 Task: Look for space in Loandjili, Republic of the Congo from 8th August, 2023 to 15th August, 2023 for 9 adults in price range Rs.10000 to Rs.14000. Place can be shared room with 5 bedrooms having 9 beds and 5 bathrooms. Property type can be house, flat, guest house. Amenities needed are: wifi, TV, free parkinig on premises, gym, breakfast. Booking option can be shelf check-in. Required host language is English.
Action: Mouse moved to (416, 89)
Screenshot: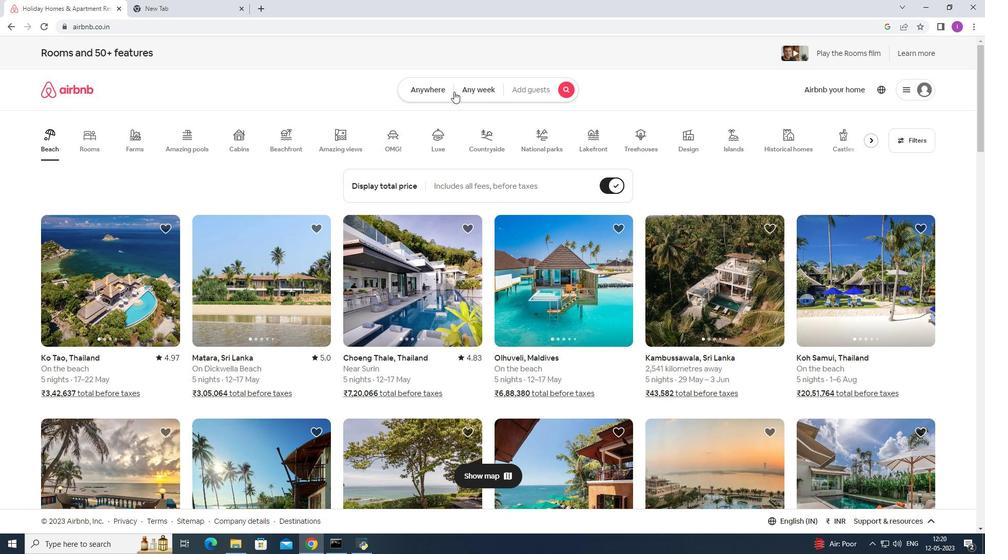 
Action: Mouse pressed left at (416, 89)
Screenshot: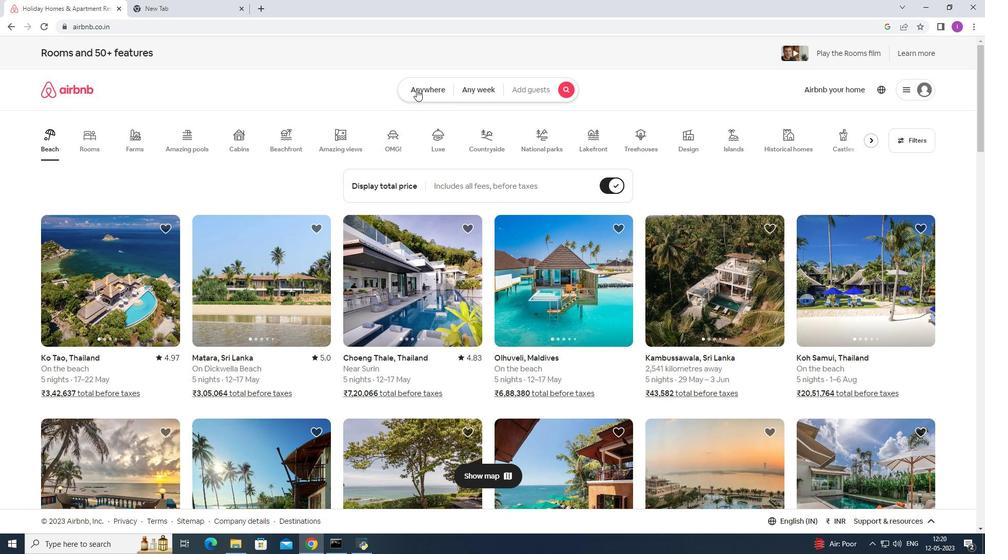 
Action: Mouse moved to (353, 129)
Screenshot: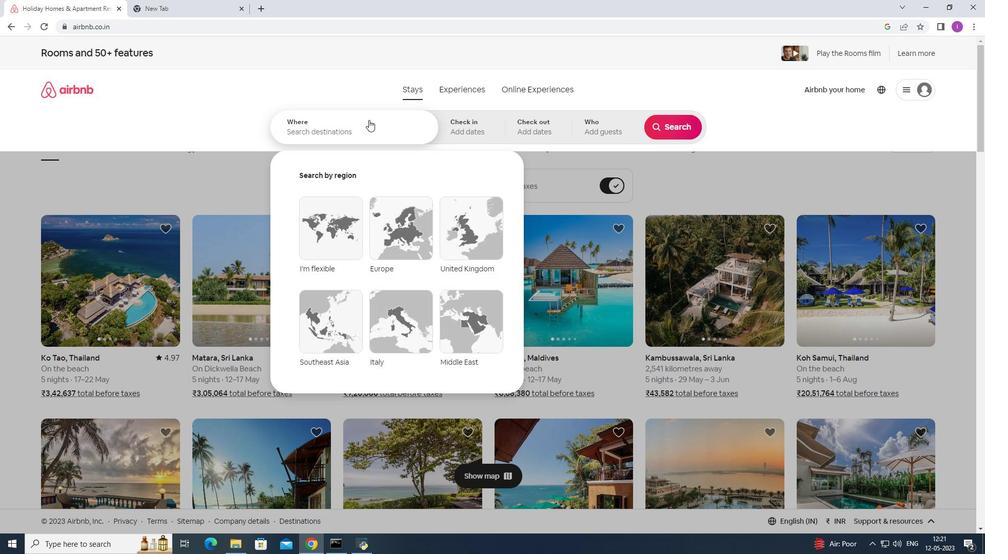 
Action: Mouse pressed left at (353, 129)
Screenshot: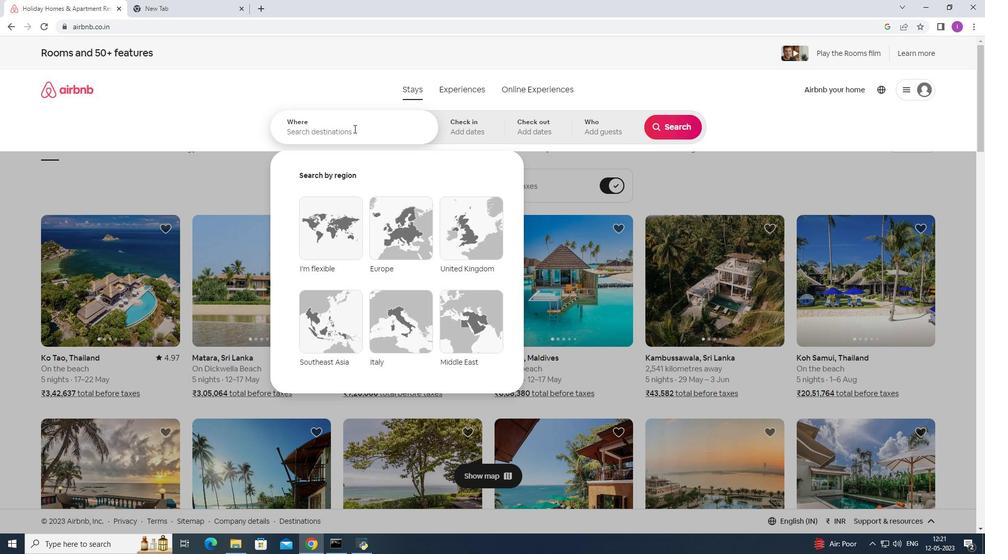 
Action: Mouse moved to (357, 129)
Screenshot: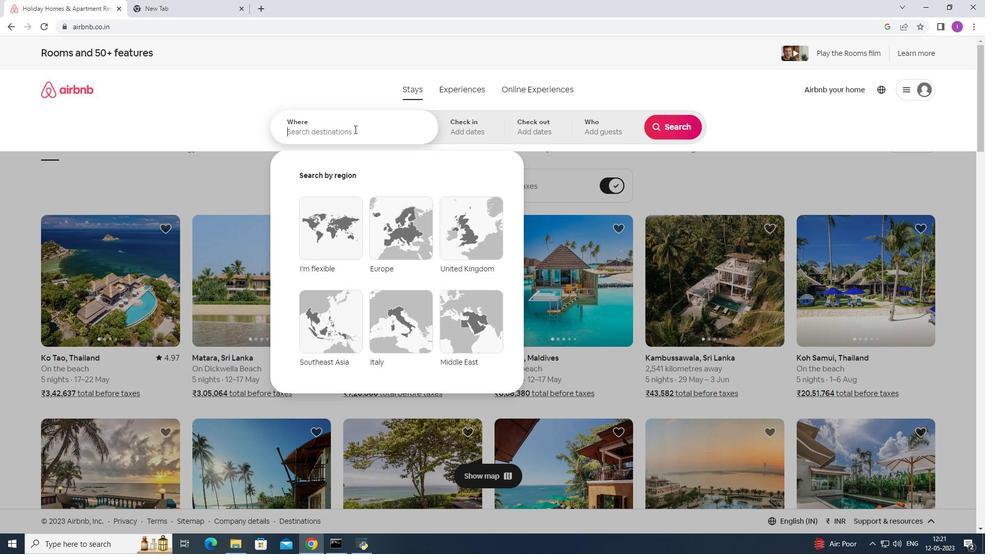 
Action: Key pressed <Key.shift><Key.shift>Loandjili,<Key.shift>Republic<Key.space>of<Key.space>the<Key.space>congo
Screenshot: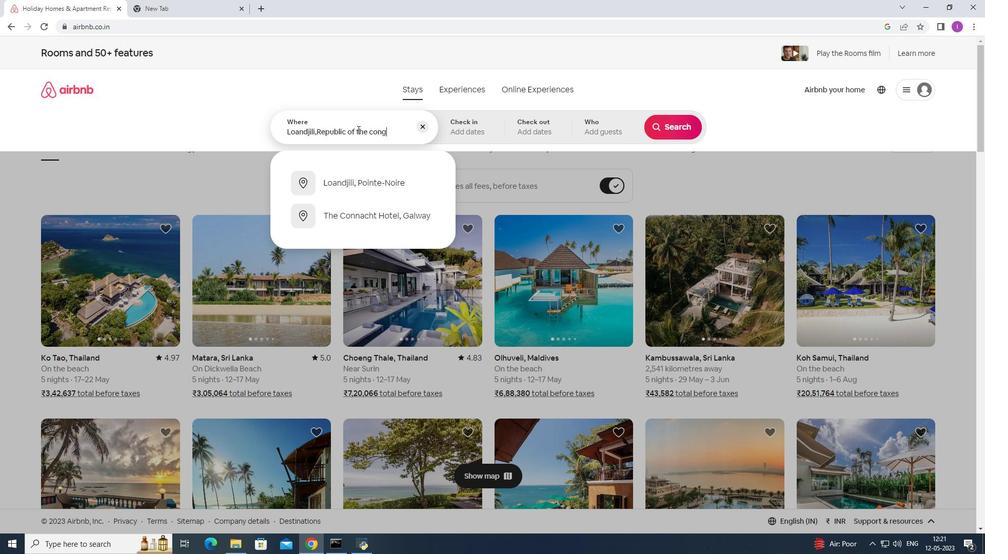 
Action: Mouse moved to (464, 124)
Screenshot: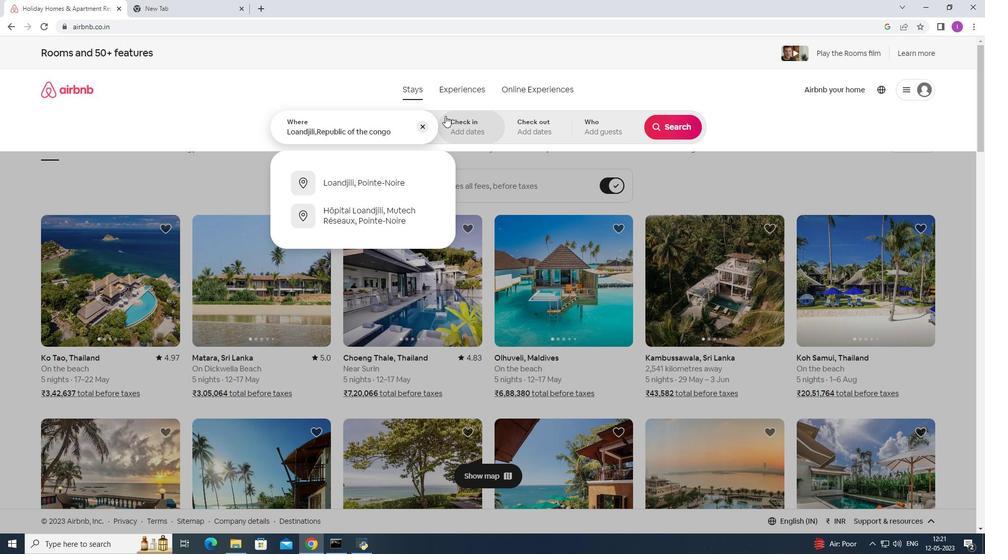 
Action: Mouse pressed left at (464, 124)
Screenshot: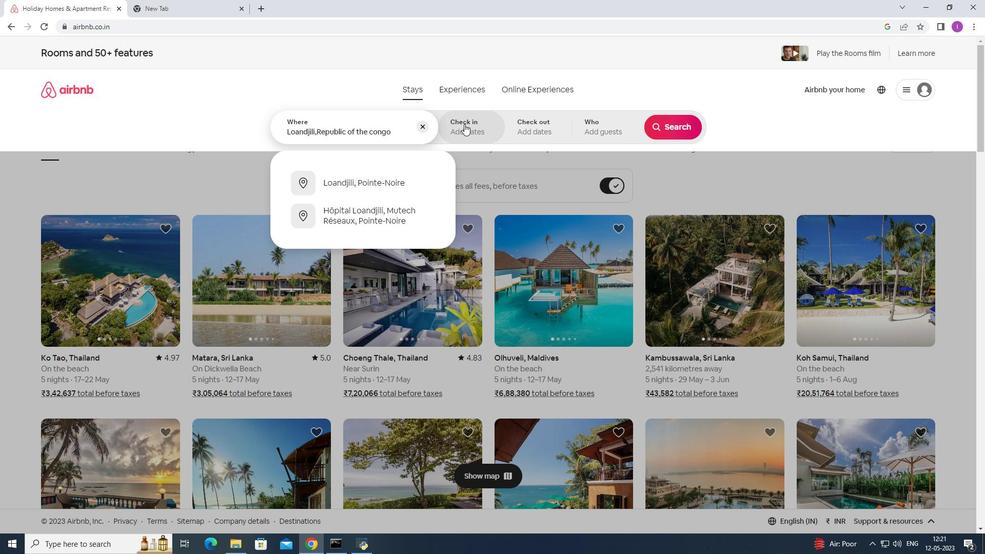 
Action: Mouse moved to (670, 208)
Screenshot: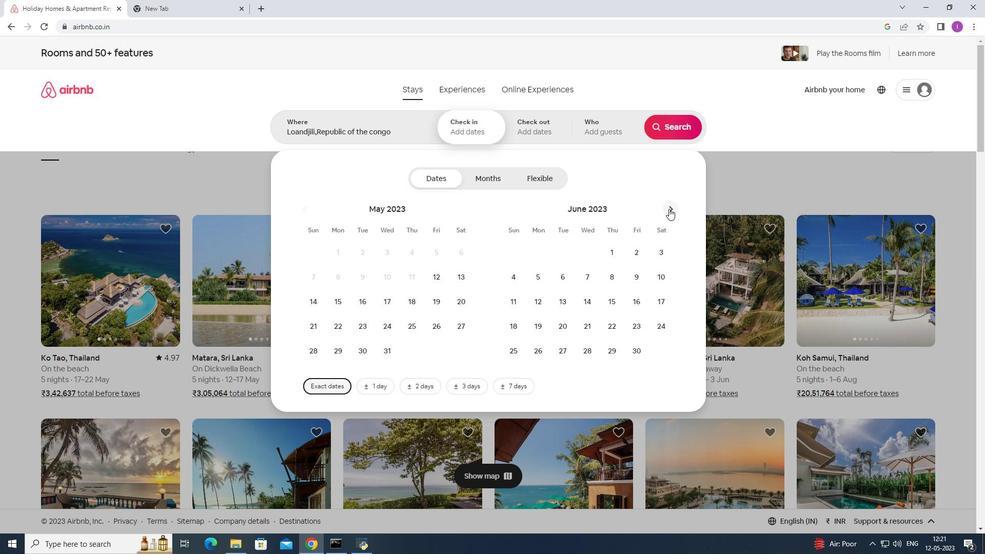 
Action: Mouse pressed left at (670, 208)
Screenshot: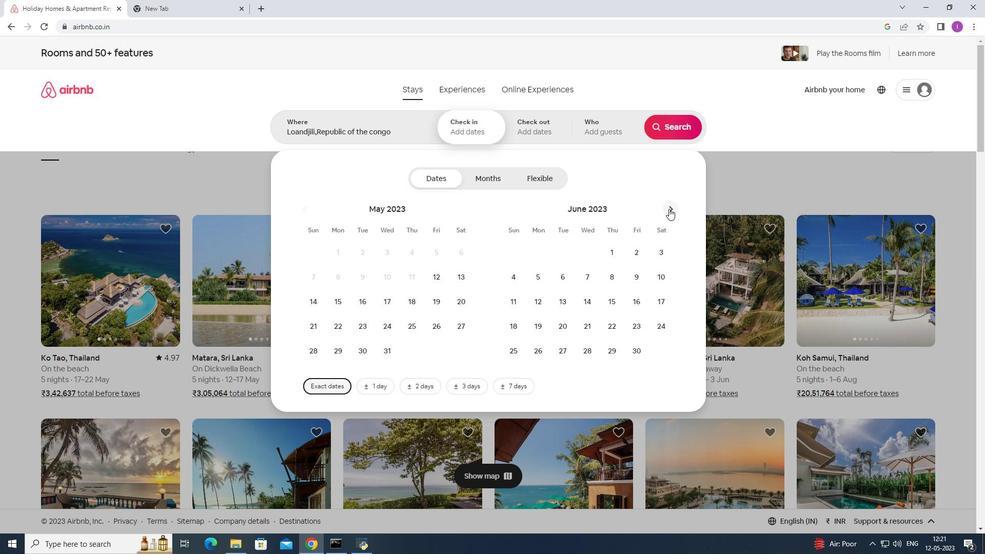 
Action: Mouse pressed left at (670, 208)
Screenshot: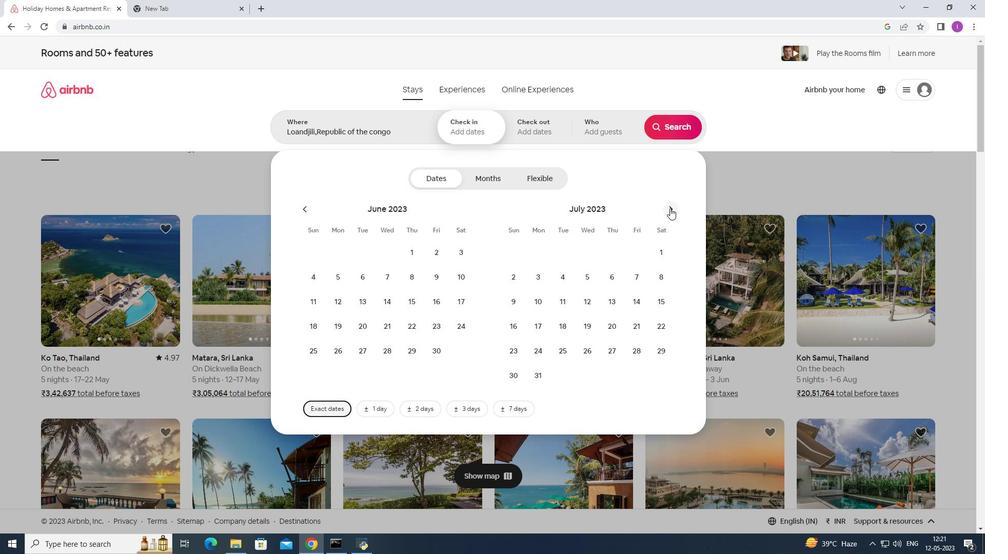 
Action: Mouse moved to (568, 280)
Screenshot: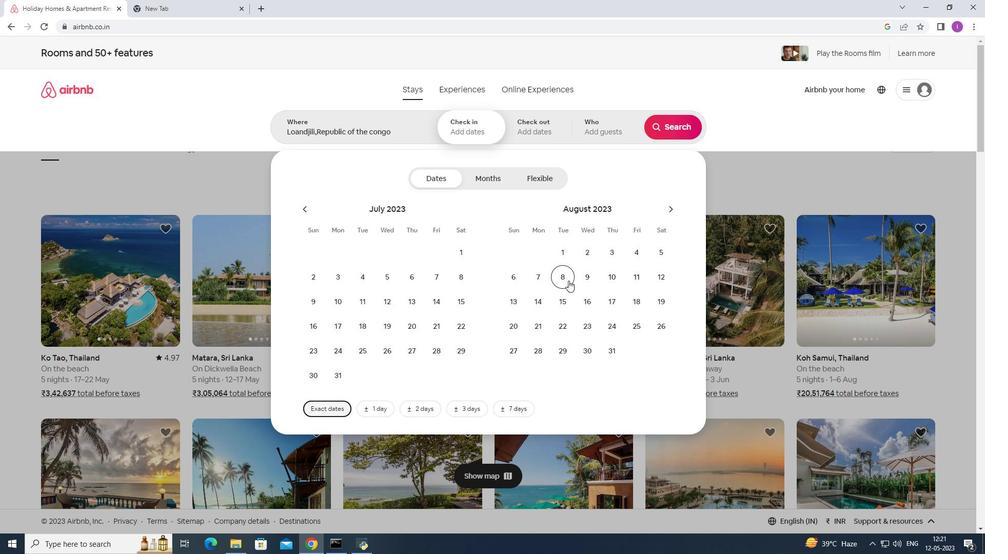 
Action: Mouse pressed left at (568, 280)
Screenshot: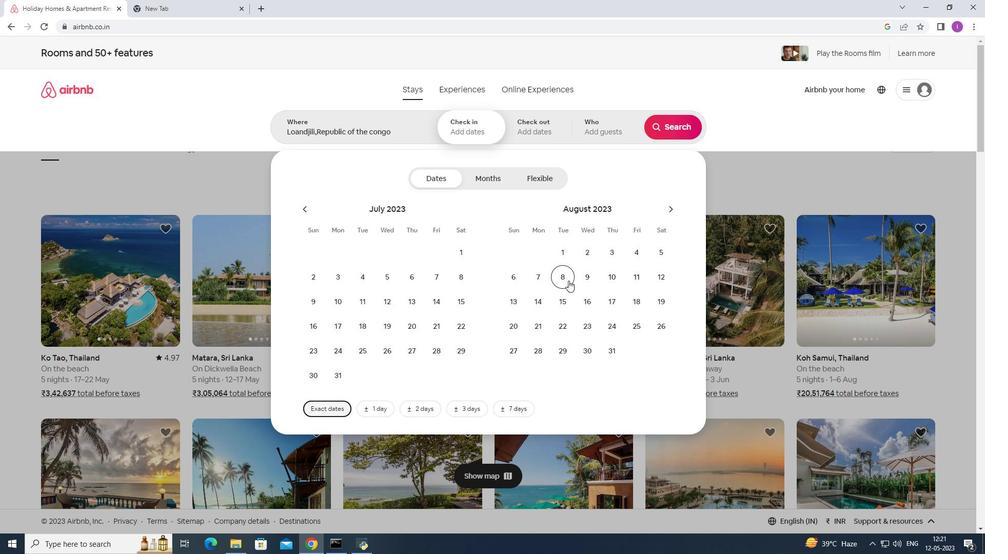 
Action: Mouse moved to (570, 308)
Screenshot: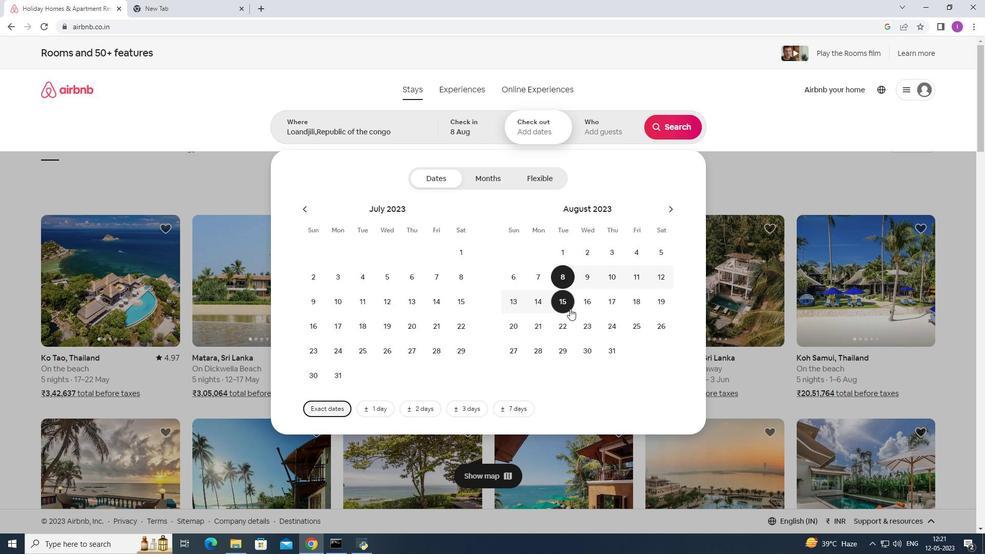 
Action: Mouse pressed left at (570, 308)
Screenshot: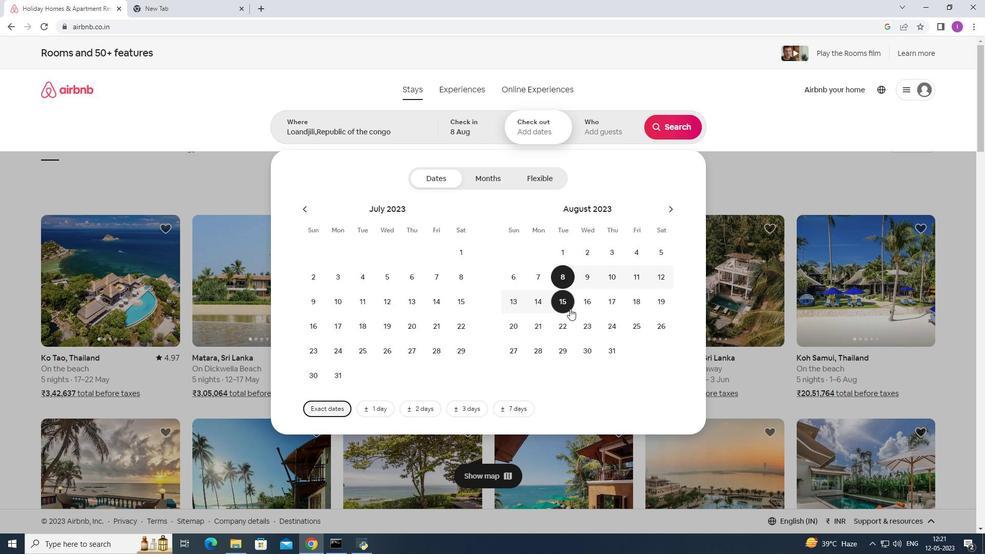 
Action: Mouse moved to (610, 136)
Screenshot: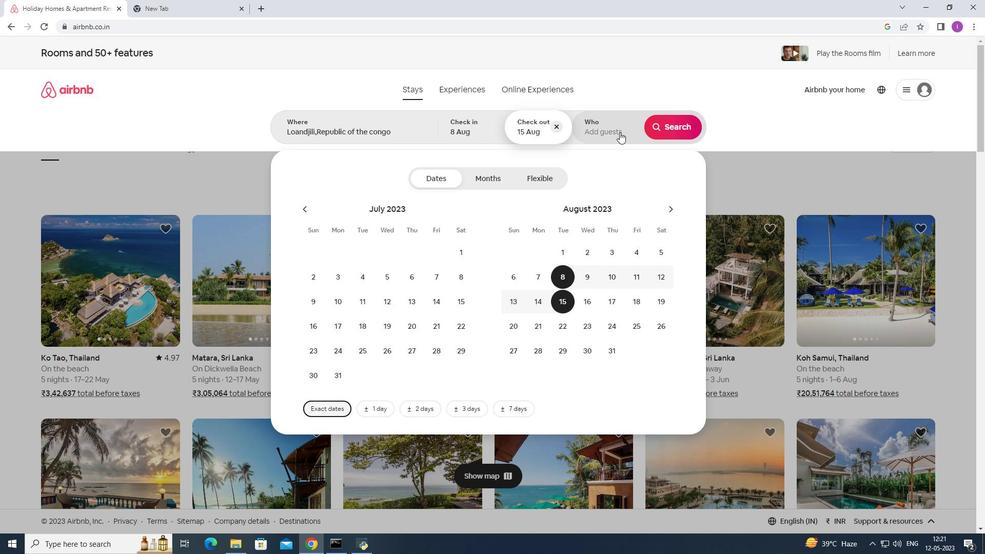 
Action: Mouse pressed left at (610, 136)
Screenshot: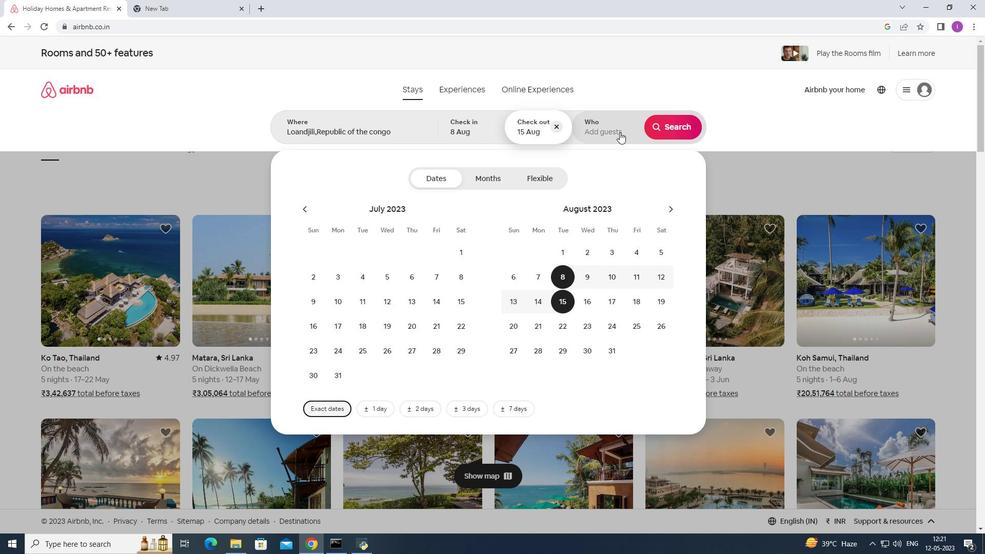 
Action: Mouse moved to (677, 184)
Screenshot: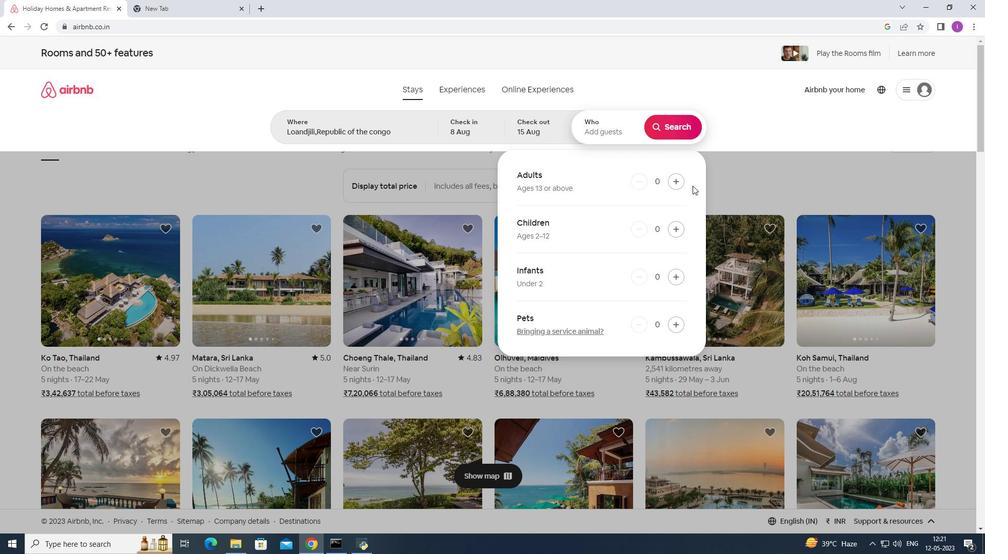
Action: Mouse pressed left at (677, 184)
Screenshot: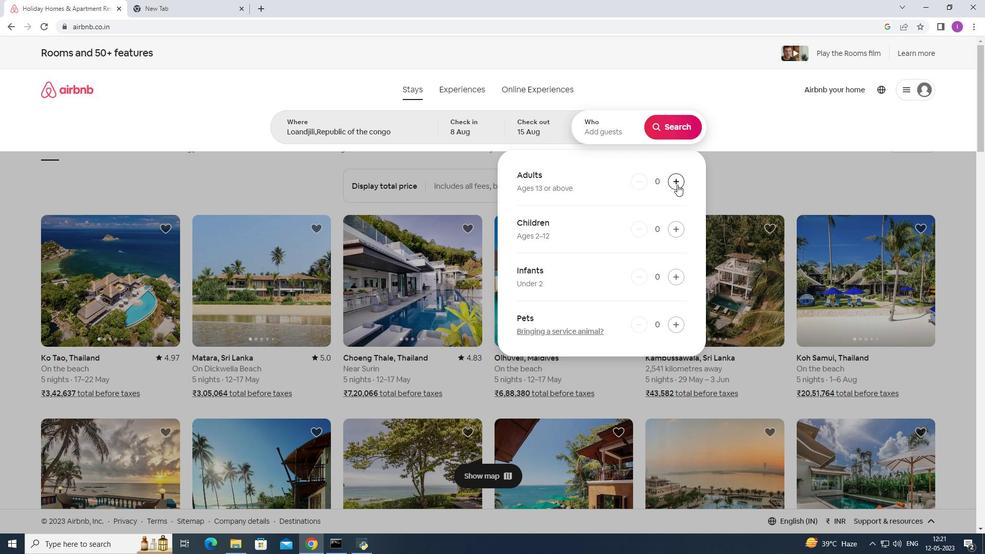 
Action: Mouse moved to (676, 184)
Screenshot: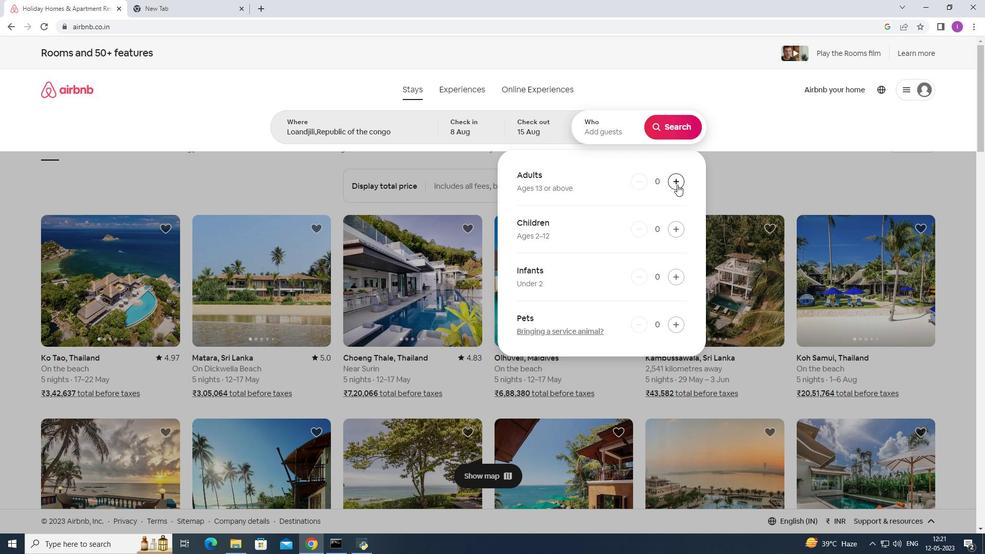
Action: Mouse pressed left at (676, 184)
Screenshot: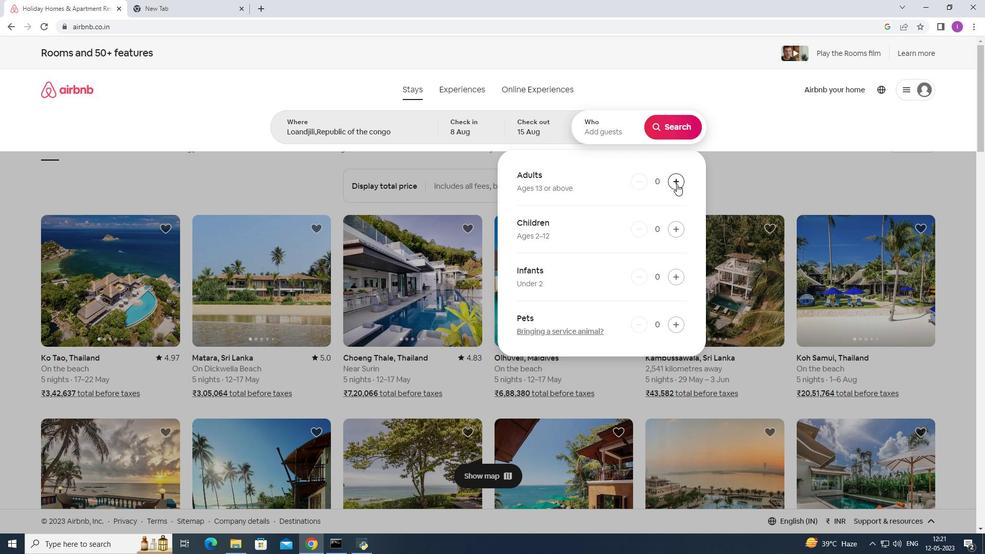 
Action: Mouse pressed left at (676, 184)
Screenshot: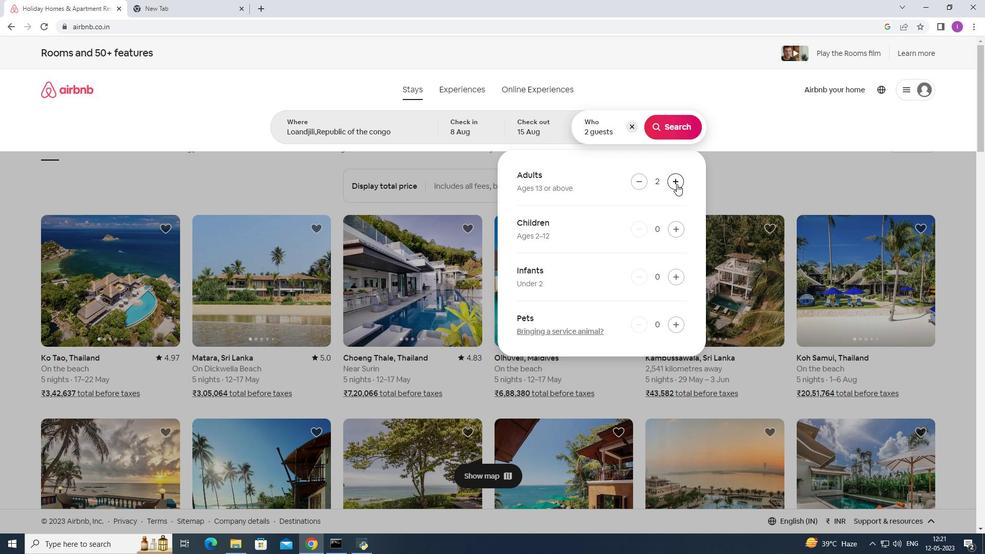 
Action: Mouse pressed left at (676, 184)
Screenshot: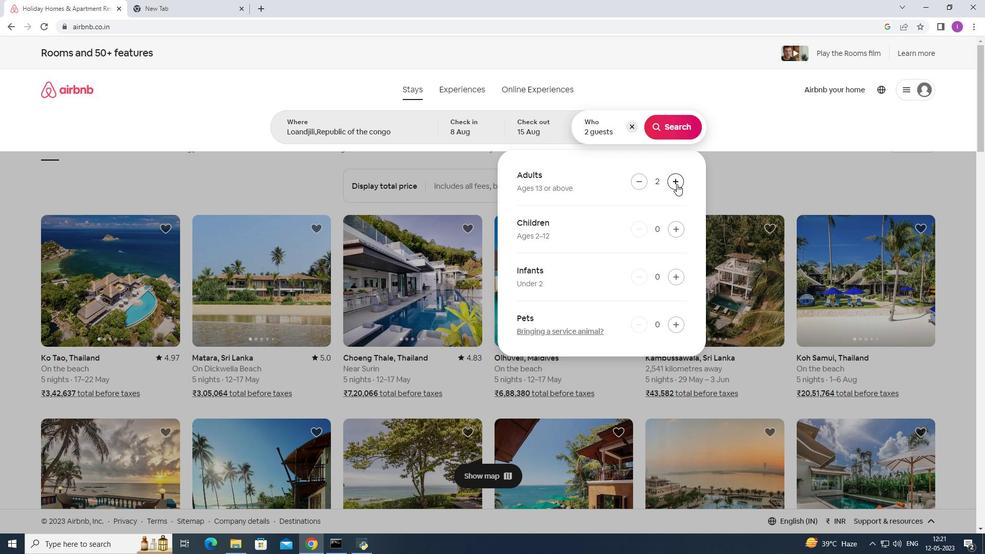 
Action: Mouse pressed left at (676, 184)
Screenshot: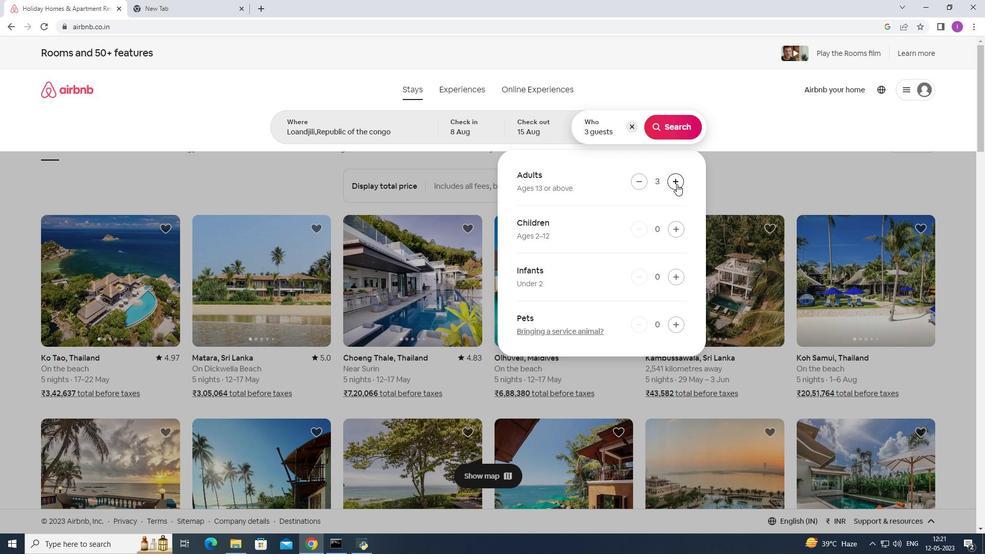 
Action: Mouse pressed left at (676, 184)
Screenshot: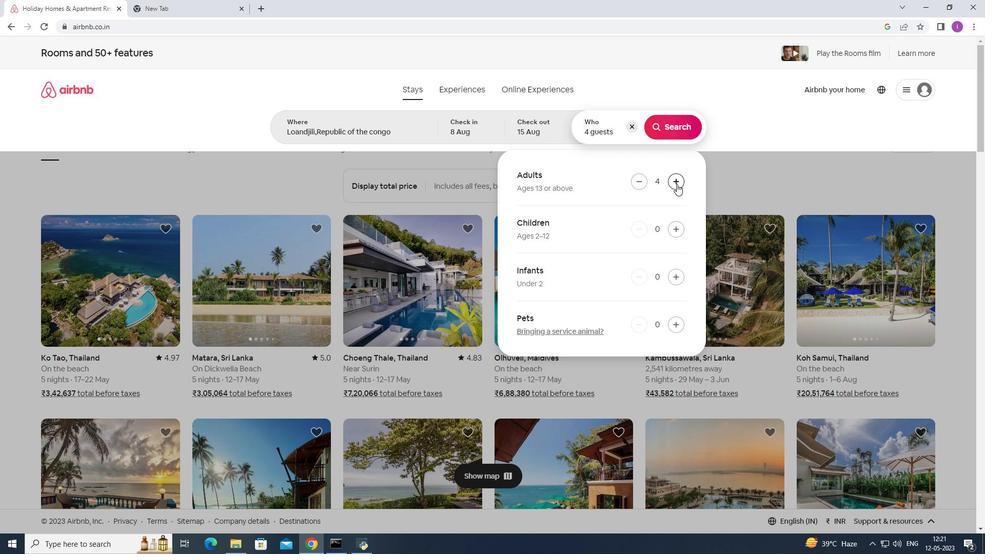 
Action: Mouse pressed left at (676, 184)
Screenshot: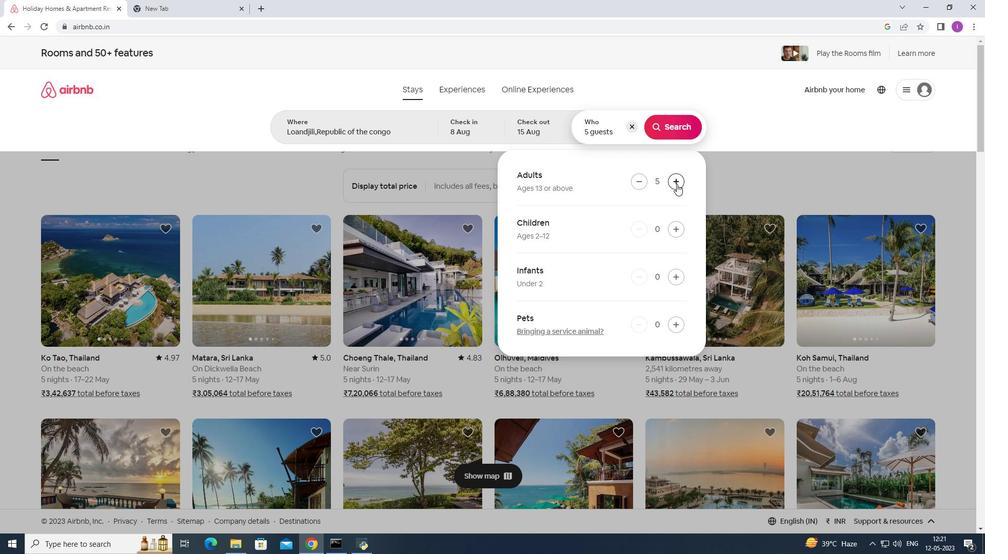 
Action: Mouse pressed left at (676, 184)
Screenshot: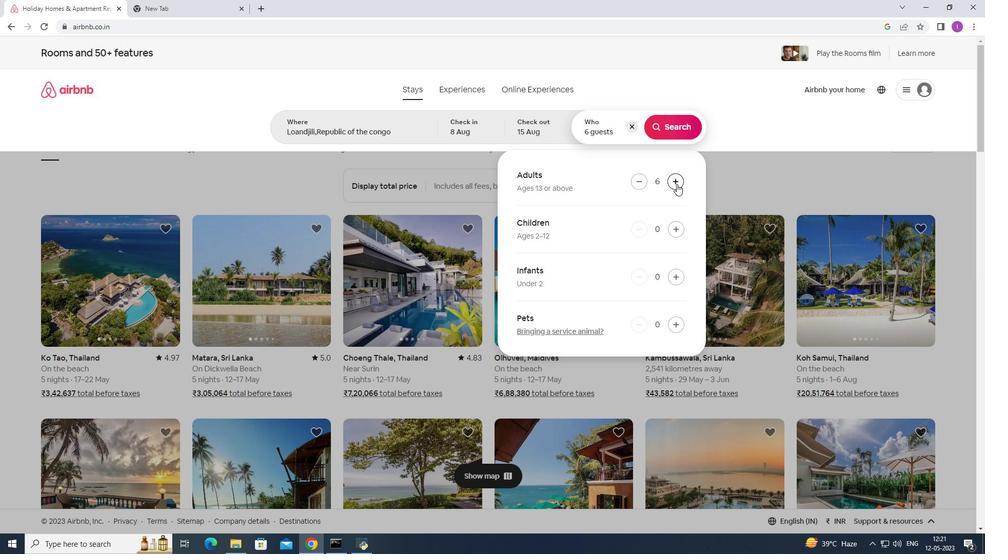 
Action: Mouse pressed left at (676, 184)
Screenshot: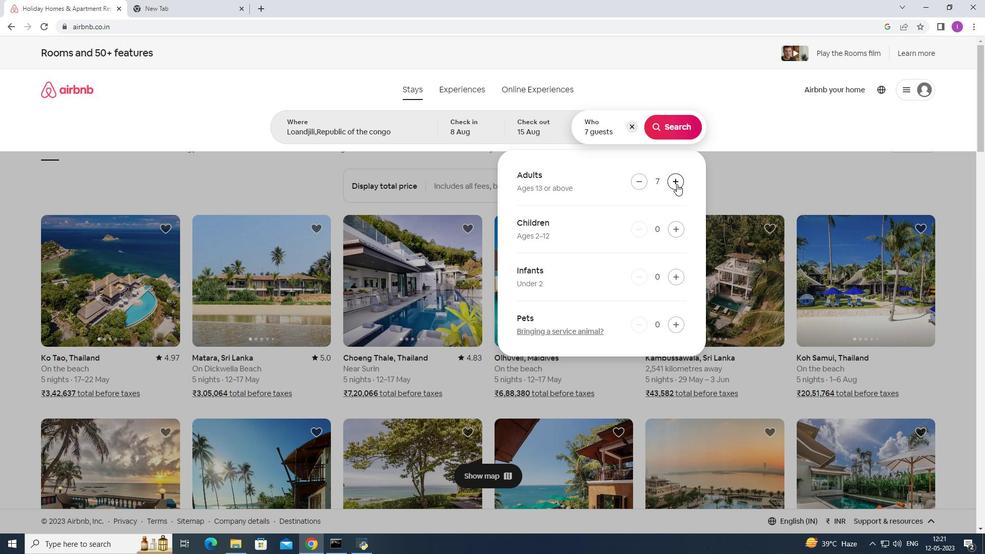 
Action: Mouse moved to (667, 132)
Screenshot: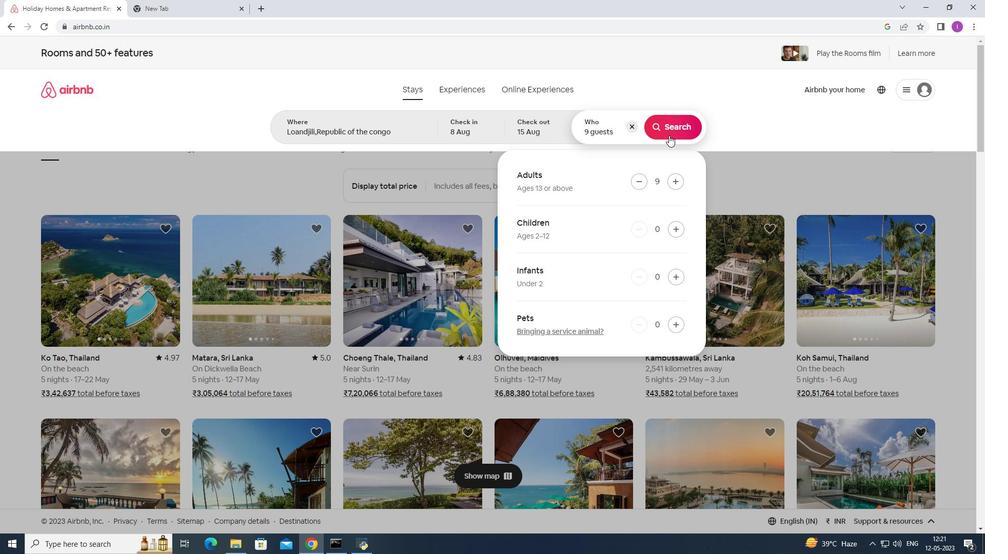 
Action: Mouse pressed left at (667, 132)
Screenshot: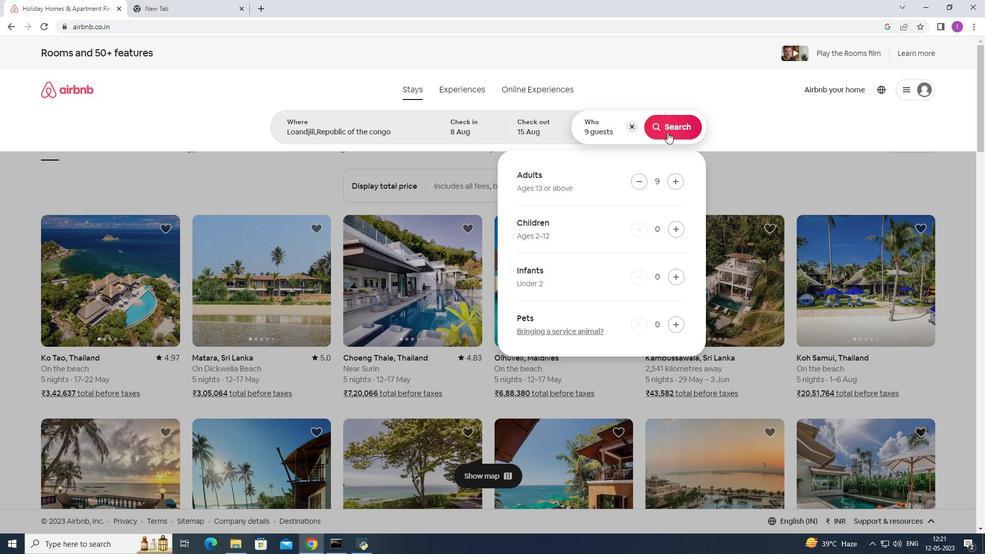 
Action: Mouse moved to (936, 93)
Screenshot: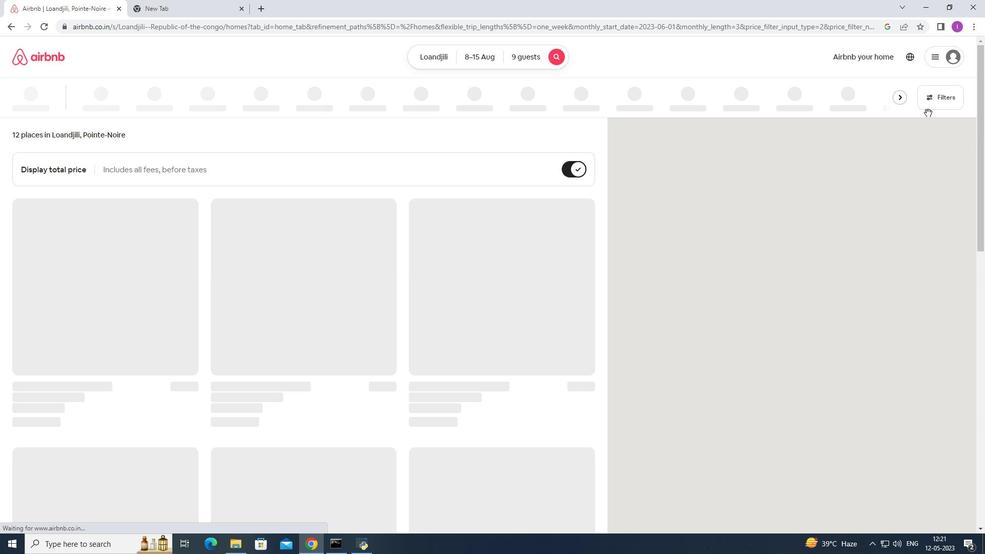 
Action: Mouse pressed left at (936, 93)
Screenshot: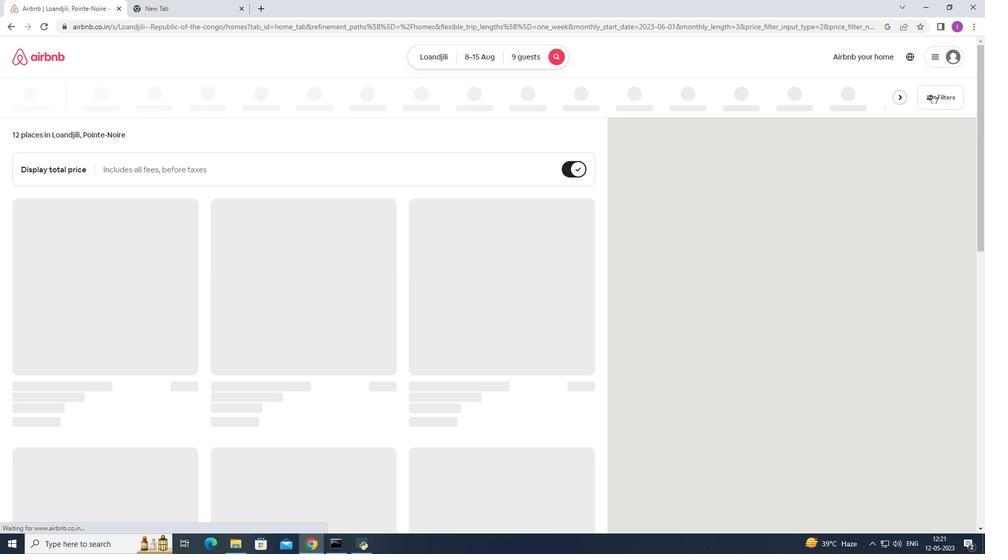 
Action: Mouse moved to (568, 353)
Screenshot: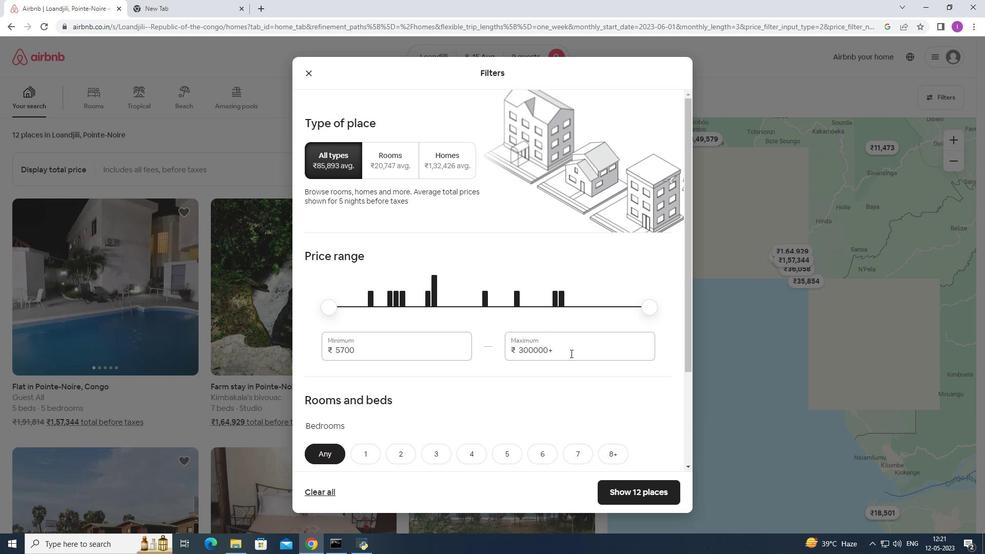 
Action: Mouse pressed left at (568, 353)
Screenshot: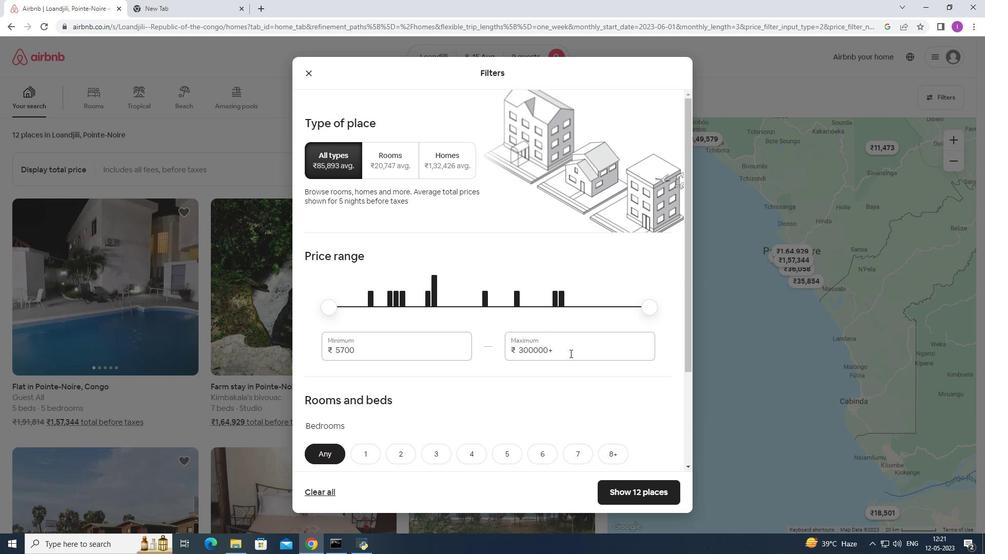
Action: Mouse moved to (502, 350)
Screenshot: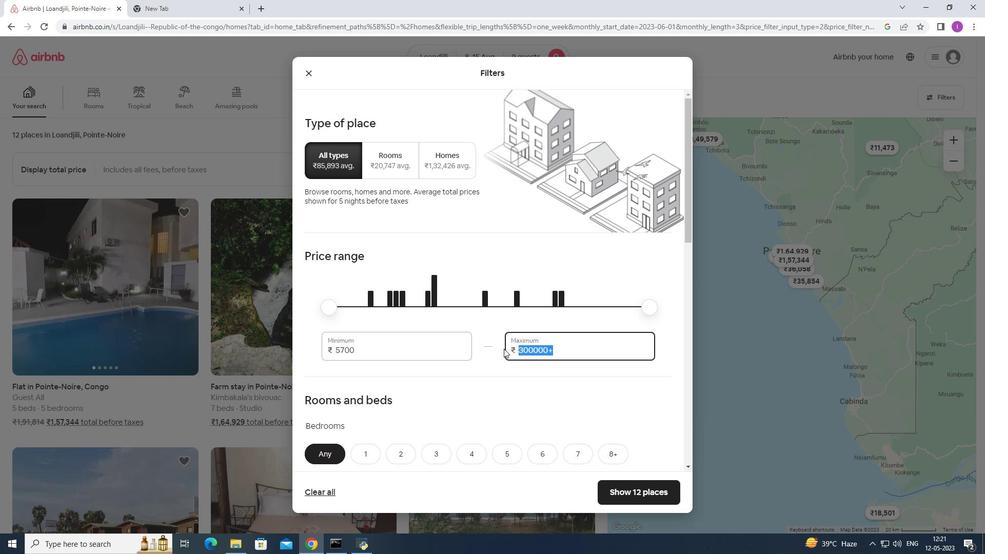 
Action: Key pressed 1
Screenshot: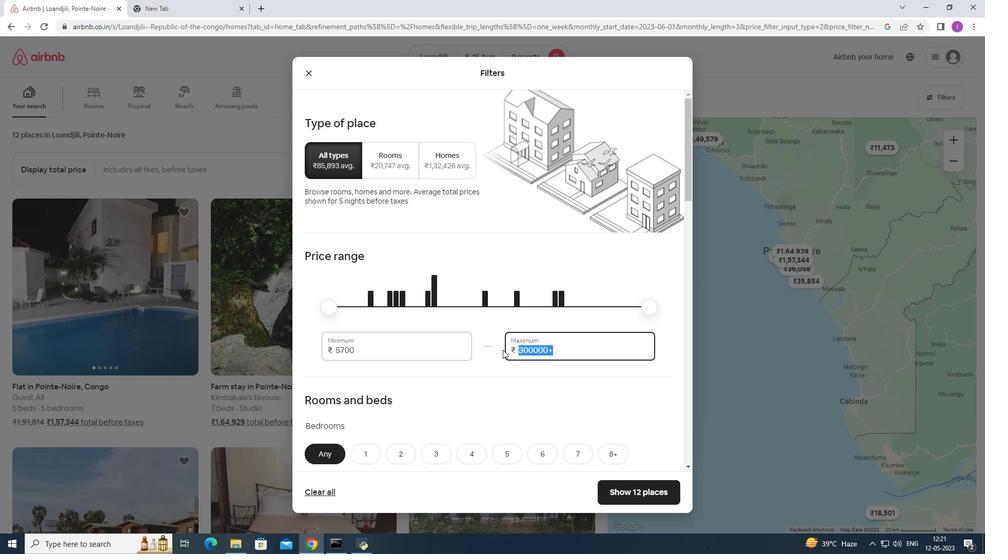 
Action: Mouse moved to (502, 349)
Screenshot: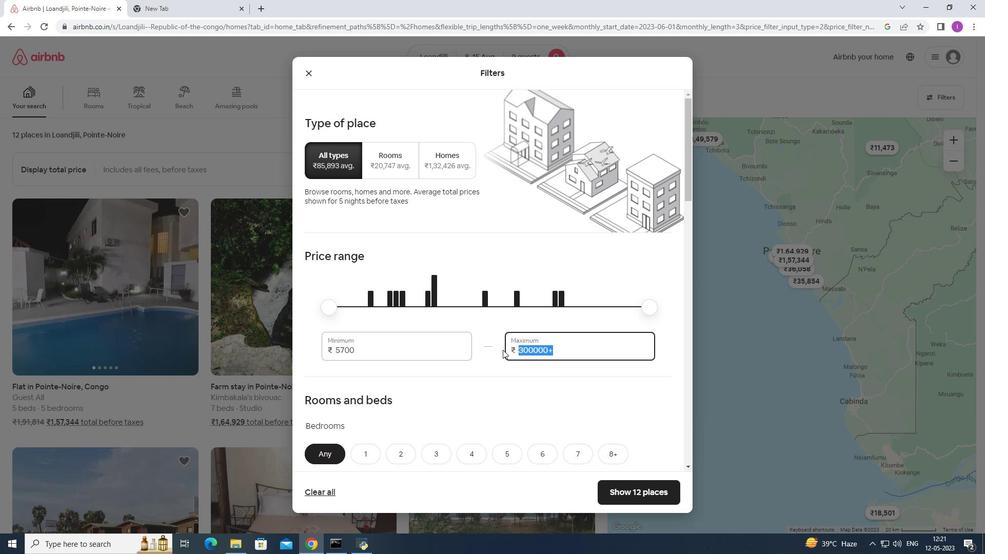 
Action: Key pressed 4
Screenshot: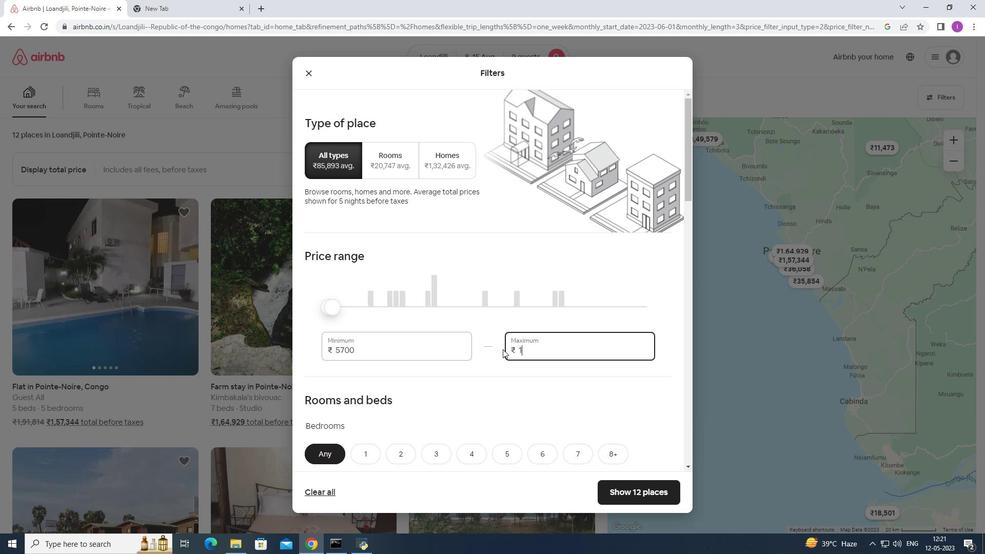 
Action: Mouse moved to (502, 348)
Screenshot: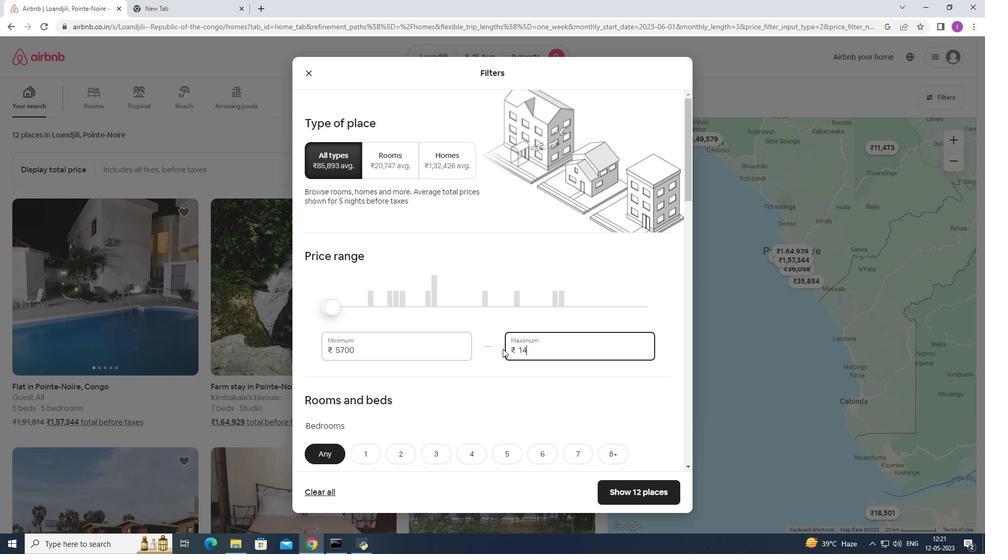 
Action: Key pressed 000
Screenshot: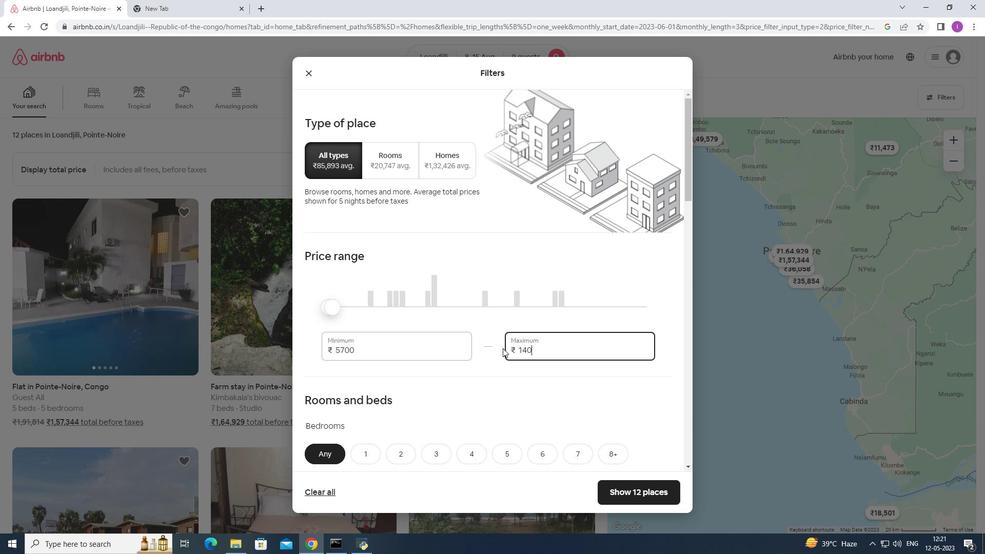 
Action: Mouse moved to (371, 349)
Screenshot: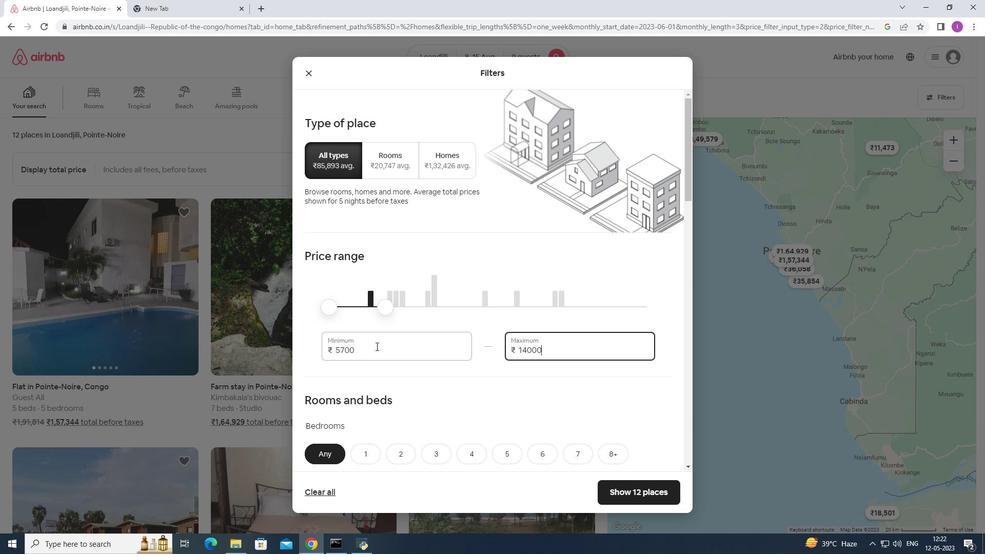 
Action: Mouse pressed left at (371, 349)
Screenshot: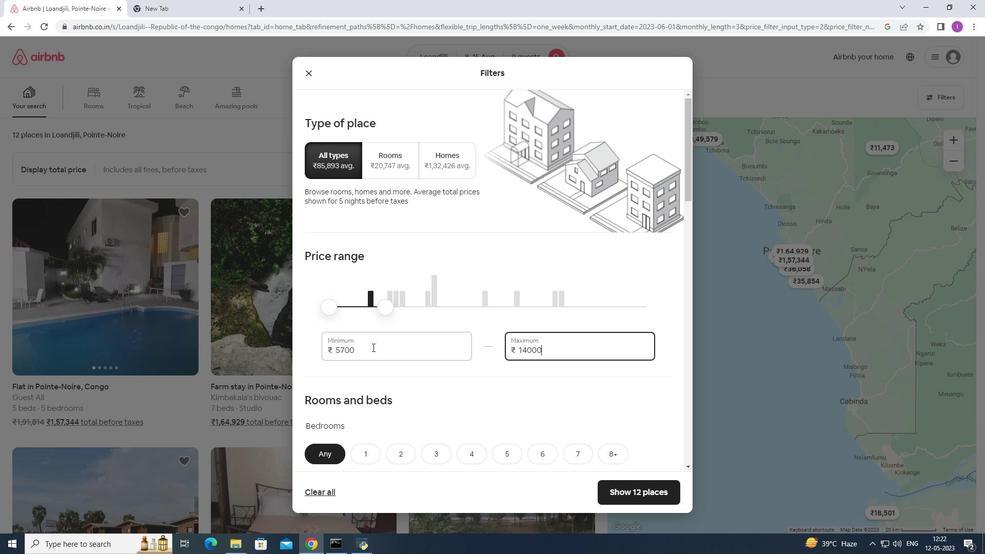 
Action: Mouse moved to (332, 350)
Screenshot: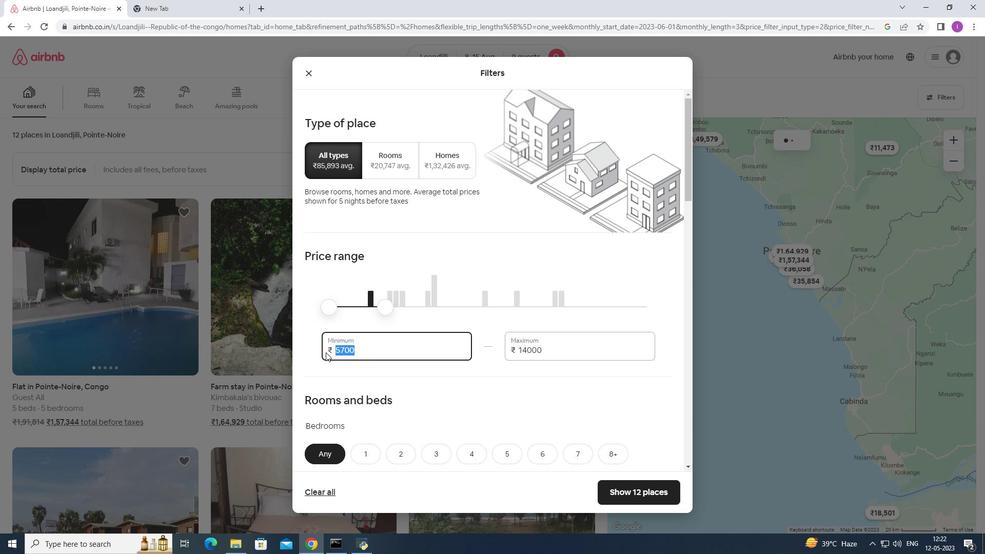 
Action: Key pressed 100
Screenshot: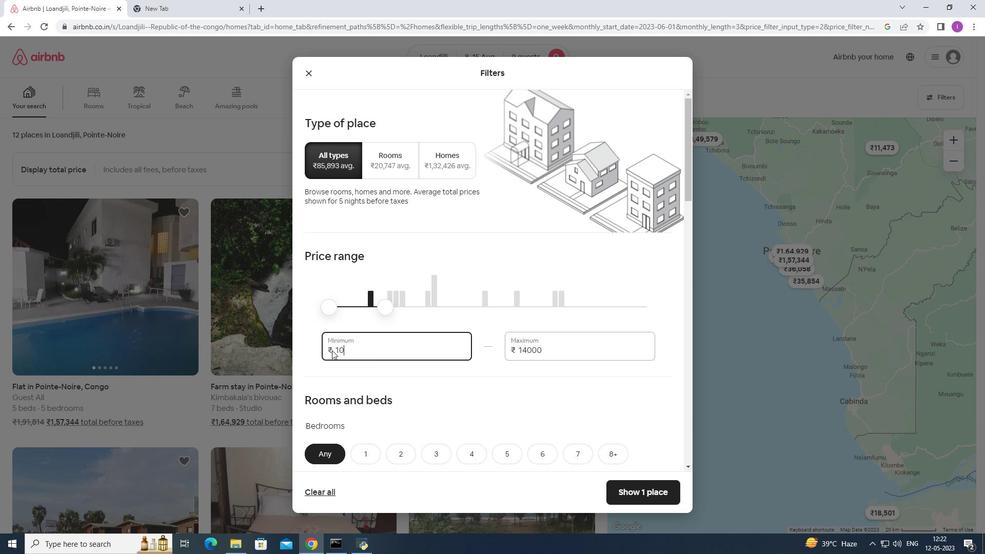 
Action: Mouse moved to (333, 350)
Screenshot: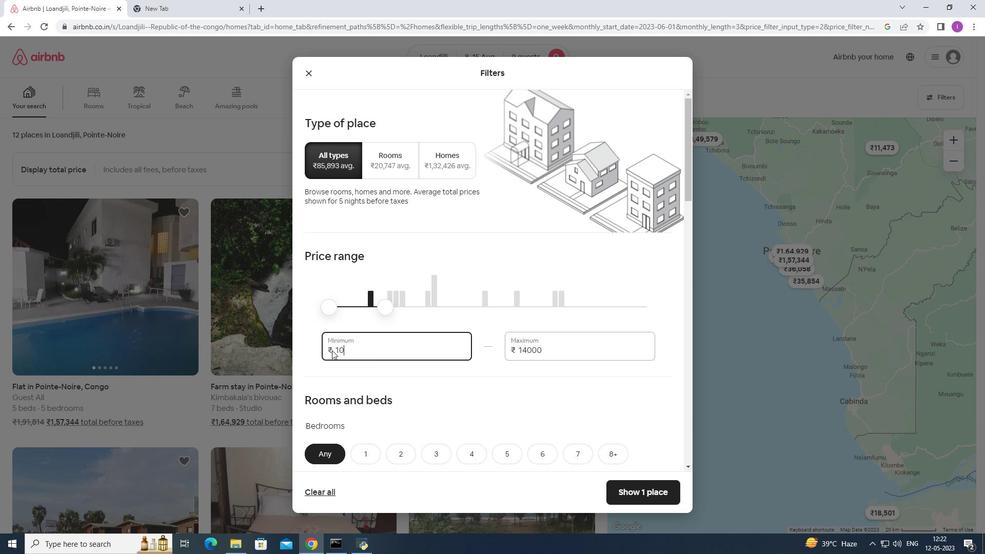 
Action: Key pressed 0
Screenshot: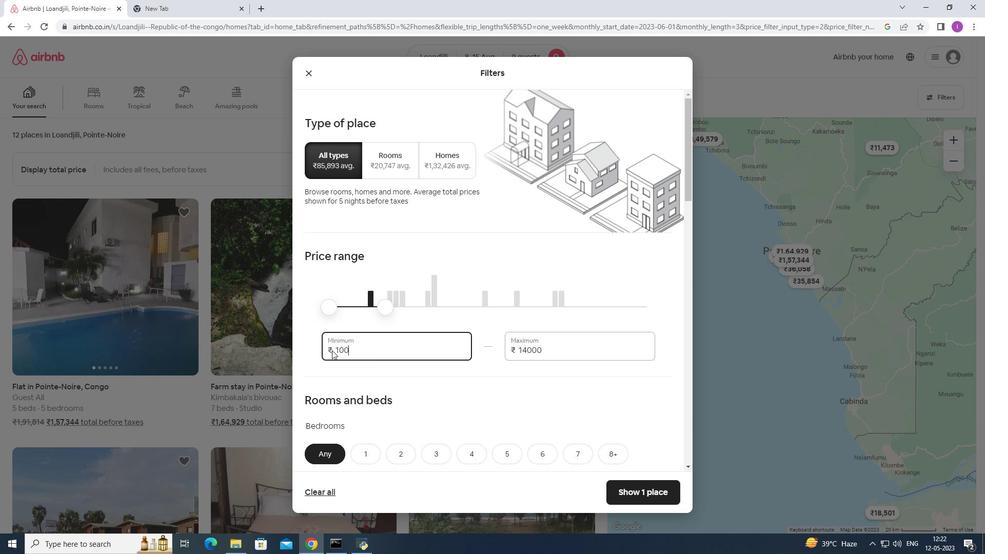 
Action: Mouse moved to (333, 350)
Screenshot: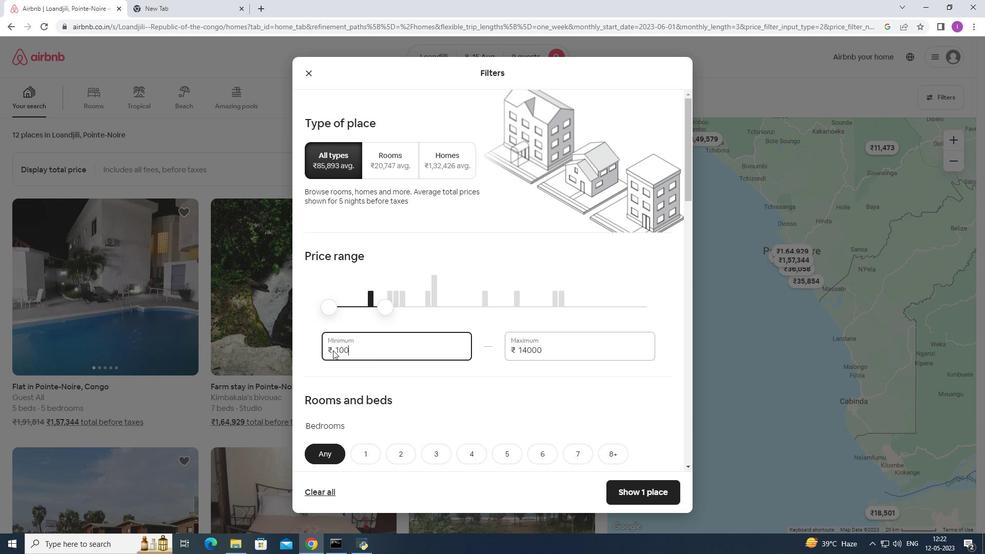 
Action: Key pressed 0
Screenshot: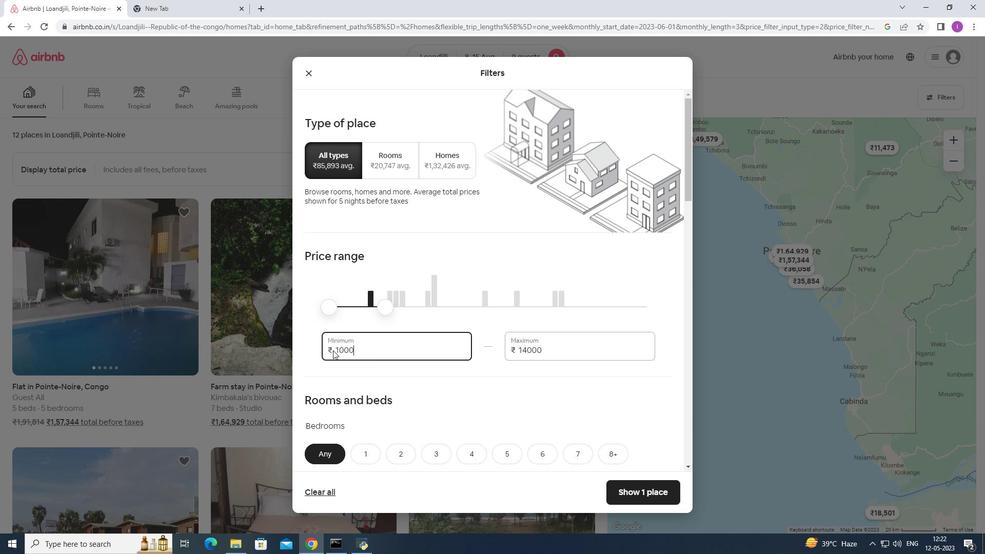 
Action: Mouse moved to (313, 357)
Screenshot: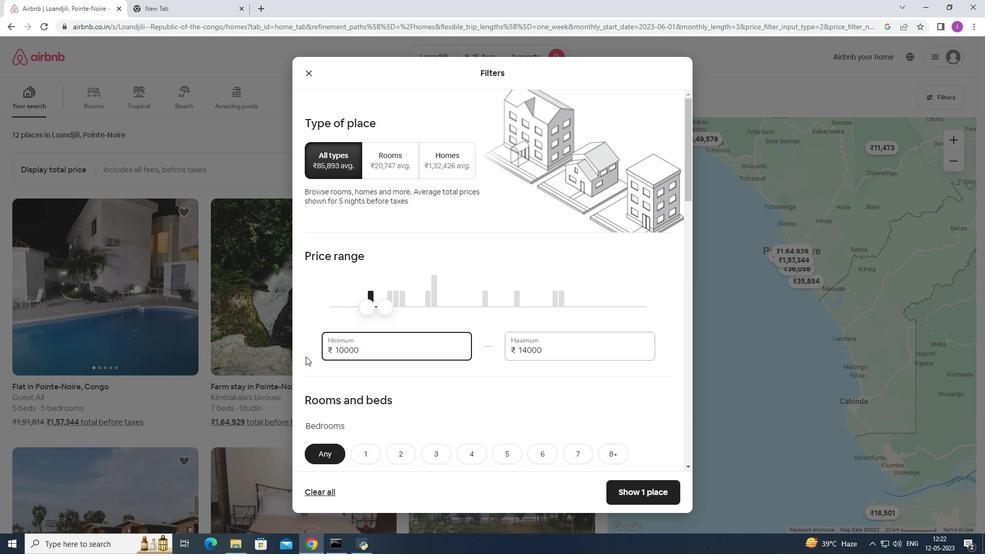 
Action: Mouse scrolled (313, 357) with delta (0, 0)
Screenshot: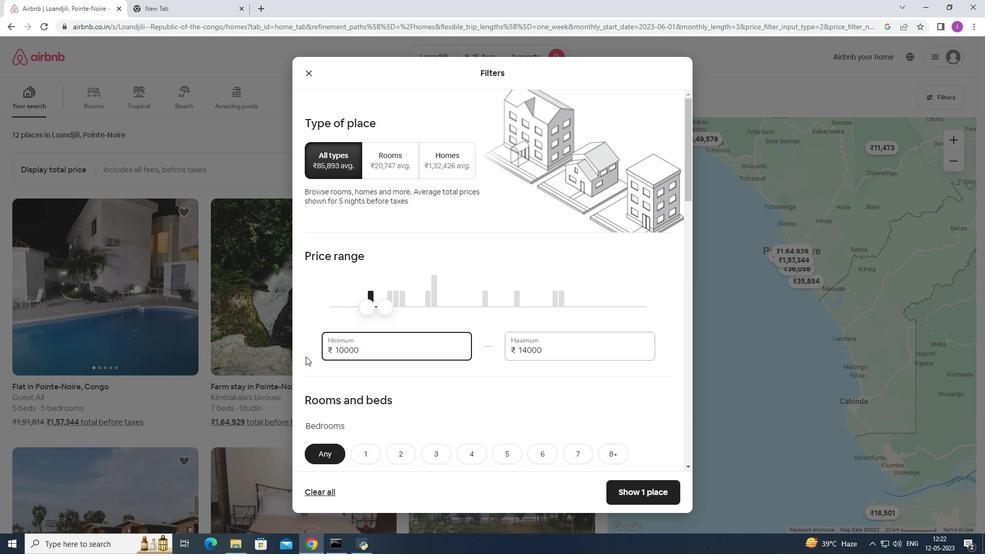 
Action: Mouse moved to (318, 358)
Screenshot: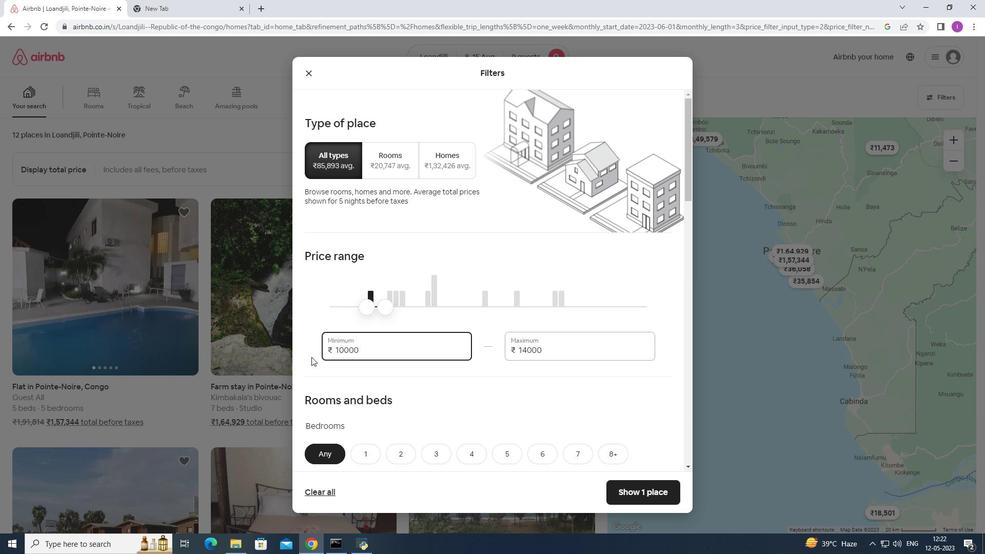 
Action: Mouse scrolled (318, 357) with delta (0, 0)
Screenshot: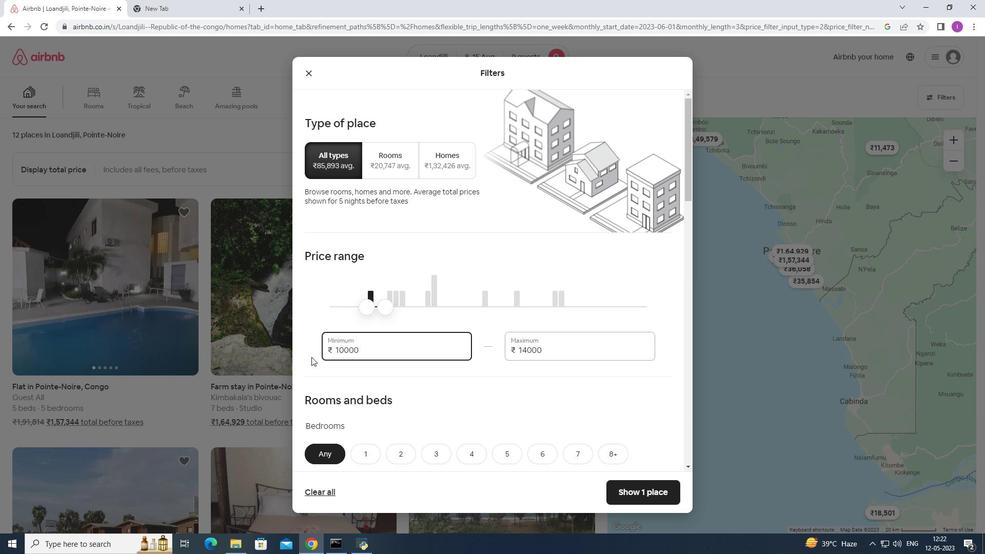 
Action: Mouse moved to (327, 355)
Screenshot: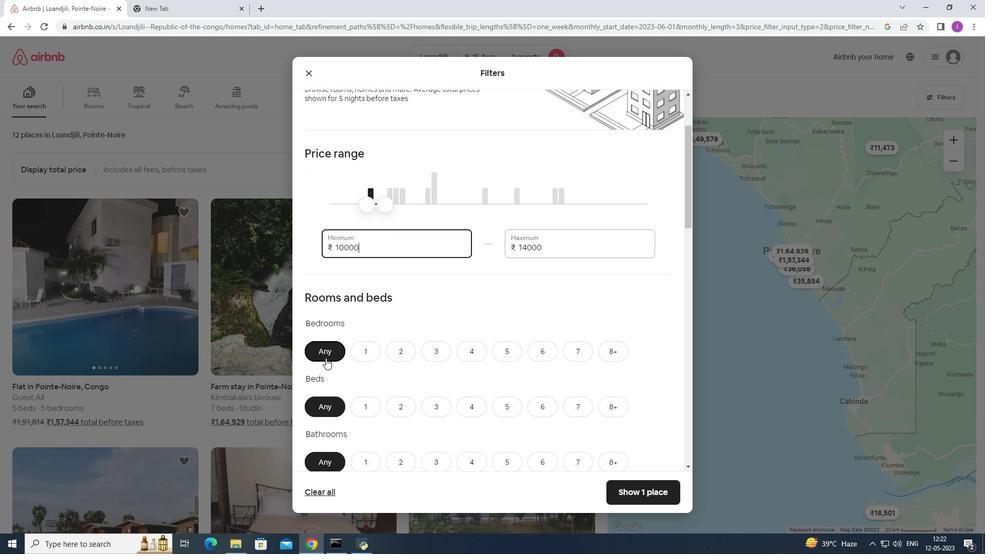 
Action: Mouse scrolled (327, 355) with delta (0, 0)
Screenshot: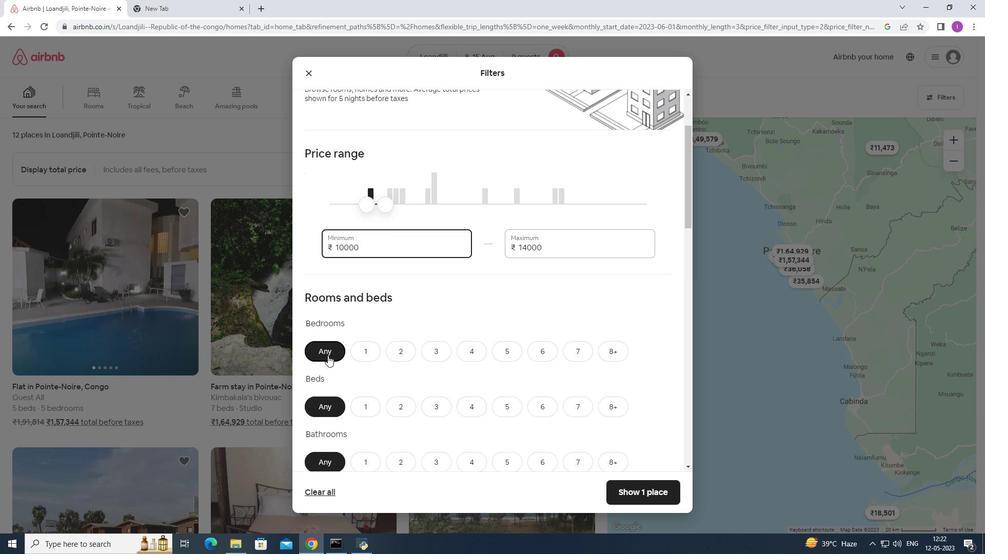 
Action: Mouse moved to (331, 353)
Screenshot: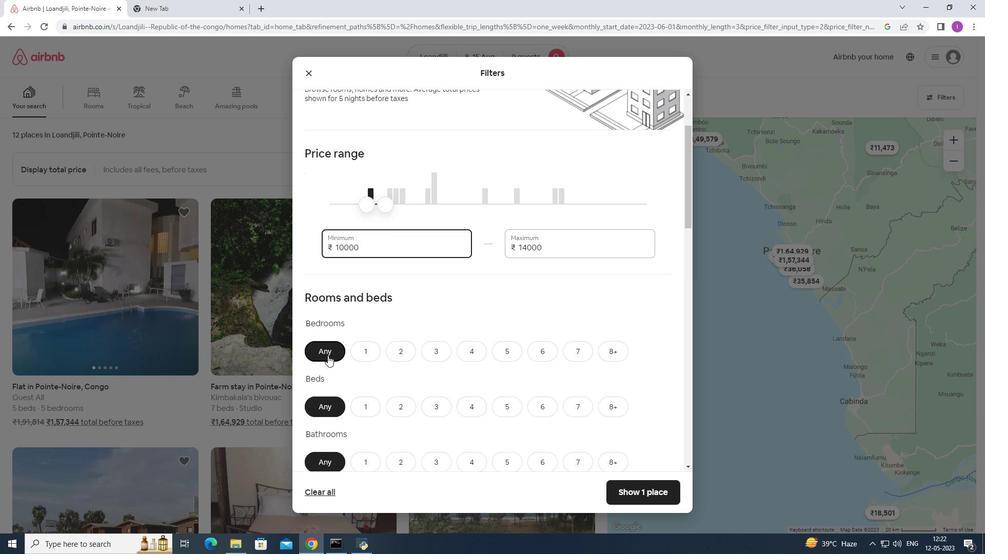 
Action: Mouse scrolled (331, 353) with delta (0, 0)
Screenshot: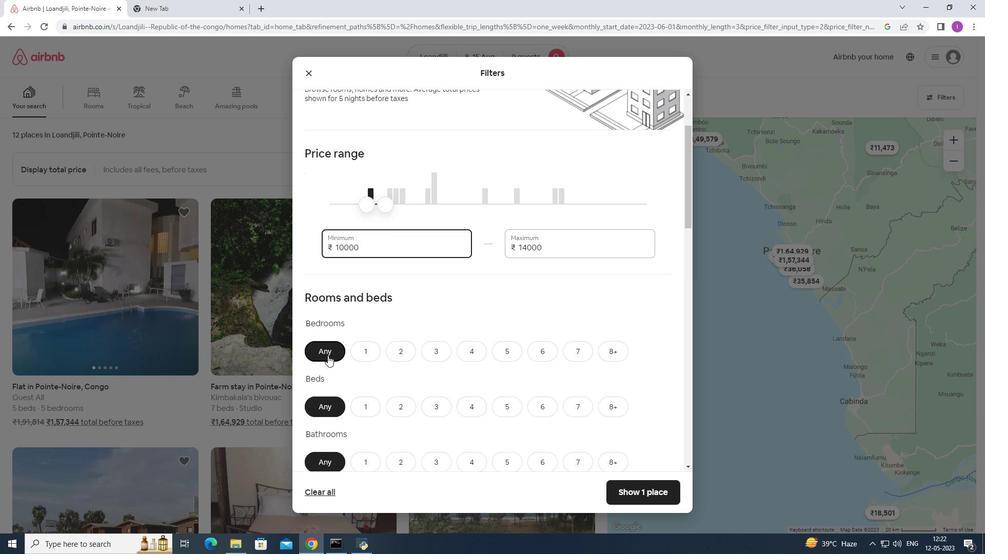 
Action: Mouse moved to (511, 246)
Screenshot: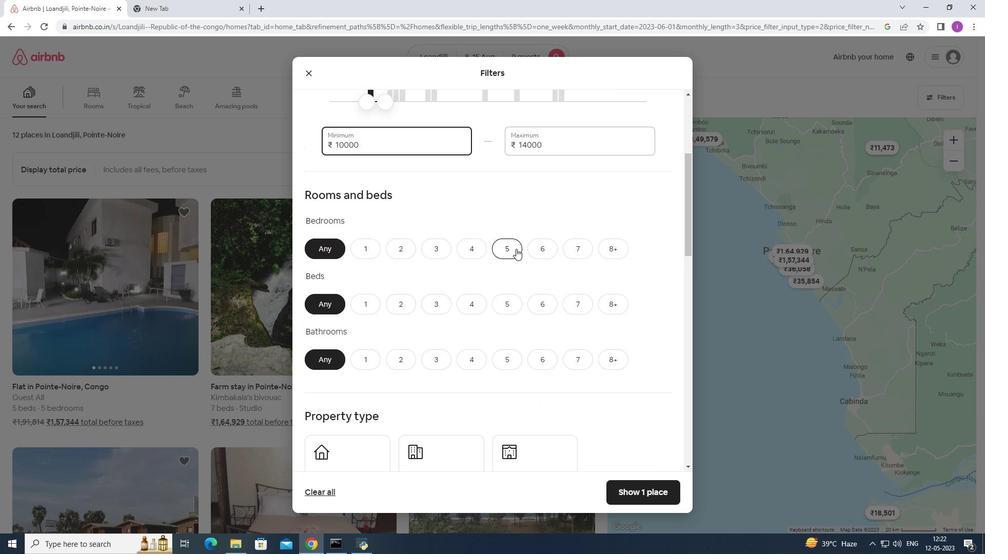 
Action: Mouse pressed left at (511, 246)
Screenshot: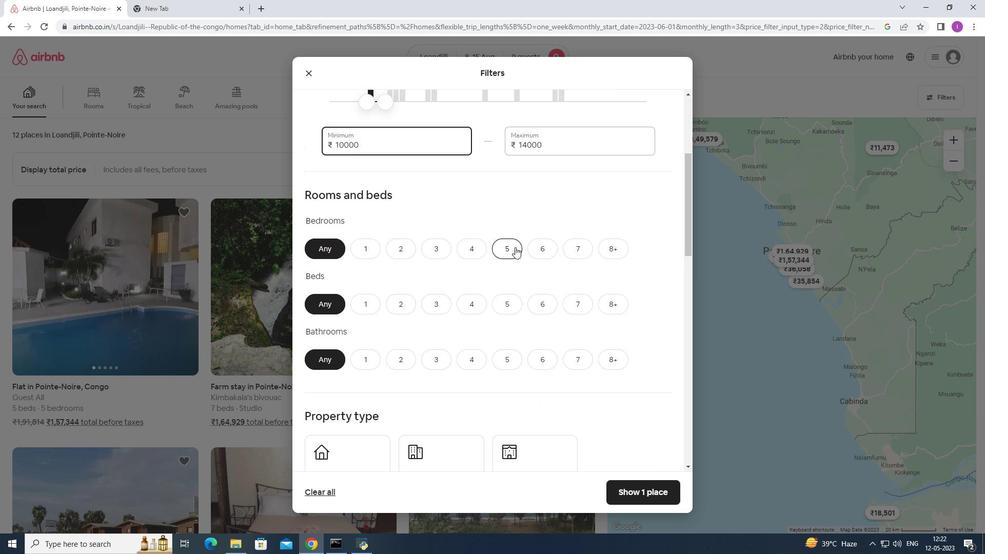 
Action: Mouse moved to (615, 303)
Screenshot: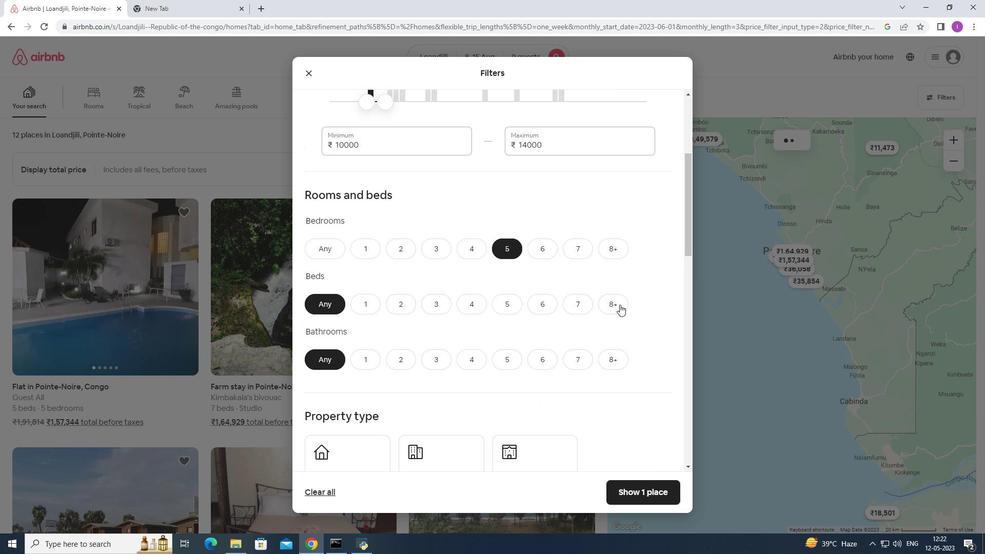 
Action: Mouse pressed left at (615, 303)
Screenshot: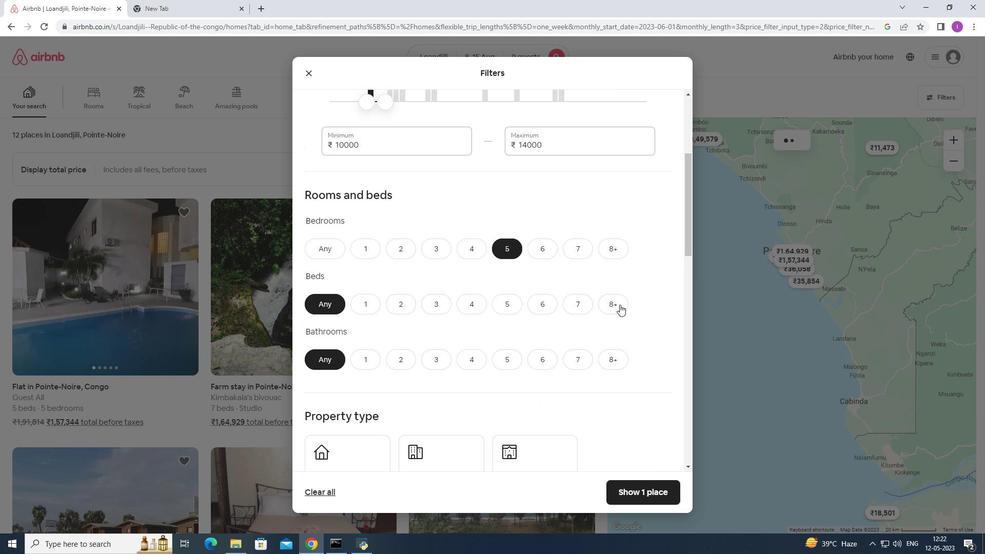 
Action: Mouse moved to (512, 366)
Screenshot: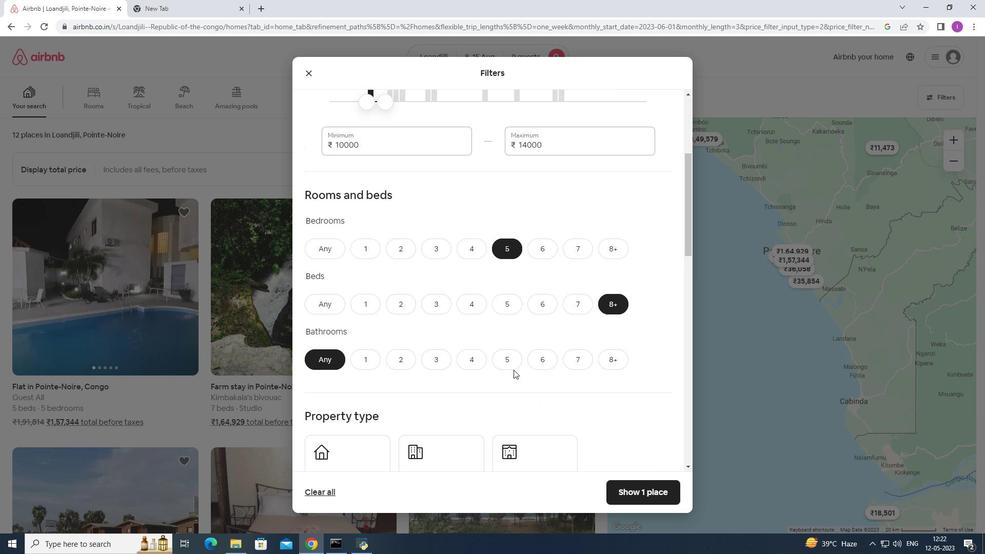 
Action: Mouse pressed left at (512, 366)
Screenshot: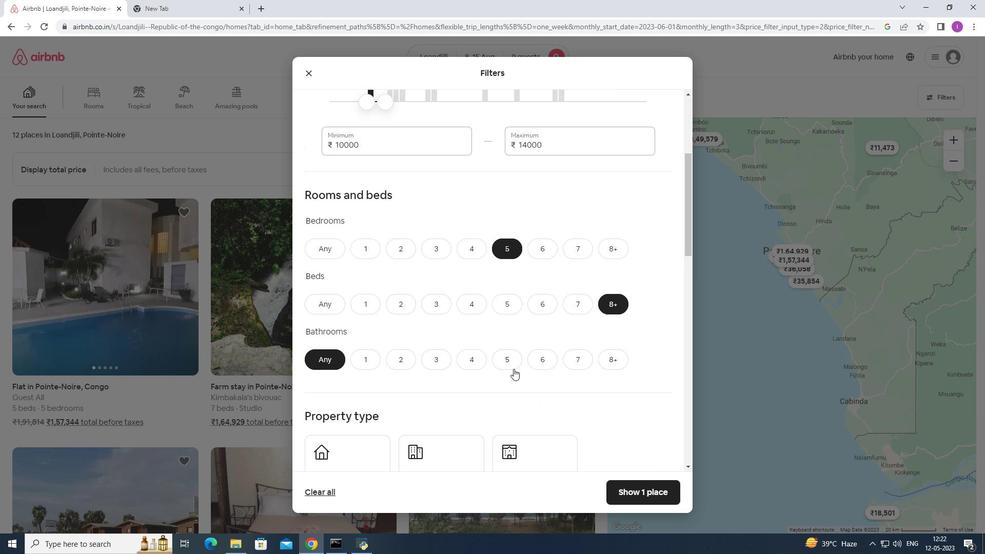 
Action: Mouse moved to (354, 371)
Screenshot: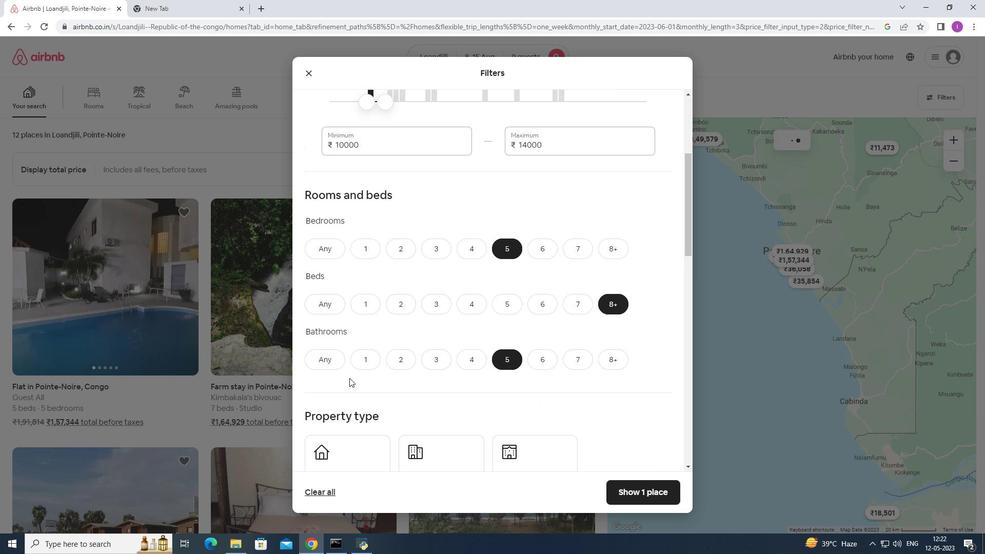 
Action: Mouse scrolled (354, 371) with delta (0, 0)
Screenshot: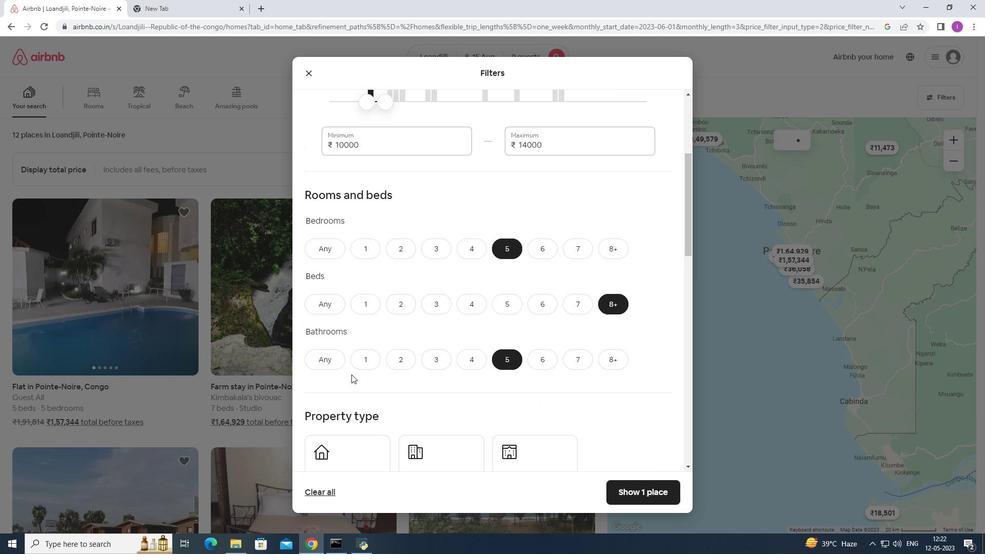 
Action: Mouse scrolled (354, 371) with delta (0, 0)
Screenshot: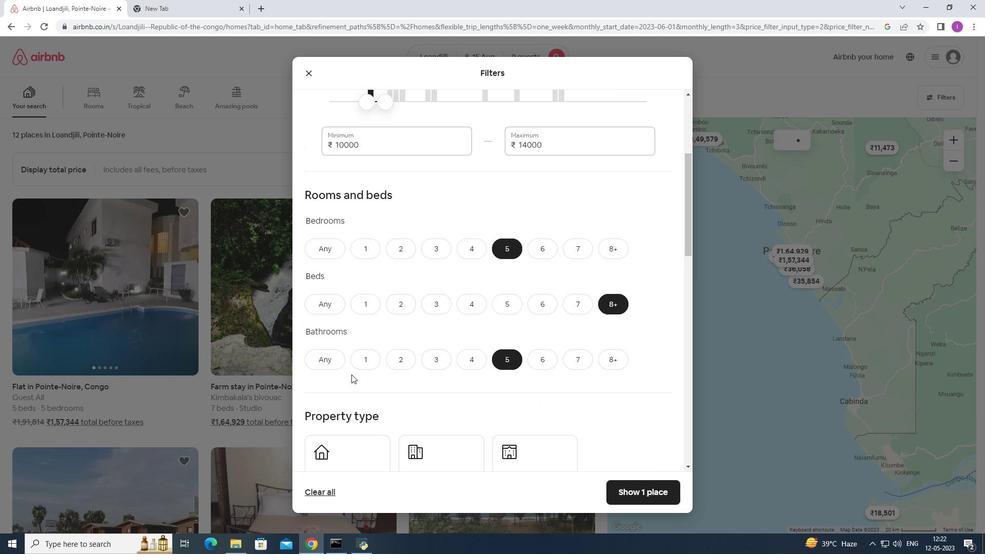 
Action: Mouse moved to (355, 371)
Screenshot: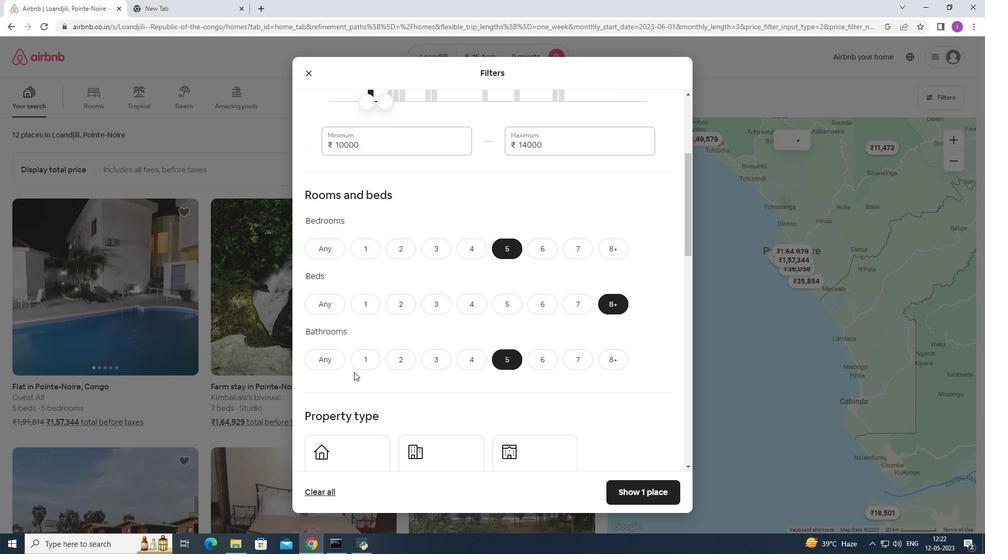 
Action: Mouse scrolled (355, 371) with delta (0, 0)
Screenshot: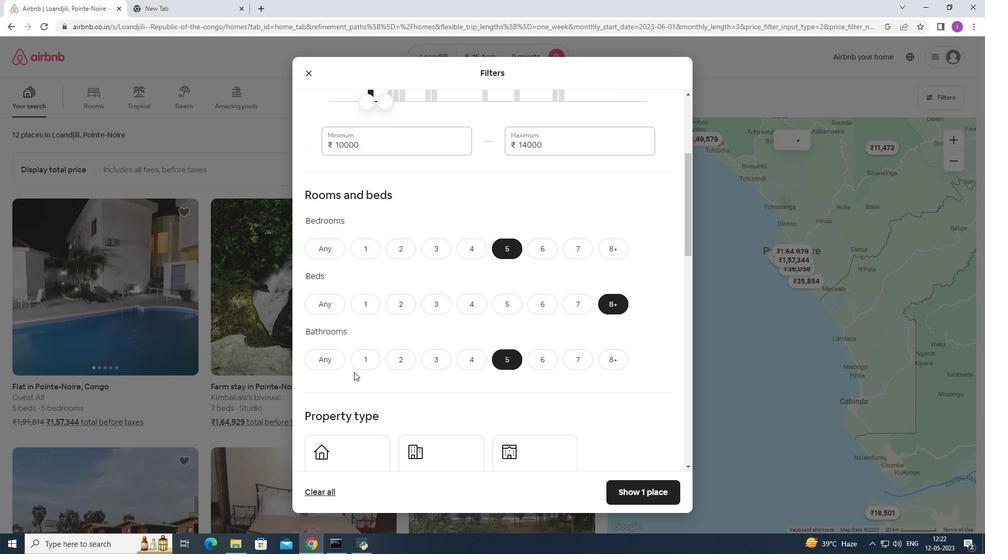 
Action: Mouse moved to (357, 324)
Screenshot: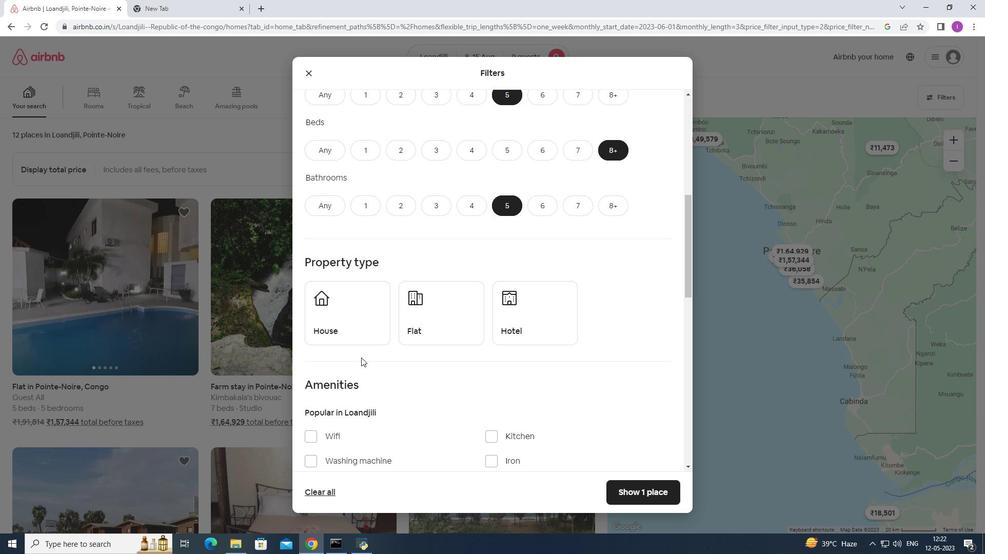 
Action: Mouse pressed left at (357, 324)
Screenshot: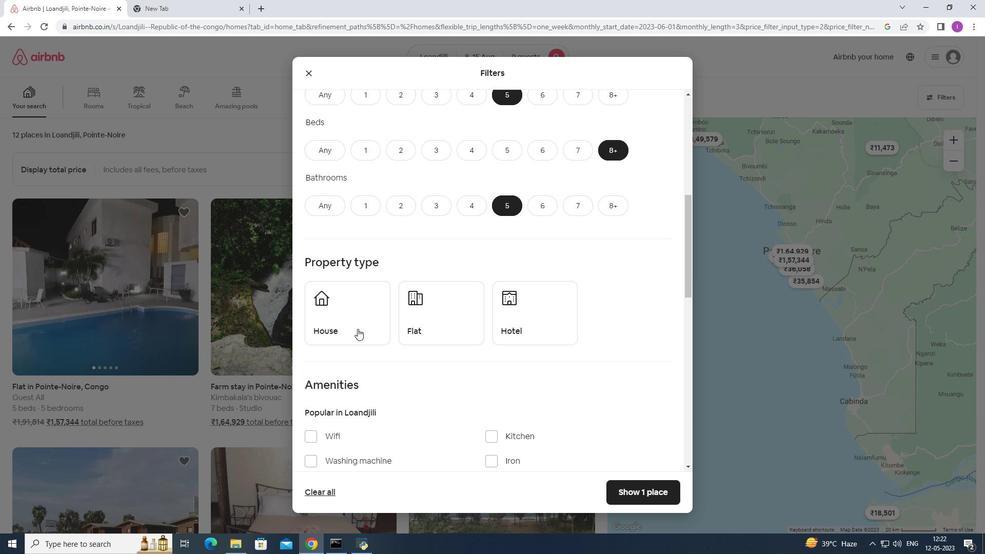 
Action: Mouse moved to (401, 323)
Screenshot: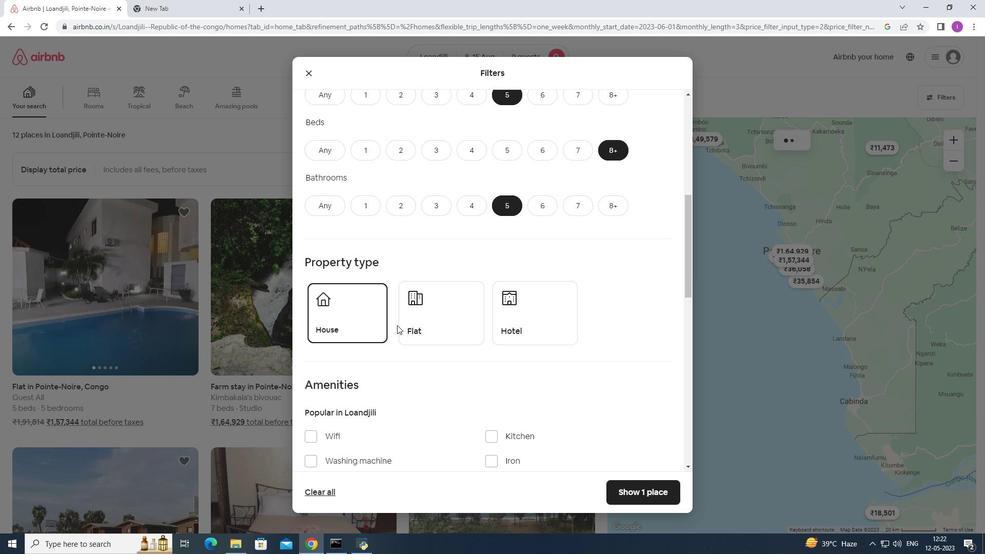 
Action: Mouse pressed left at (401, 323)
Screenshot: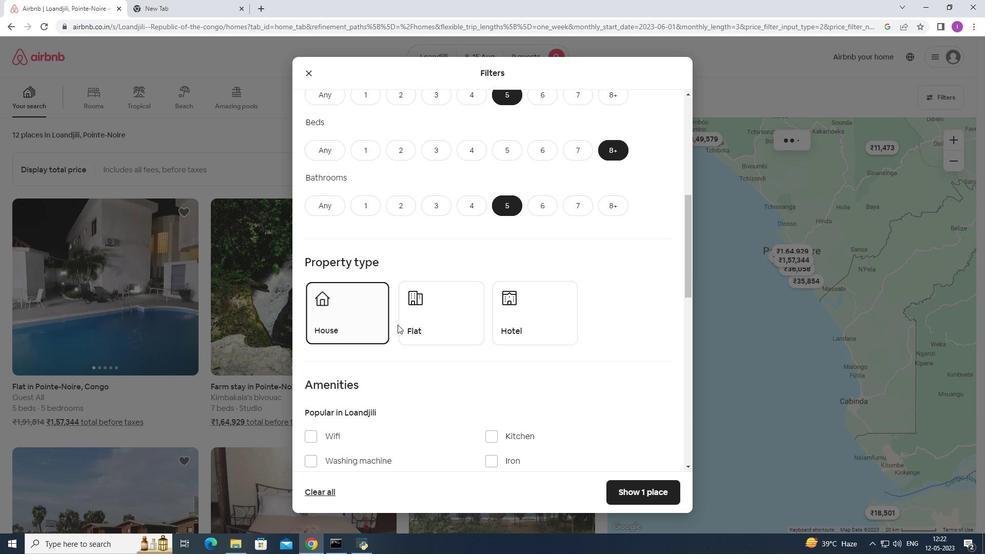 
Action: Mouse moved to (537, 328)
Screenshot: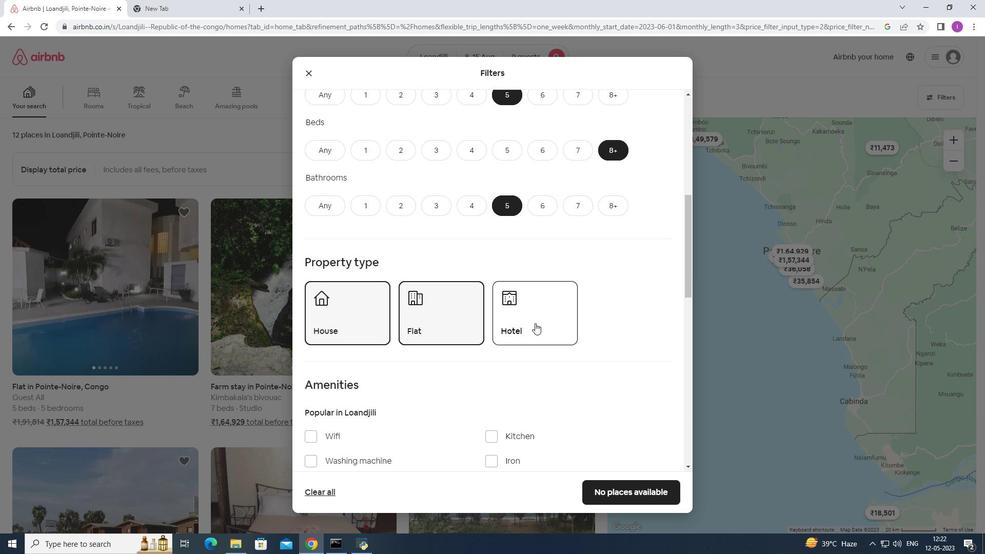 
Action: Mouse scrolled (537, 327) with delta (0, 0)
Screenshot: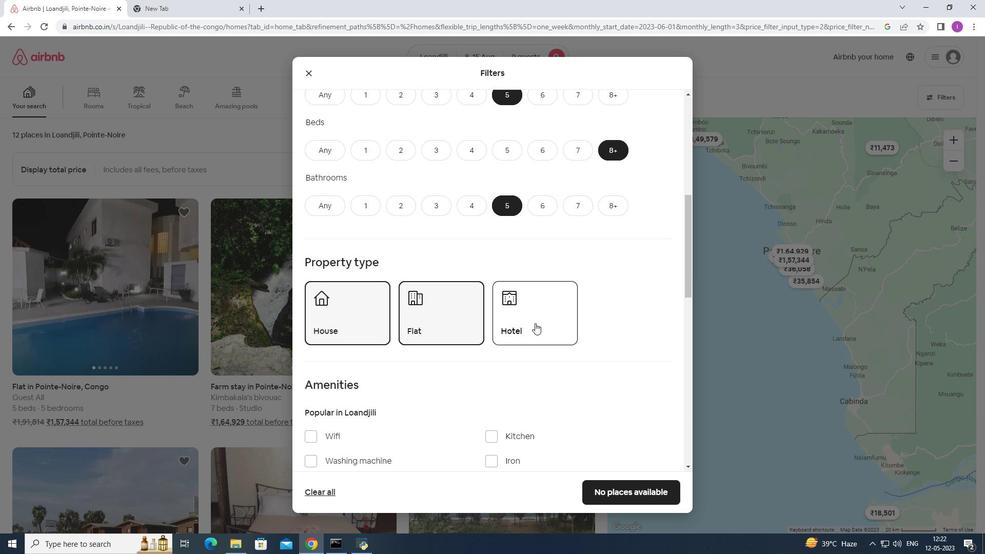 
Action: Mouse scrolled (537, 327) with delta (0, 0)
Screenshot: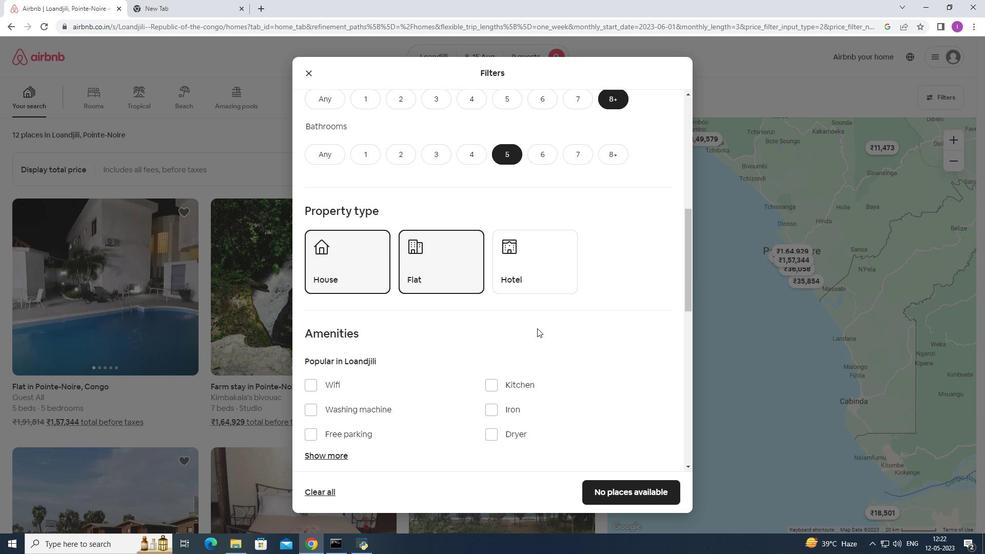 
Action: Mouse scrolled (537, 327) with delta (0, 0)
Screenshot: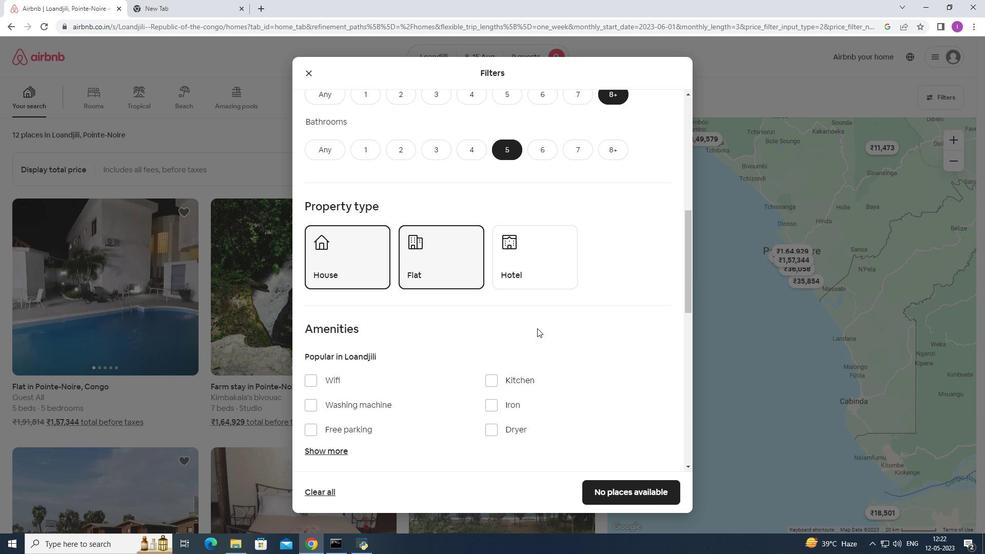 
Action: Mouse moved to (306, 276)
Screenshot: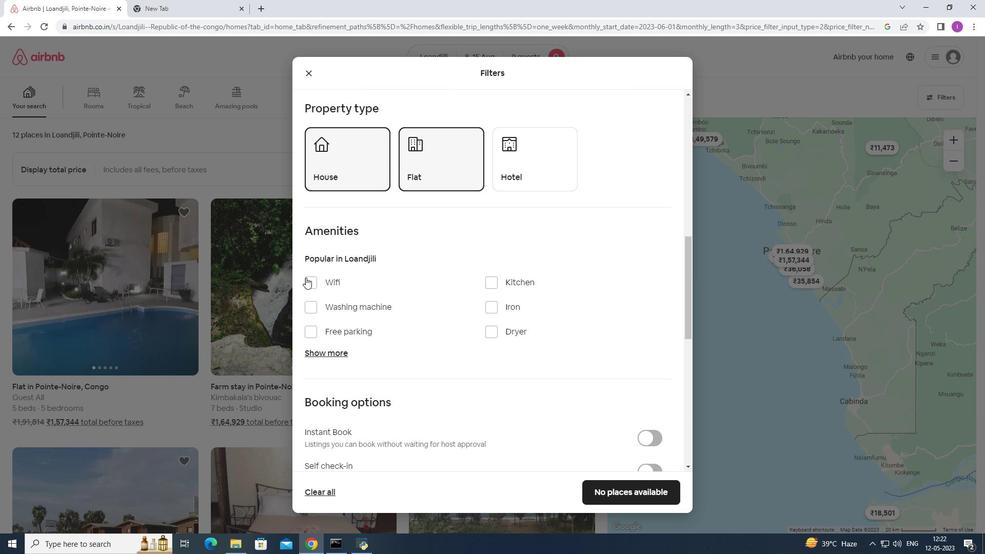 
Action: Mouse pressed left at (306, 276)
Screenshot: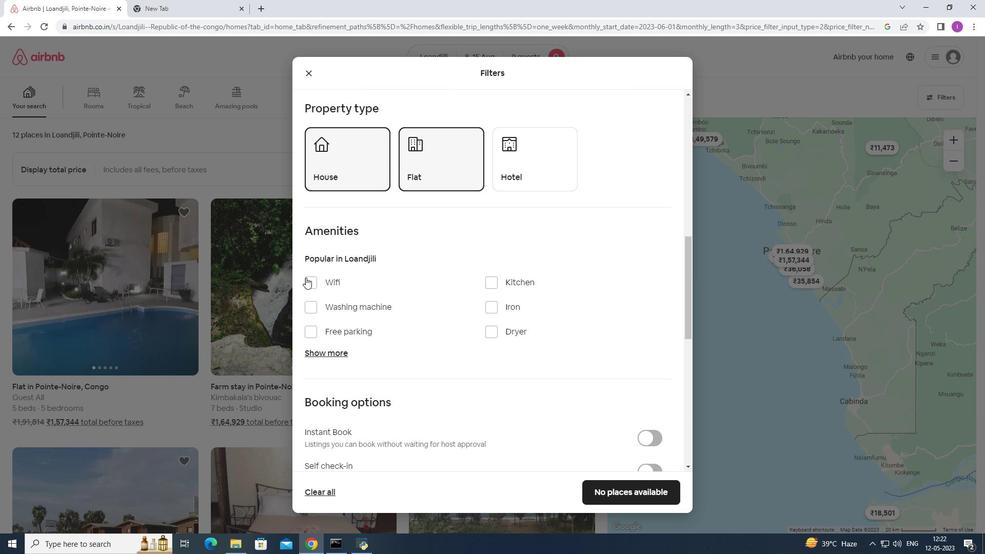 
Action: Mouse moved to (318, 330)
Screenshot: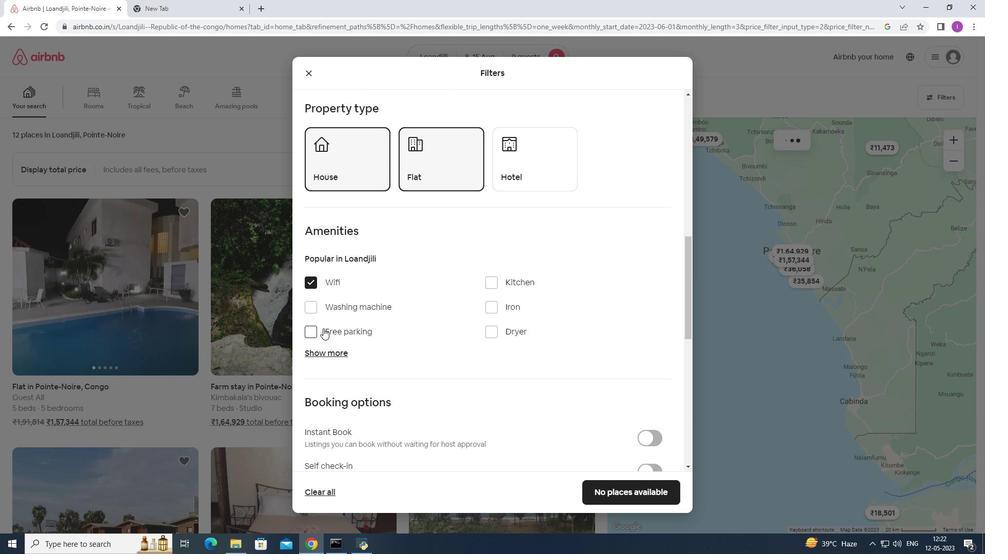 
Action: Mouse pressed left at (318, 330)
Screenshot: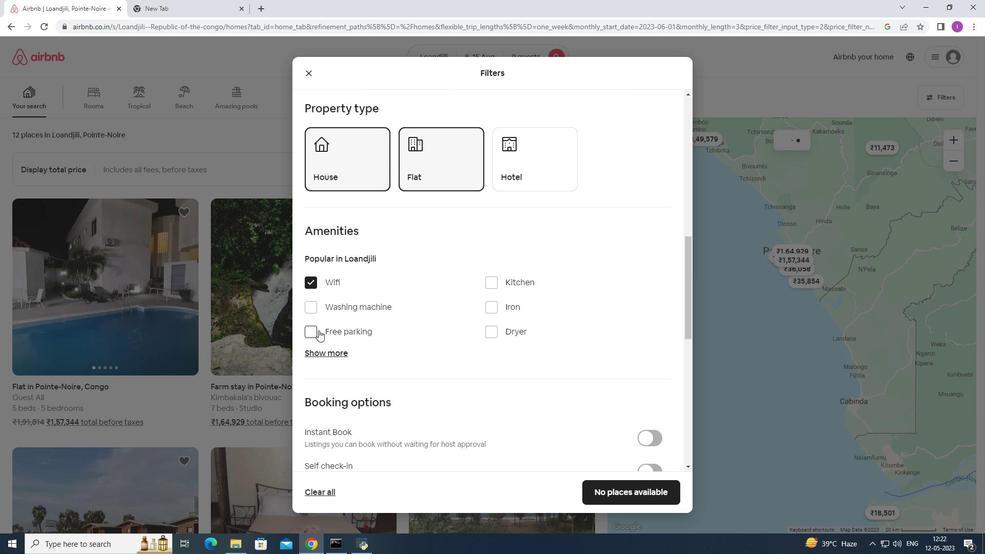 
Action: Mouse moved to (332, 354)
Screenshot: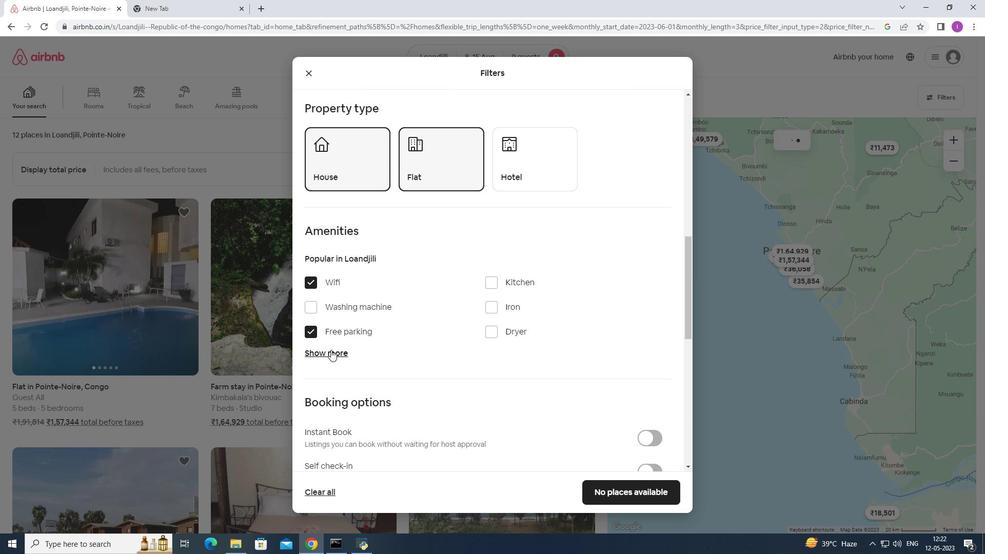 
Action: Mouse pressed left at (332, 354)
Screenshot: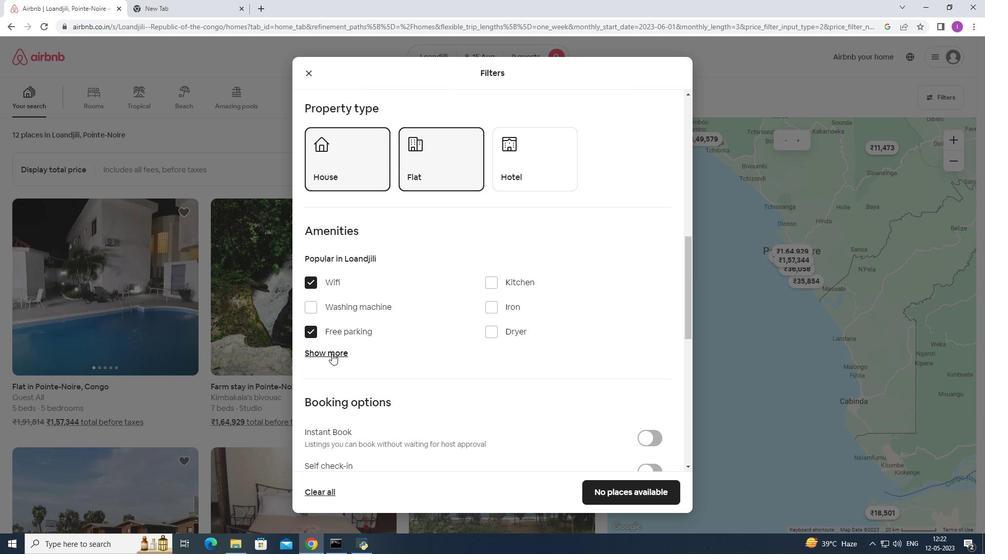 
Action: Mouse moved to (456, 328)
Screenshot: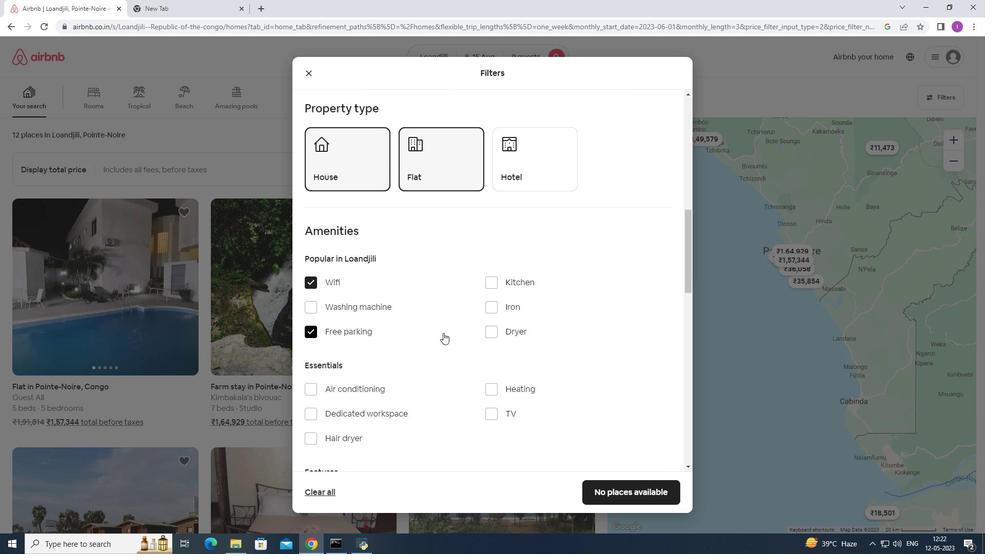 
Action: Mouse scrolled (456, 328) with delta (0, 0)
Screenshot: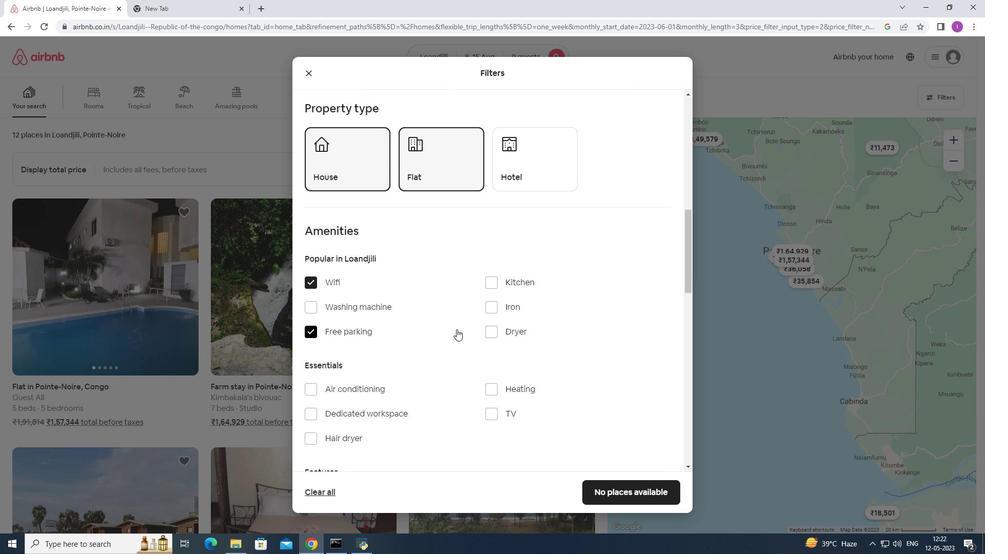 
Action: Mouse moved to (494, 359)
Screenshot: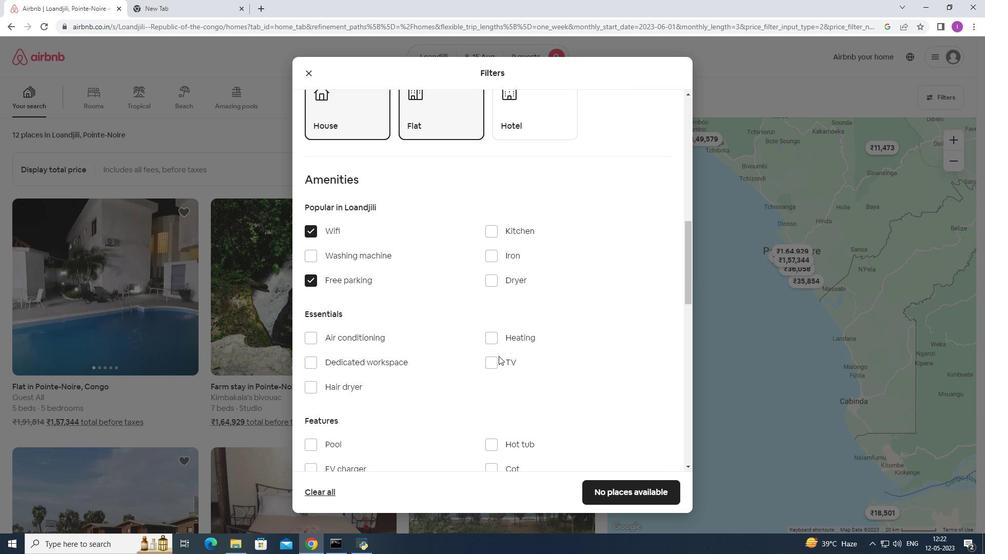 
Action: Mouse pressed left at (494, 359)
Screenshot: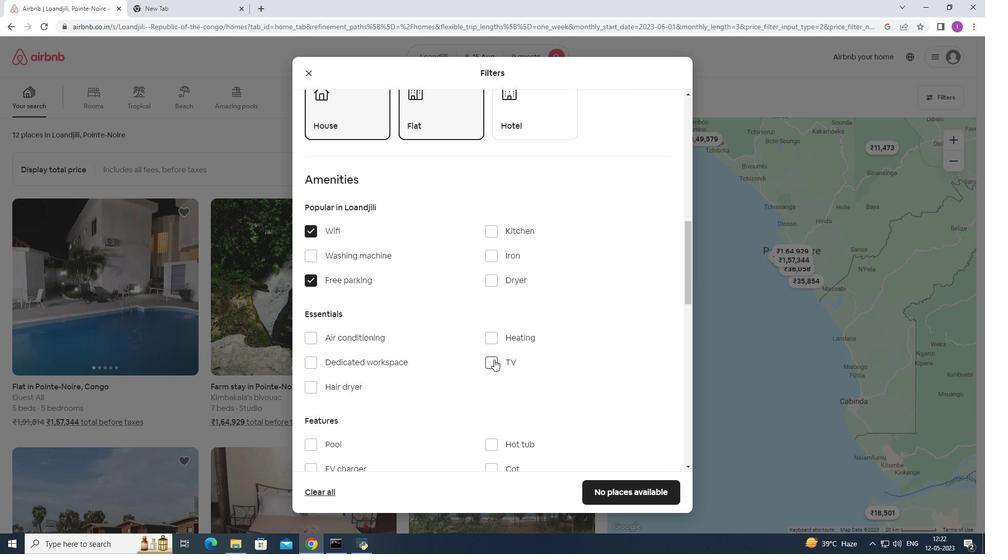 
Action: Mouse moved to (397, 360)
Screenshot: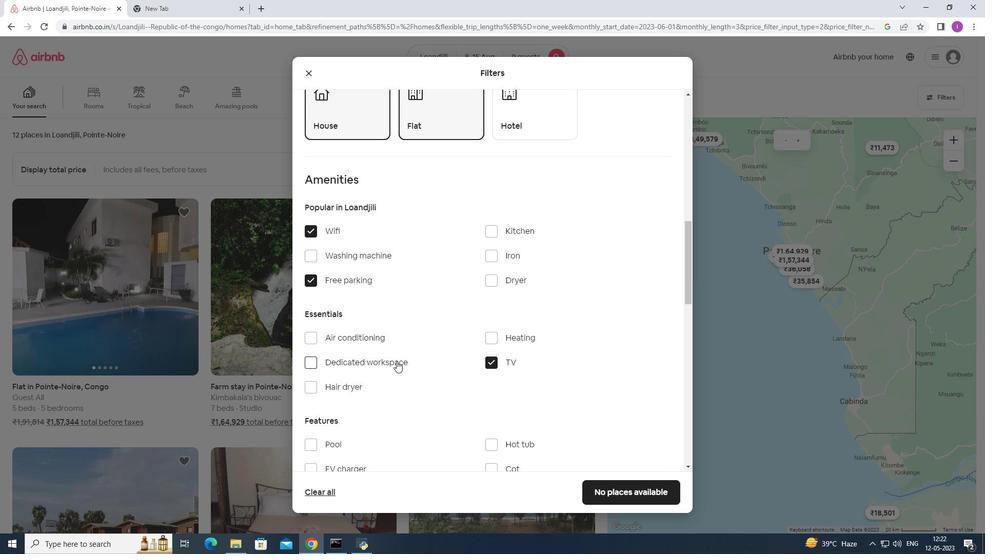 
Action: Mouse scrolled (397, 360) with delta (0, 0)
Screenshot: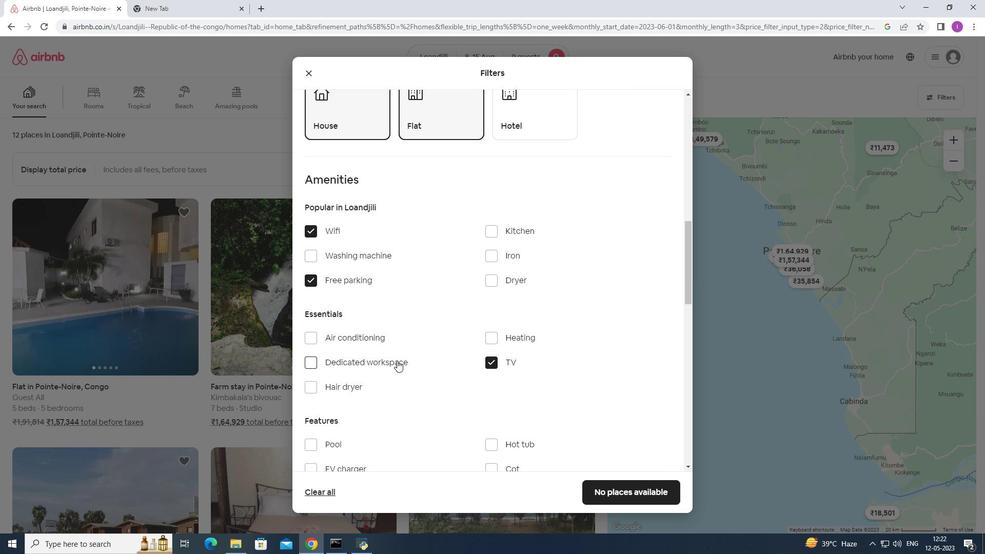 
Action: Mouse moved to (399, 357)
Screenshot: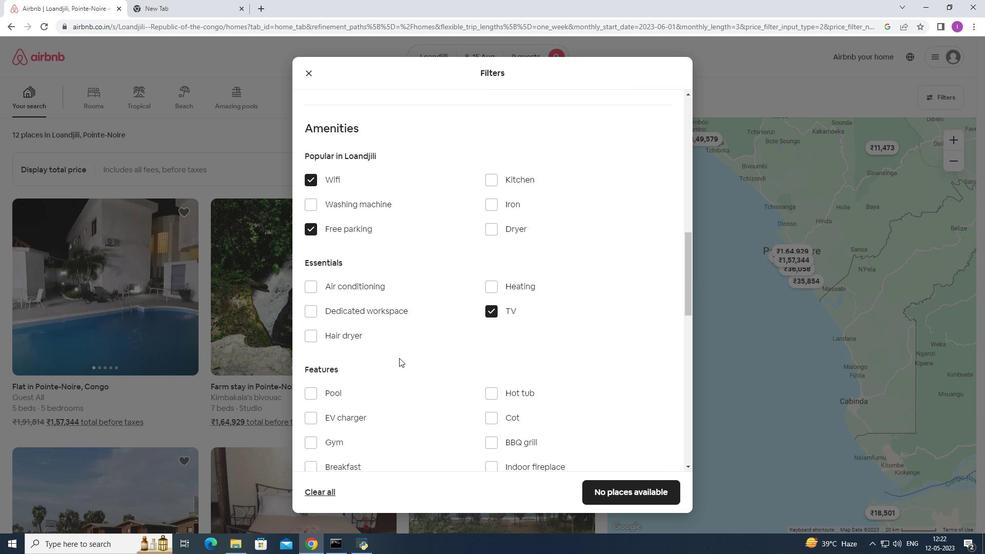 
Action: Mouse scrolled (399, 357) with delta (0, 0)
Screenshot: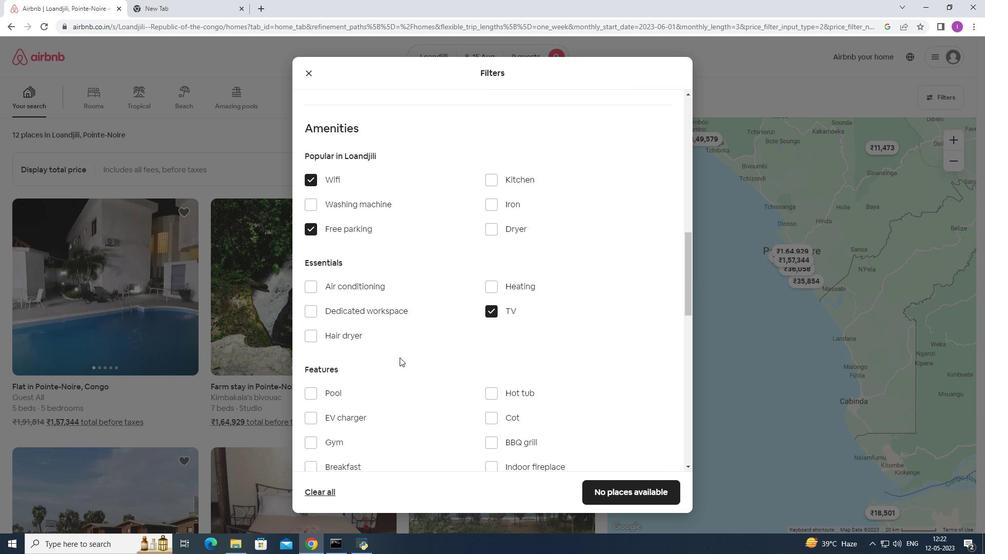 
Action: Mouse scrolled (399, 357) with delta (0, 0)
Screenshot: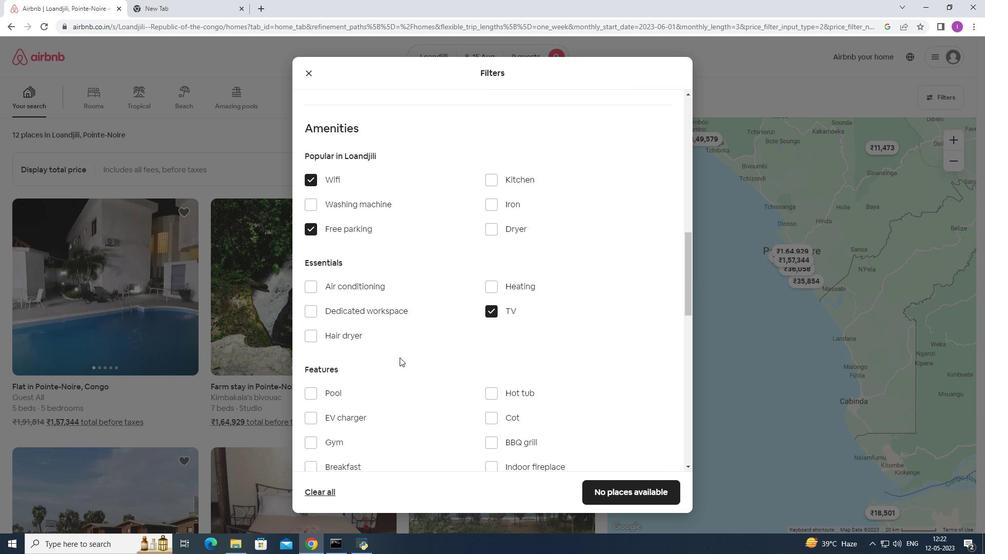 
Action: Mouse moved to (312, 343)
Screenshot: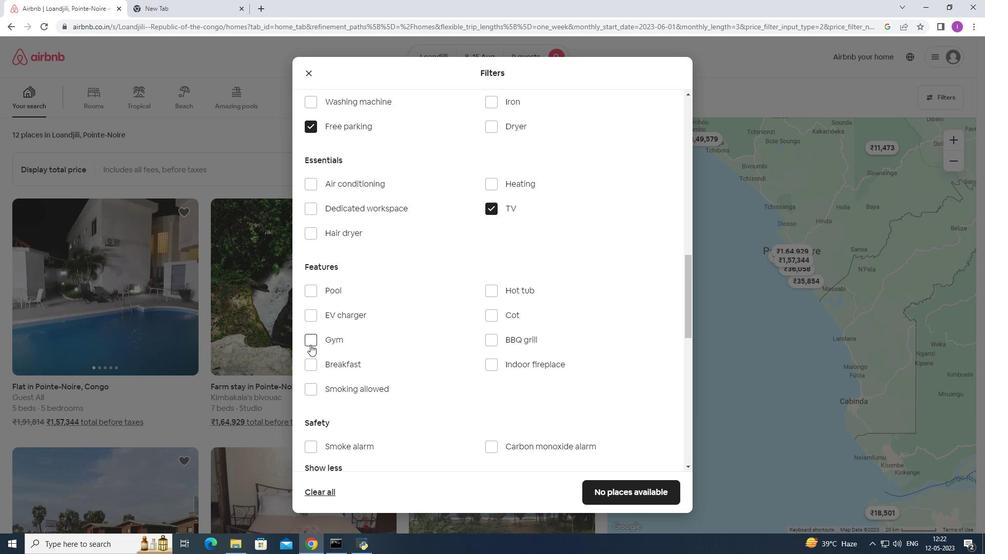 
Action: Mouse pressed left at (312, 343)
Screenshot: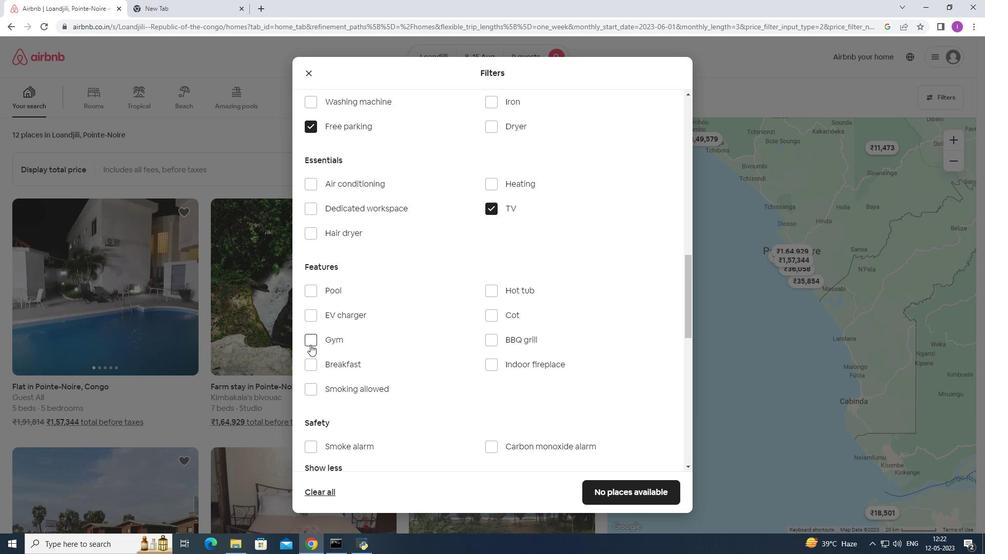 
Action: Mouse moved to (317, 361)
Screenshot: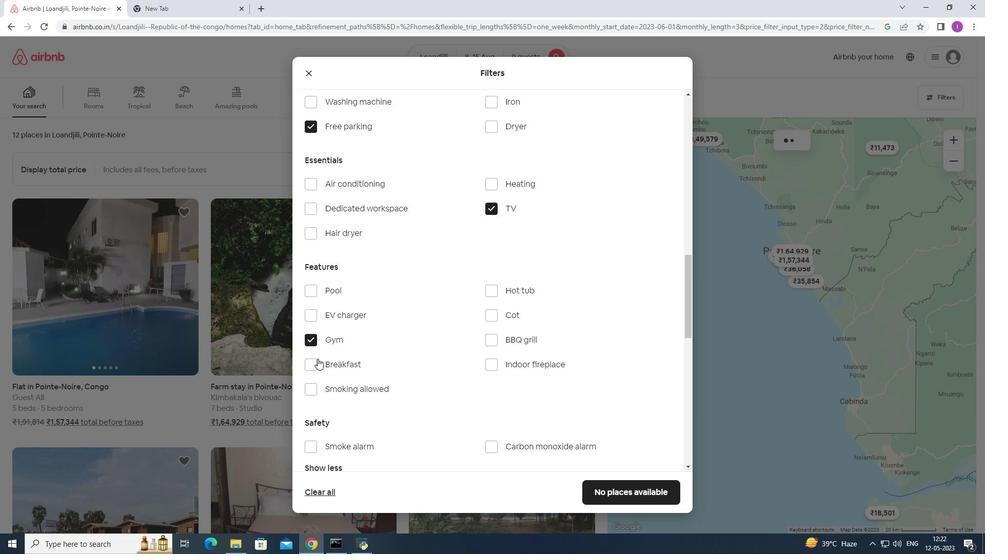 
Action: Mouse pressed left at (317, 361)
Screenshot: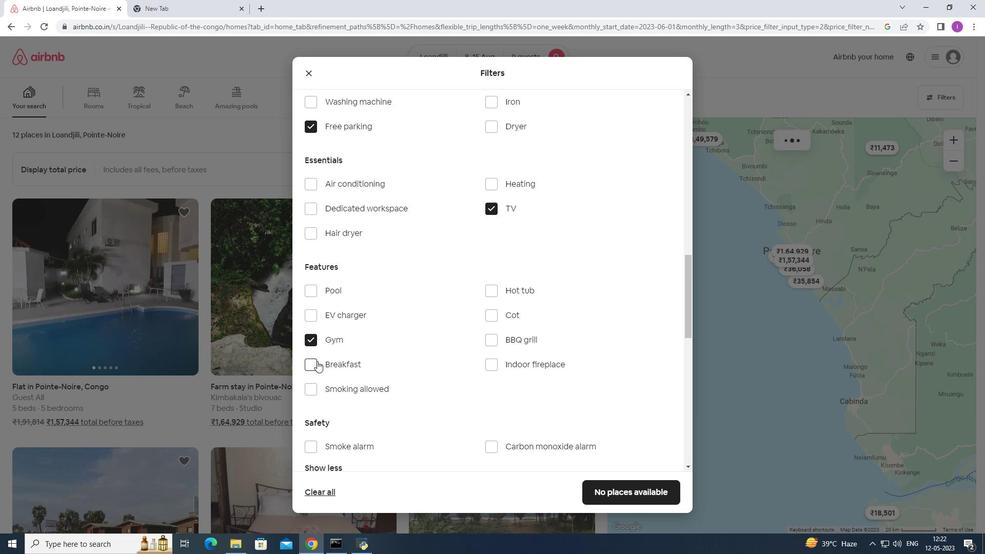 
Action: Mouse moved to (401, 352)
Screenshot: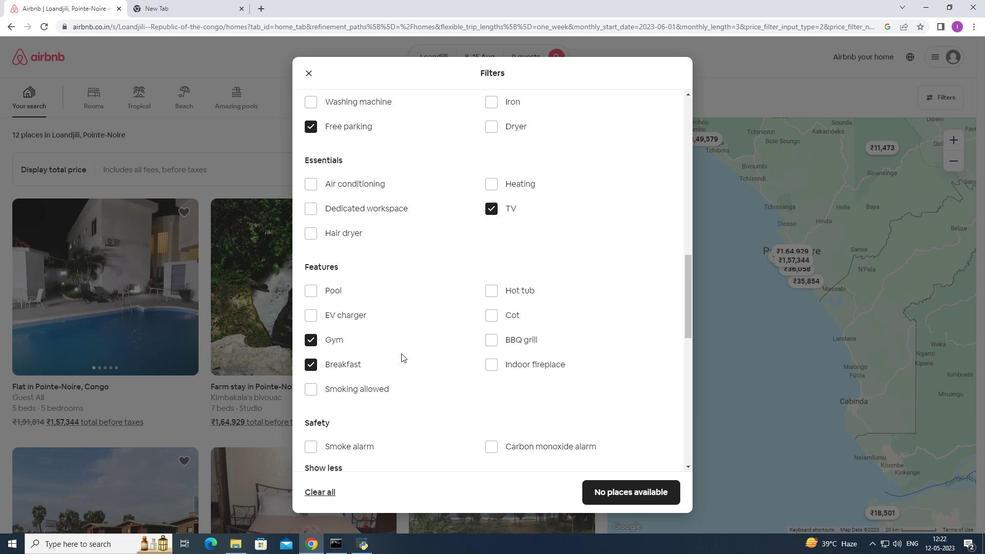 
Action: Mouse scrolled (401, 352) with delta (0, 0)
Screenshot: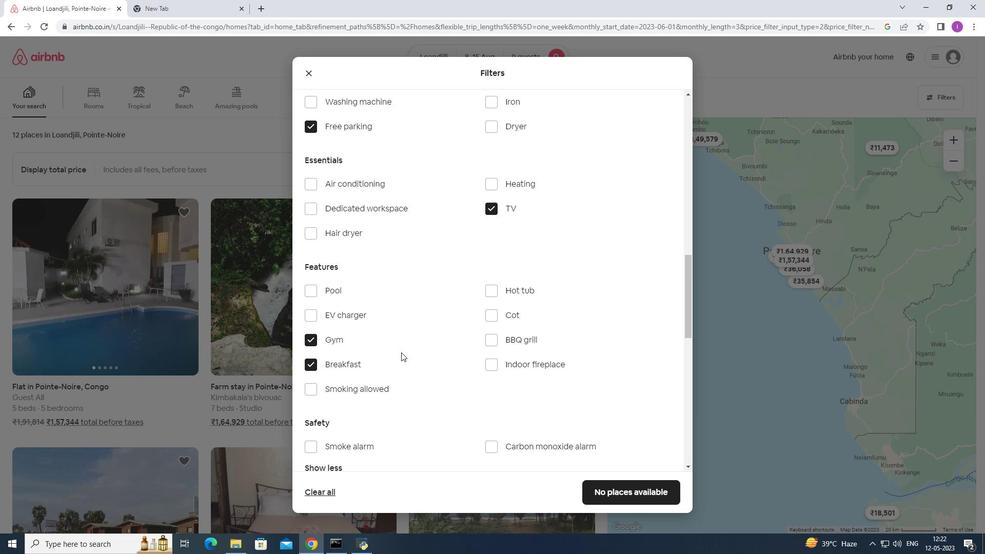 
Action: Mouse scrolled (401, 352) with delta (0, 0)
Screenshot: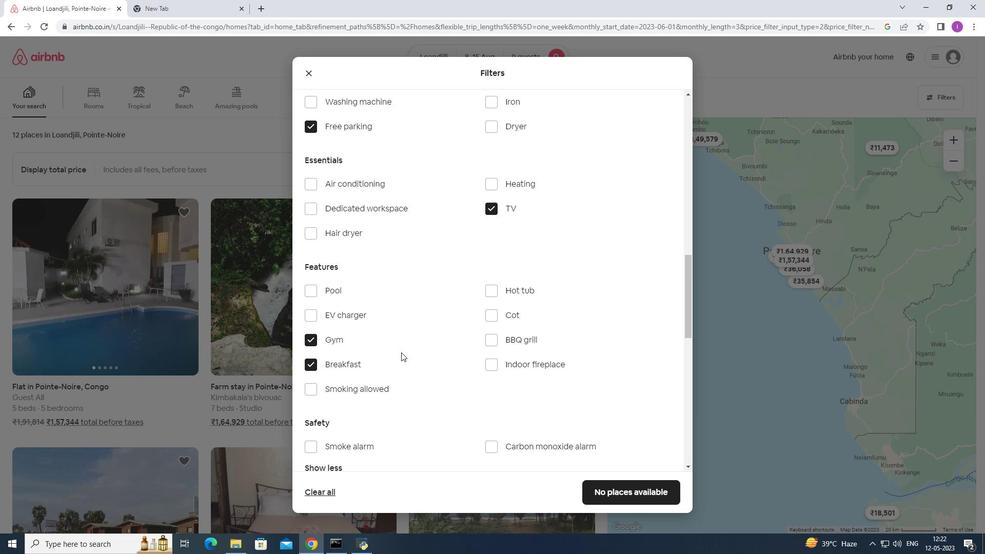 
Action: Mouse scrolled (401, 352) with delta (0, 0)
Screenshot: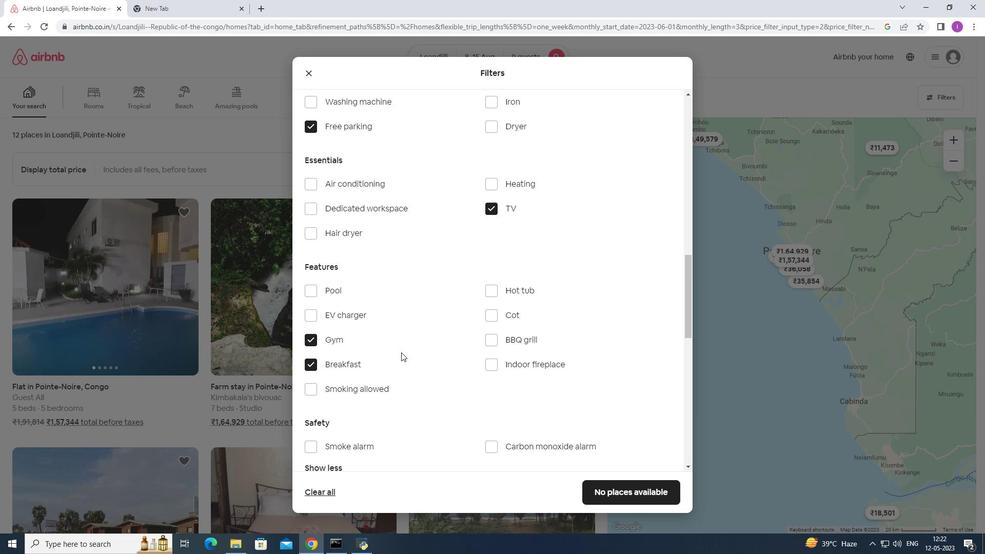 
Action: Mouse moved to (402, 351)
Screenshot: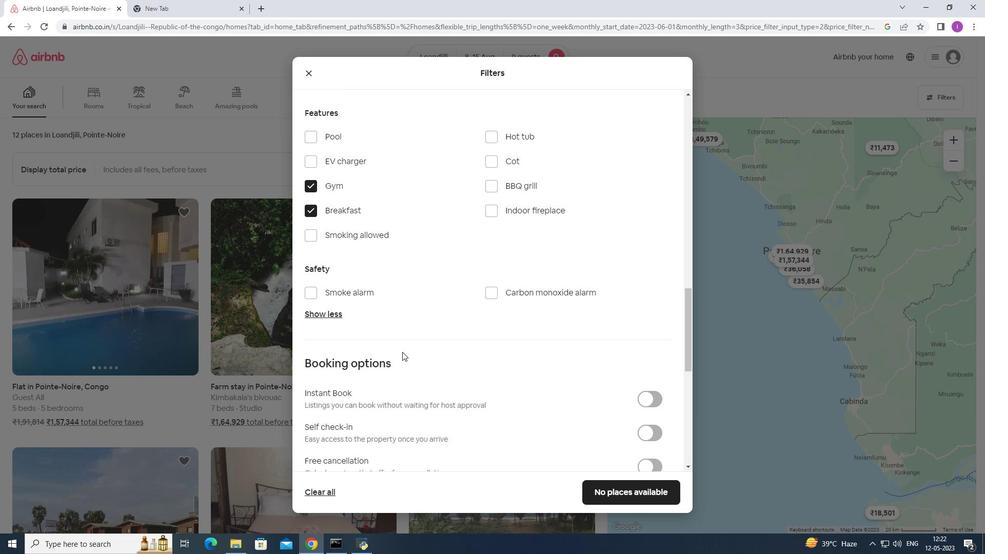 
Action: Mouse scrolled (402, 351) with delta (0, 0)
Screenshot: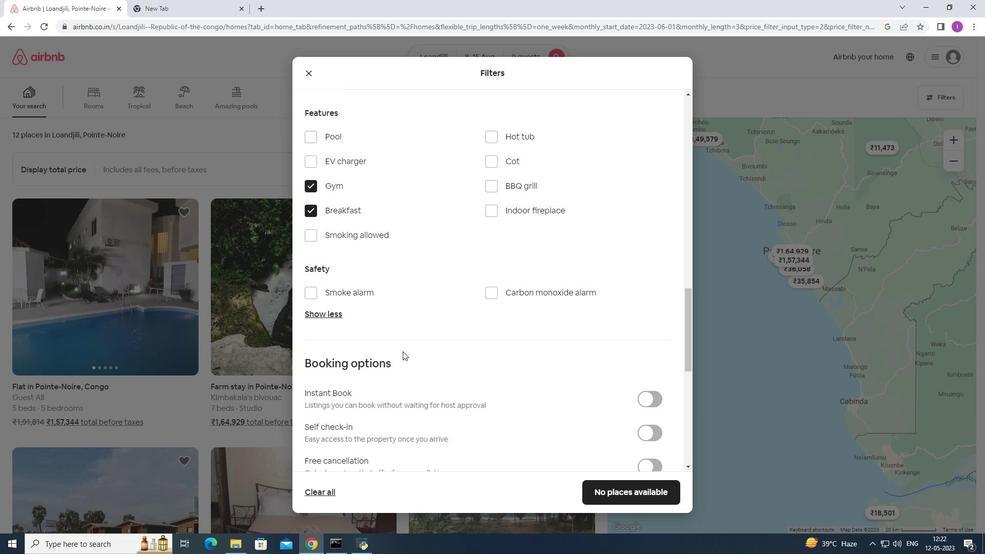 
Action: Mouse scrolled (402, 351) with delta (0, 0)
Screenshot: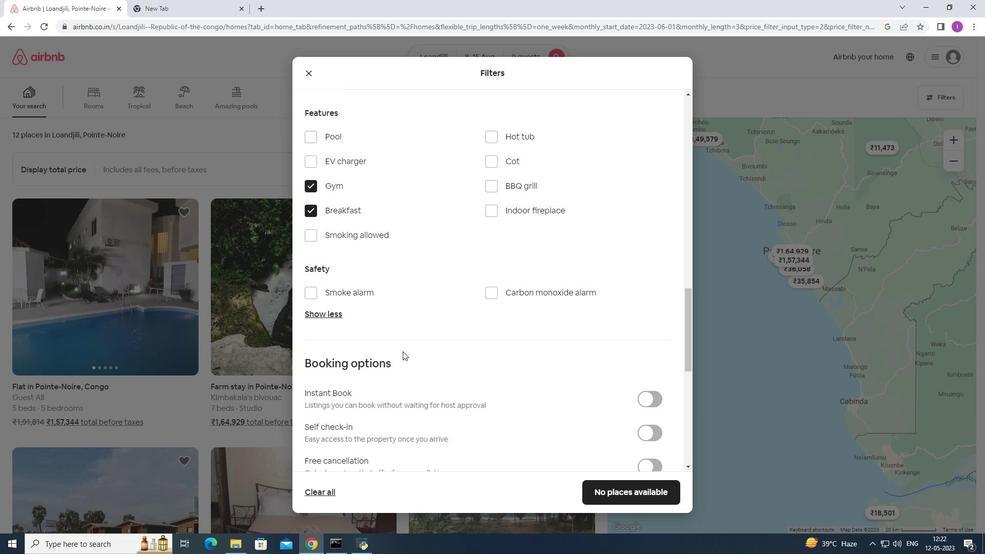 
Action: Mouse moved to (403, 351)
Screenshot: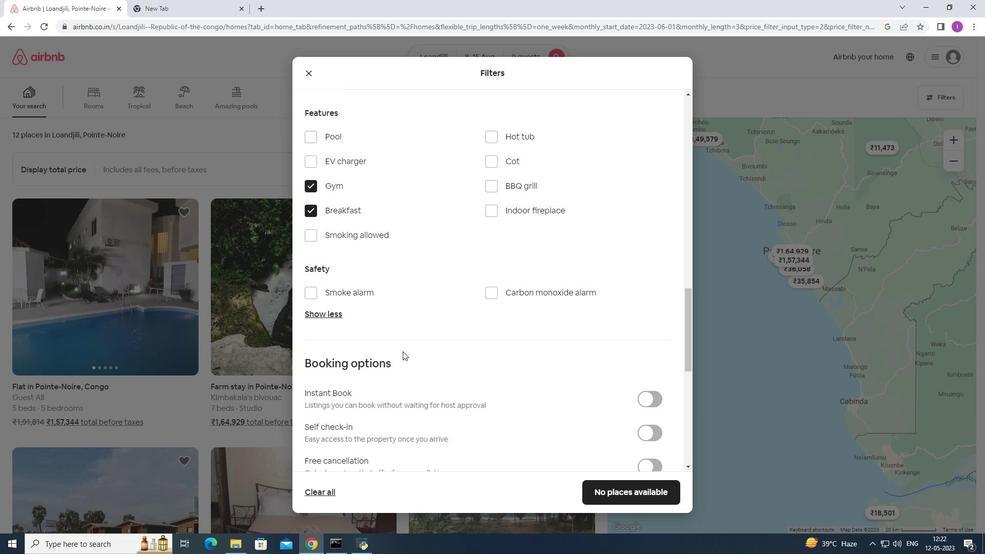 
Action: Mouse scrolled (403, 350) with delta (0, 0)
Screenshot: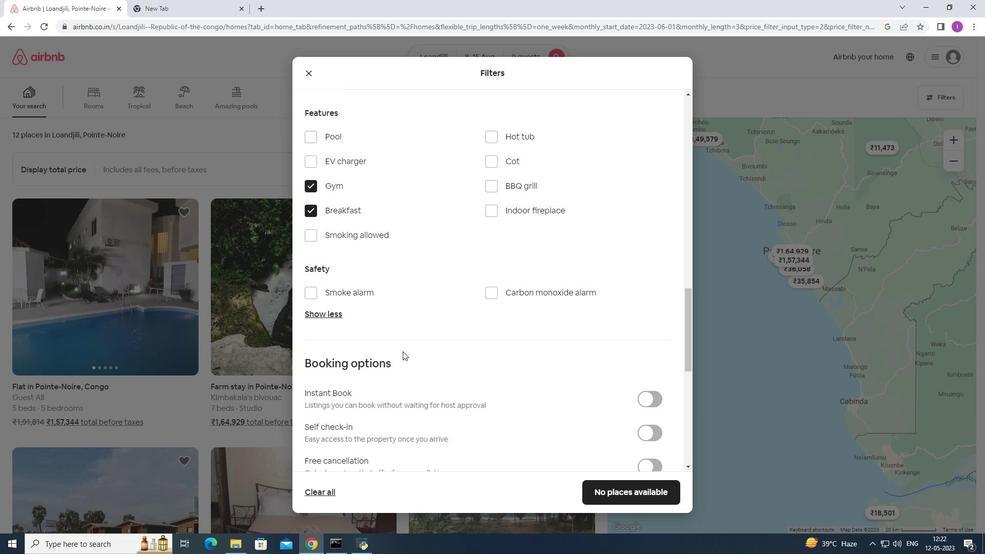 
Action: Mouse moved to (409, 352)
Screenshot: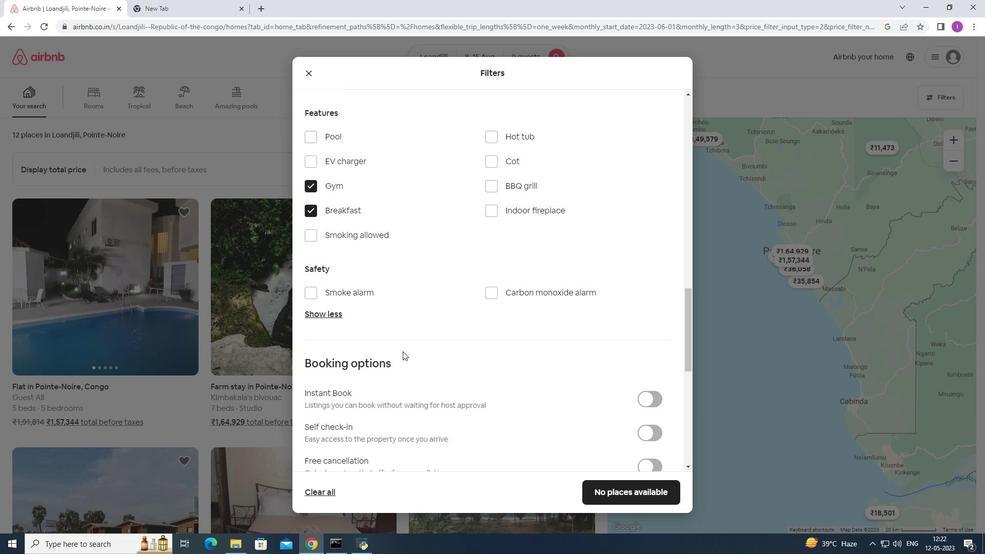 
Action: Mouse scrolled (407, 351) with delta (0, 0)
Screenshot: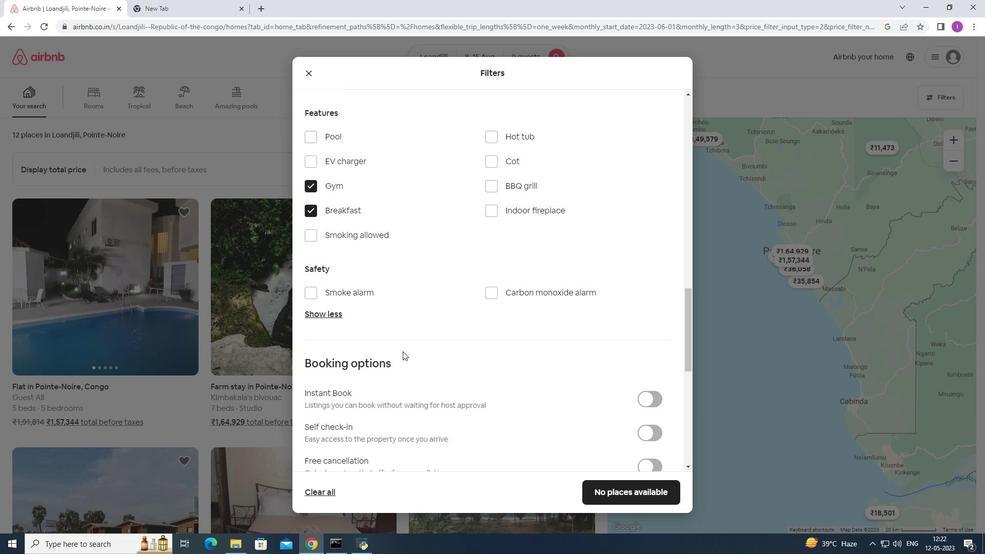 
Action: Mouse moved to (658, 228)
Screenshot: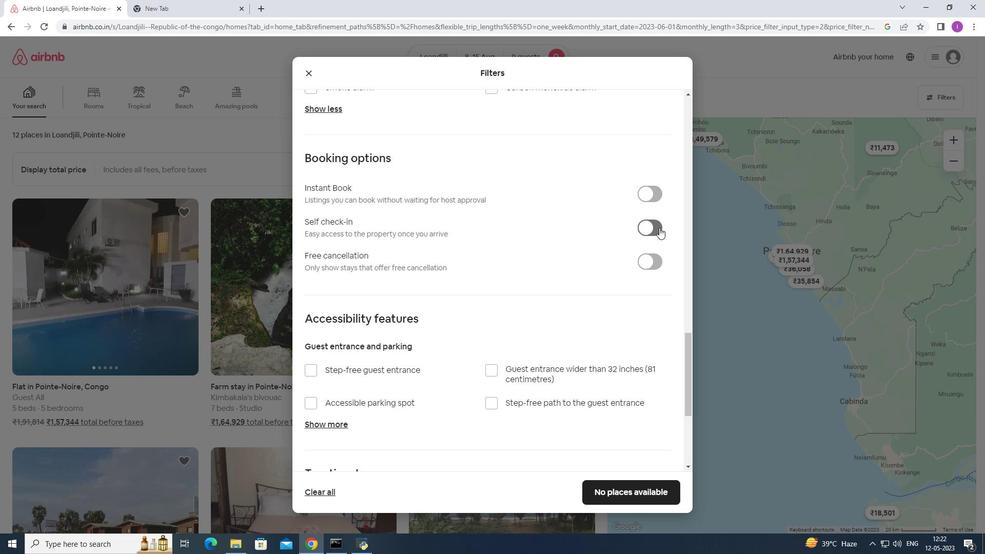 
Action: Mouse pressed left at (658, 228)
Screenshot: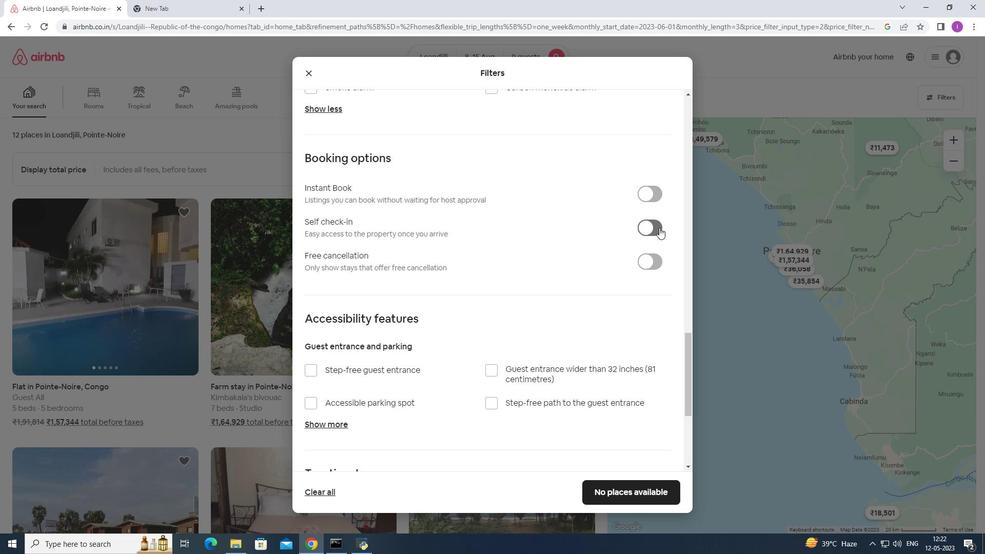 
Action: Mouse moved to (459, 308)
Screenshot: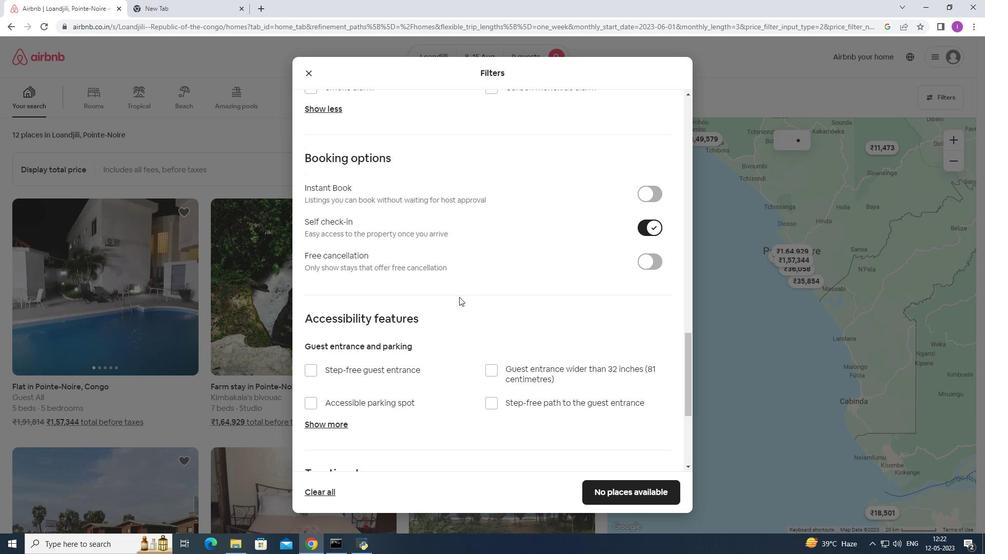 
Action: Mouse scrolled (459, 307) with delta (0, 0)
Screenshot: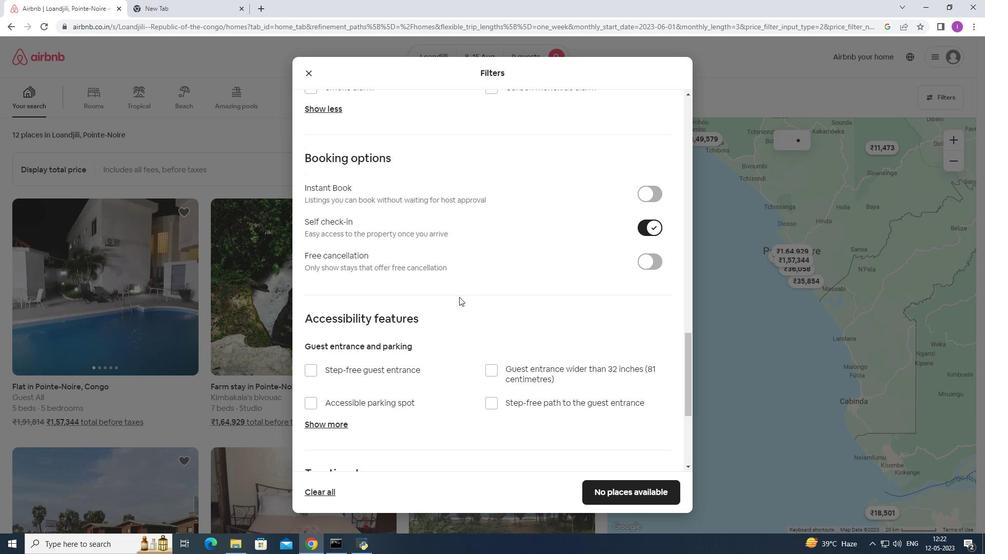 
Action: Mouse moved to (459, 312)
Screenshot: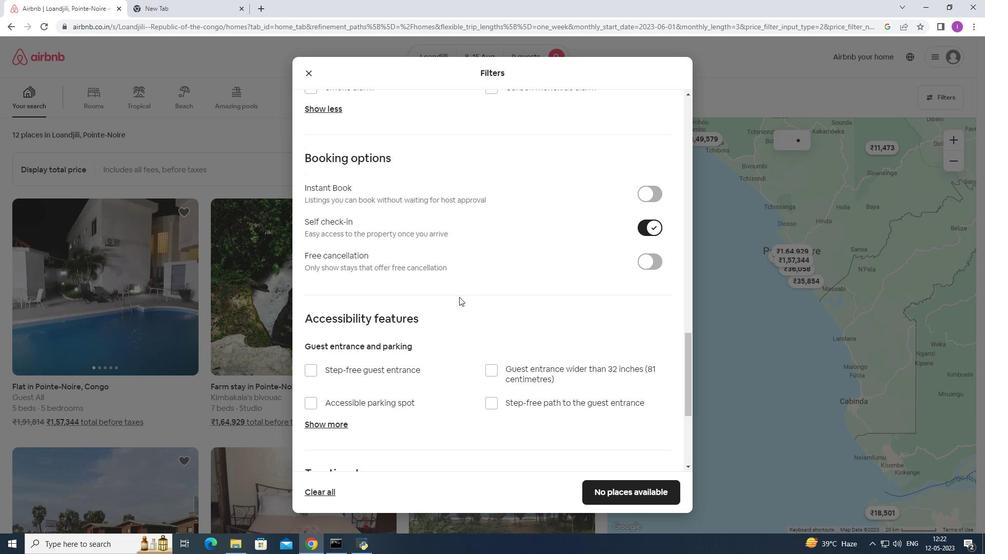 
Action: Mouse scrolled (459, 311) with delta (0, 0)
Screenshot: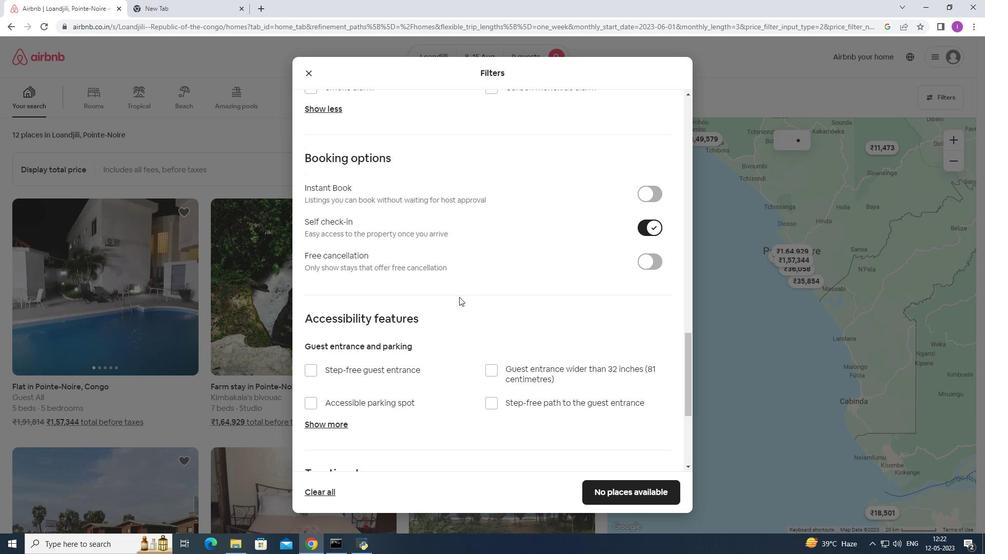 
Action: Mouse moved to (459, 313)
Screenshot: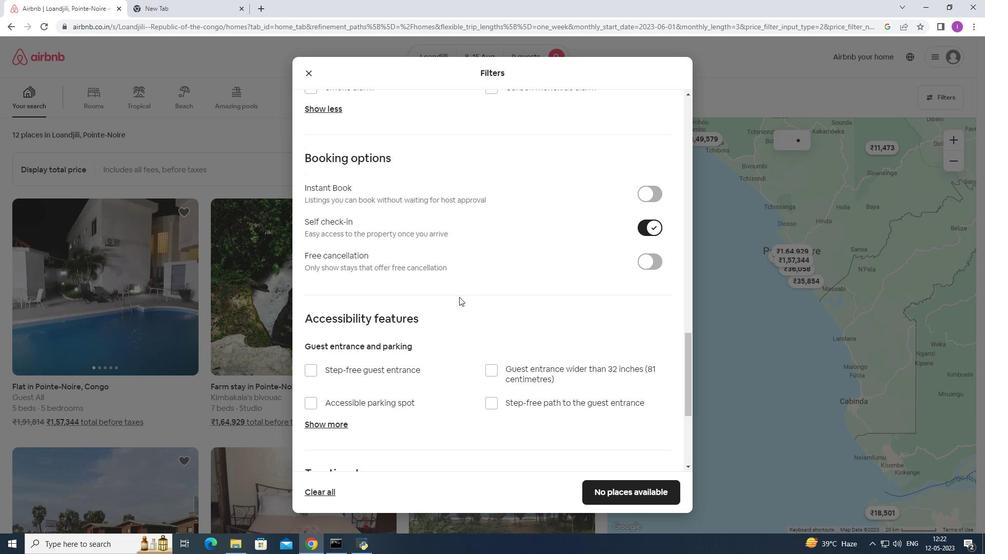 
Action: Mouse scrolled (459, 312) with delta (0, 0)
Screenshot: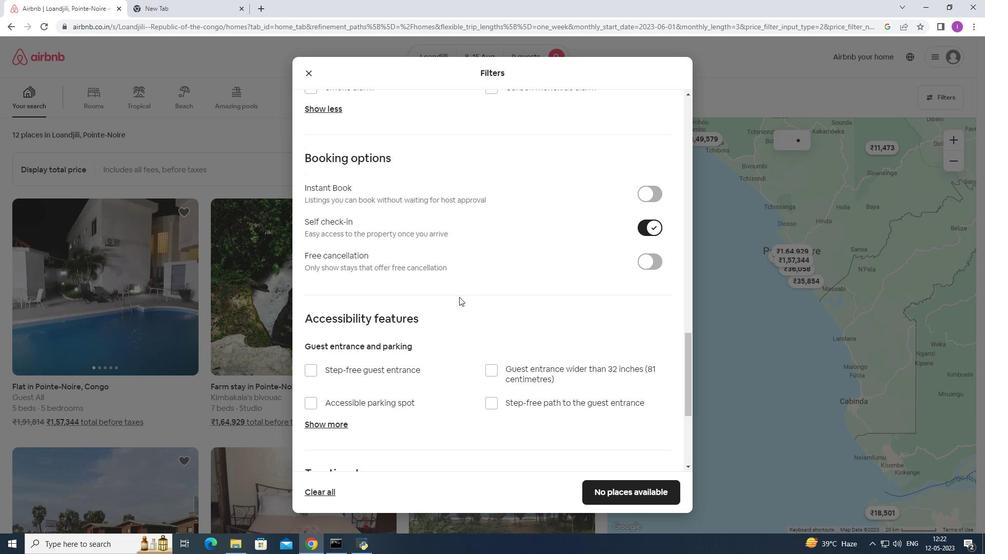 
Action: Mouse moved to (459, 313)
Screenshot: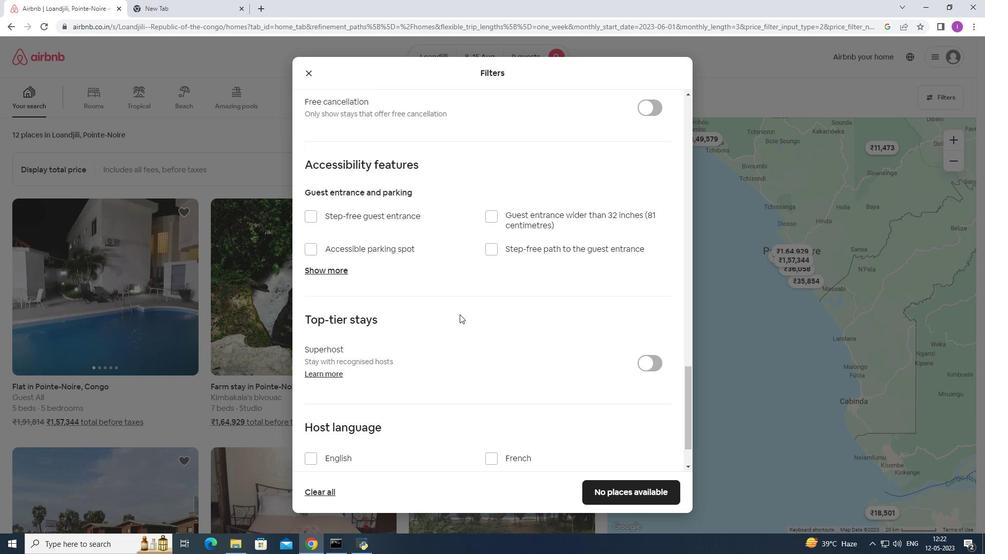 
Action: Mouse scrolled (459, 313) with delta (0, 0)
Screenshot: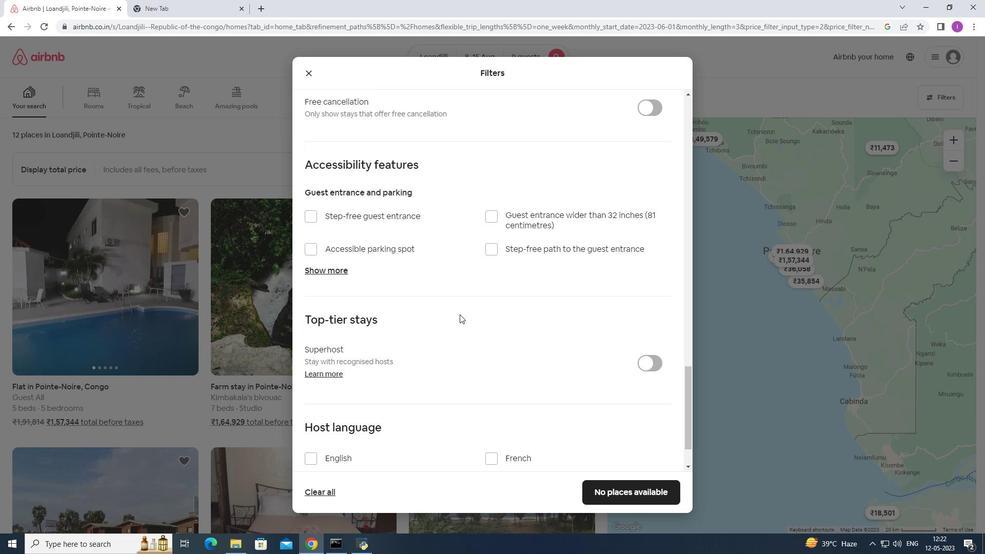
Action: Mouse moved to (459, 314)
Screenshot: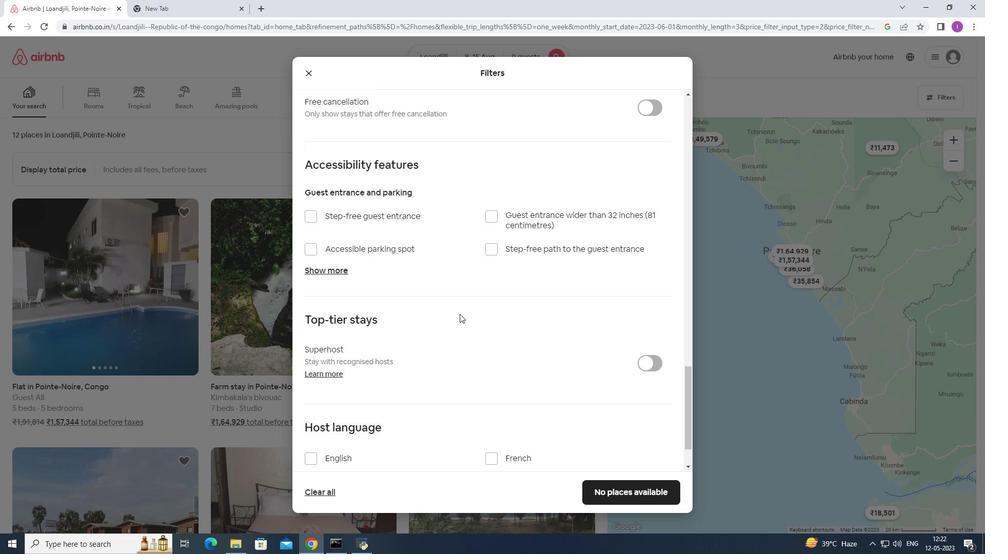 
Action: Mouse scrolled (459, 313) with delta (0, 0)
Screenshot: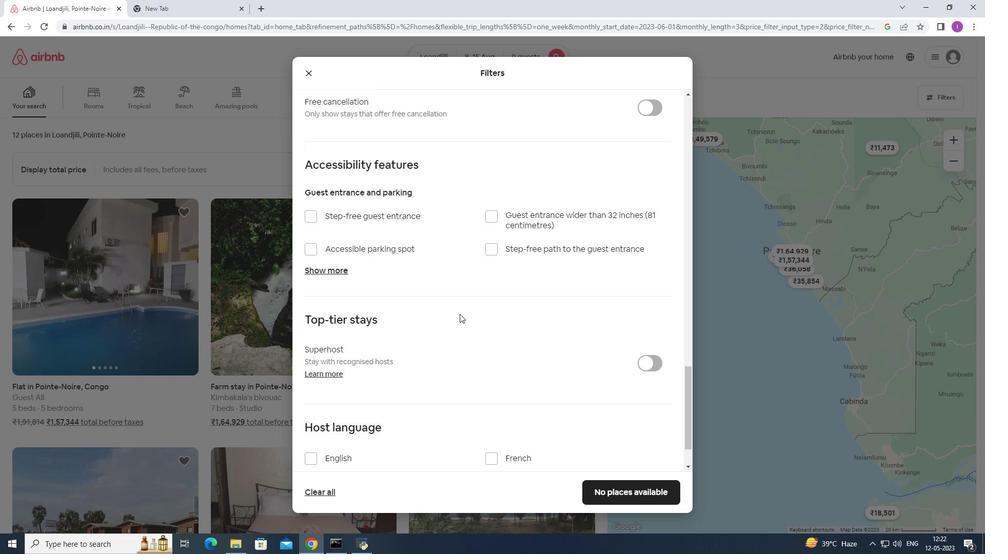 
Action: Mouse scrolled (459, 313) with delta (0, 0)
Screenshot: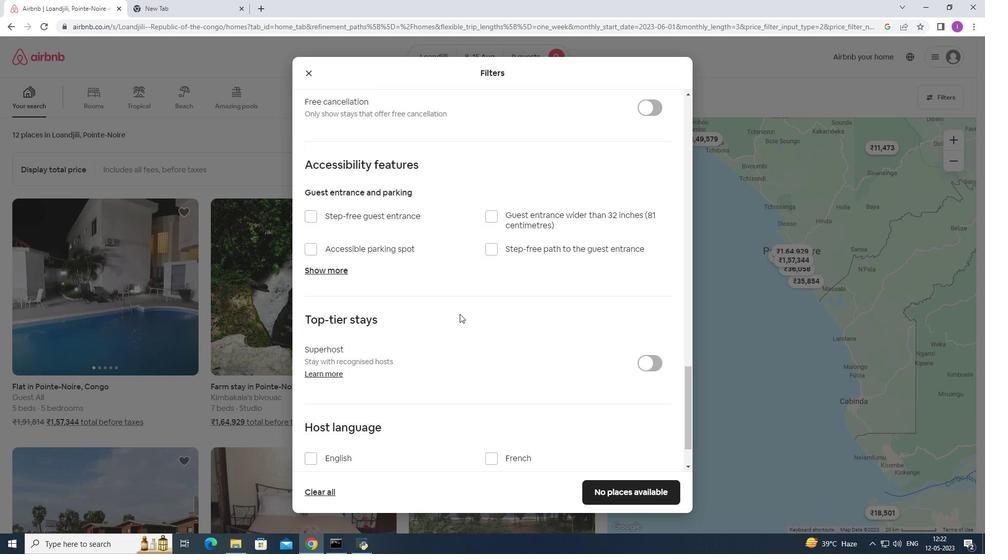 
Action: Mouse moved to (459, 314)
Screenshot: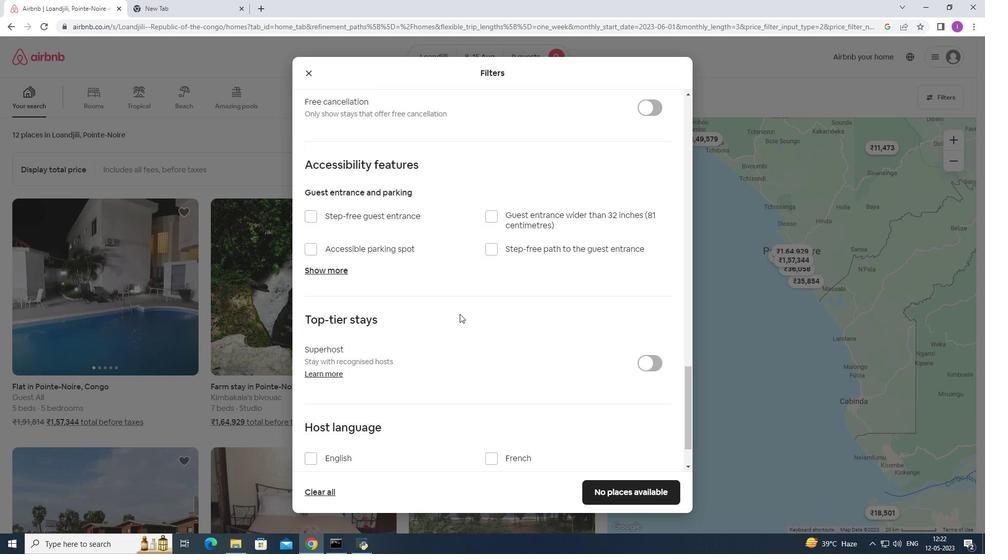 
Action: Mouse scrolled (459, 314) with delta (0, 0)
Screenshot: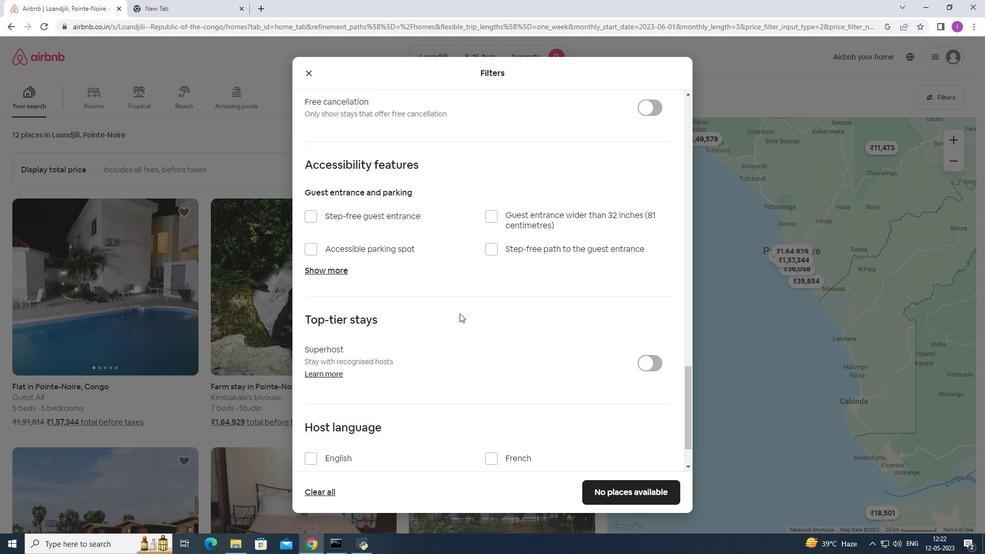 
Action: Mouse moved to (382, 375)
Screenshot: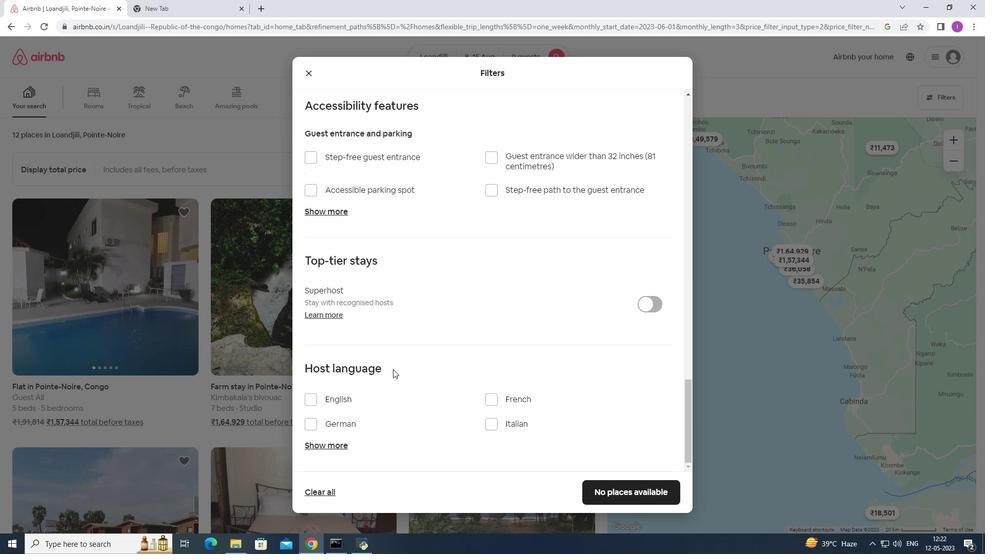 
Action: Mouse scrolled (382, 375) with delta (0, 0)
Screenshot: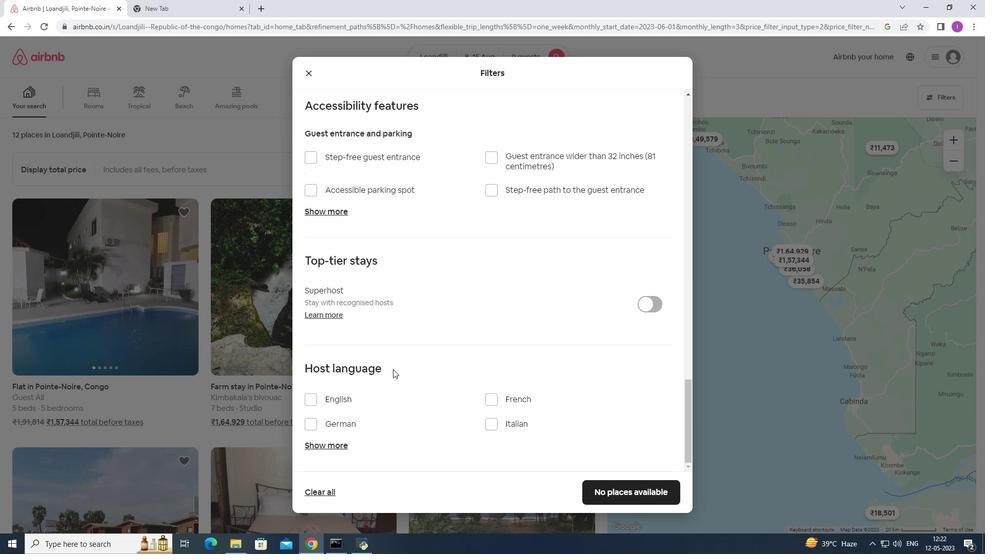 
Action: Mouse moved to (382, 381)
Screenshot: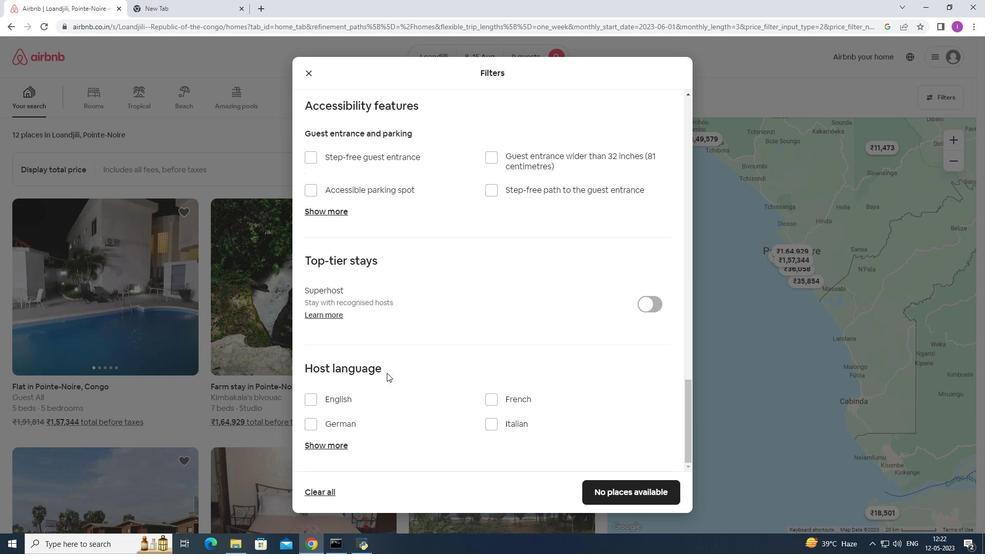 
Action: Mouse scrolled (382, 380) with delta (0, 0)
Screenshot: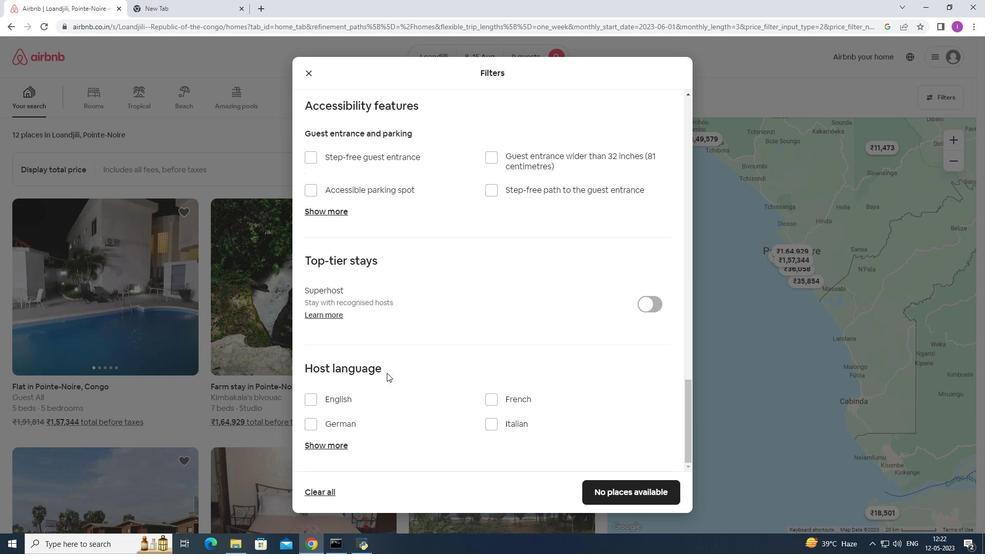 
Action: Mouse moved to (381, 382)
Screenshot: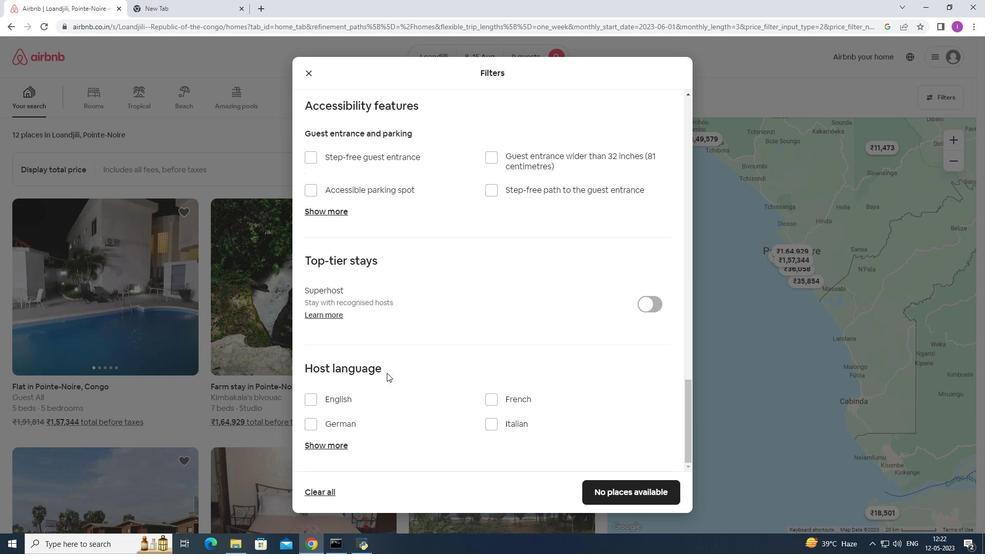 
Action: Mouse scrolled (381, 382) with delta (0, 0)
Screenshot: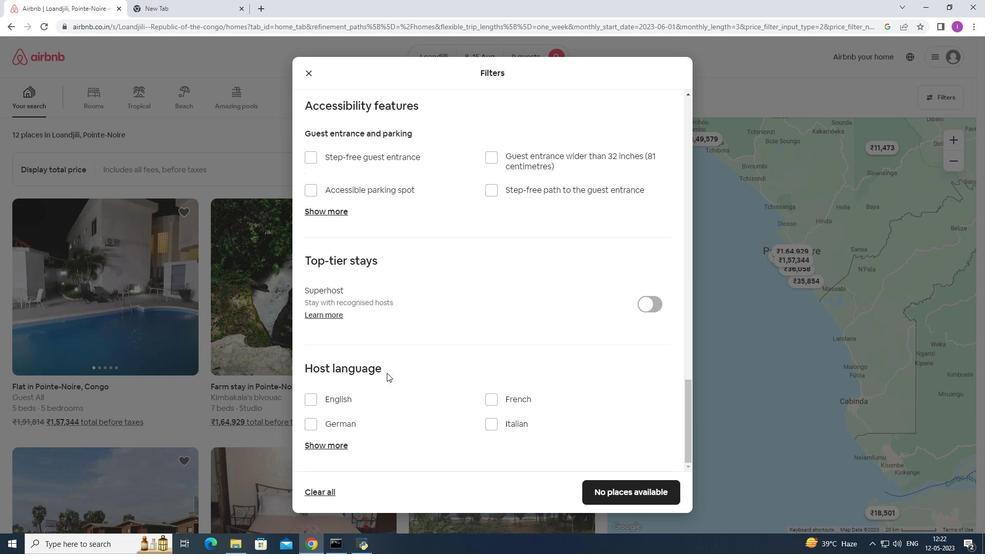
Action: Mouse moved to (380, 386)
Screenshot: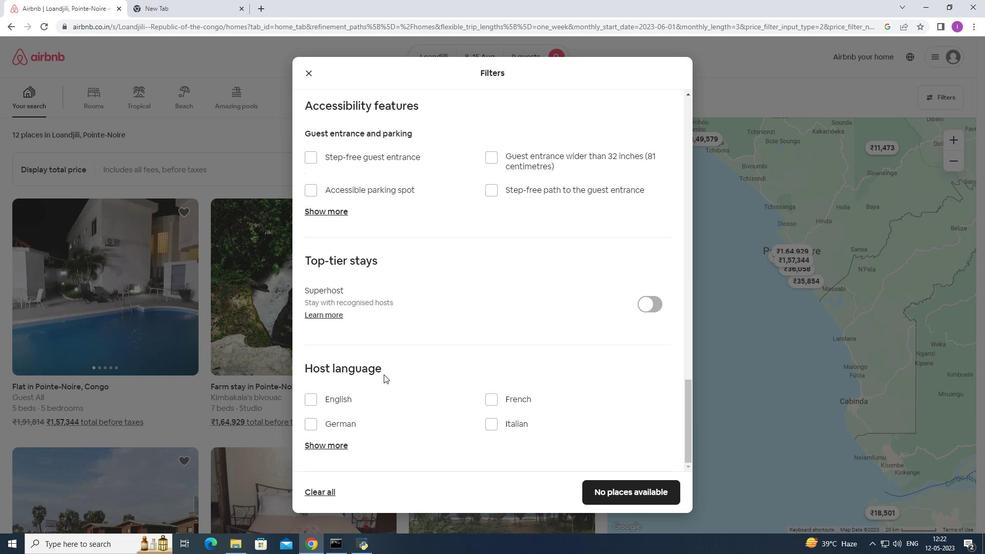 
Action: Mouse scrolled (380, 386) with delta (0, 0)
Screenshot: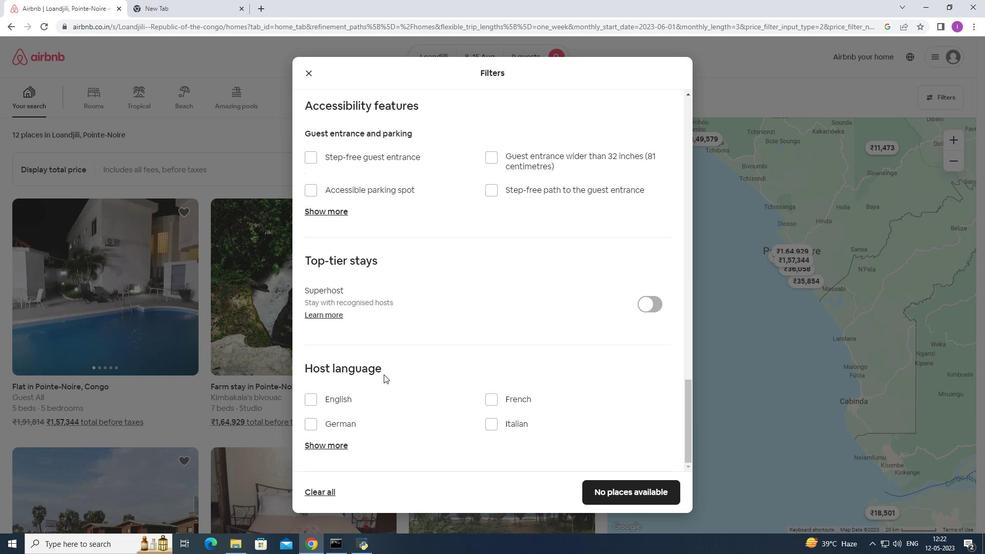 
Action: Mouse moved to (303, 398)
Screenshot: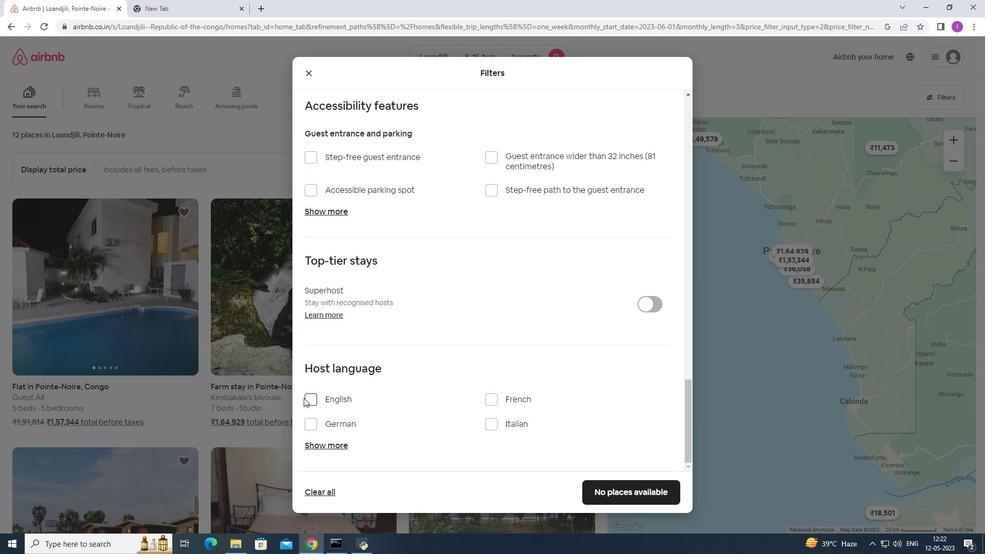 
Action: Mouse pressed left at (303, 398)
Screenshot: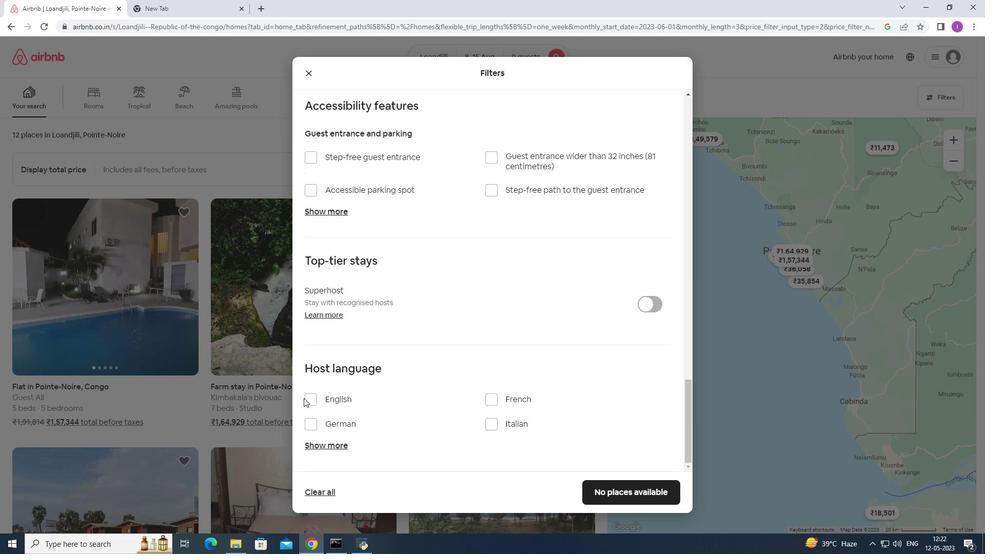
Action: Mouse moved to (311, 398)
Screenshot: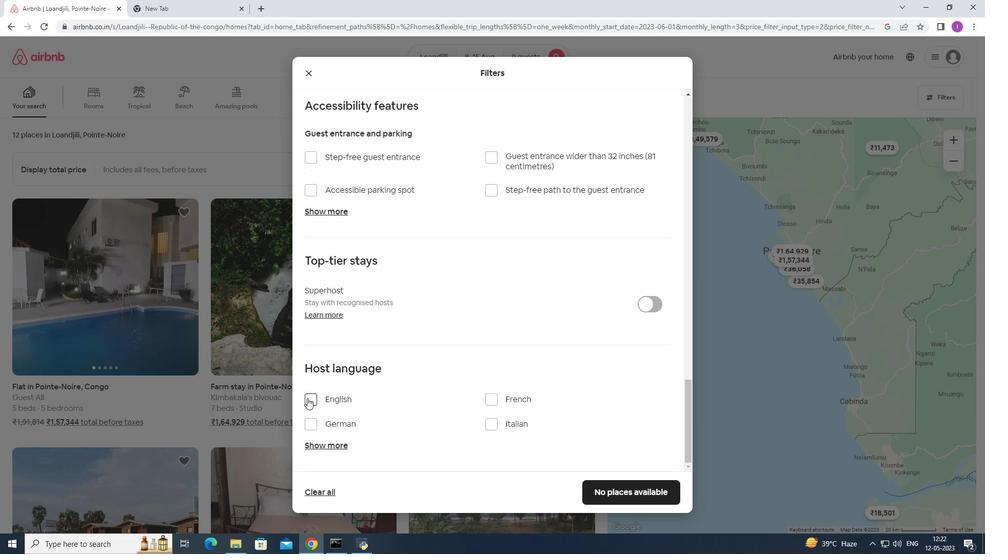 
Action: Mouse pressed left at (311, 398)
Screenshot: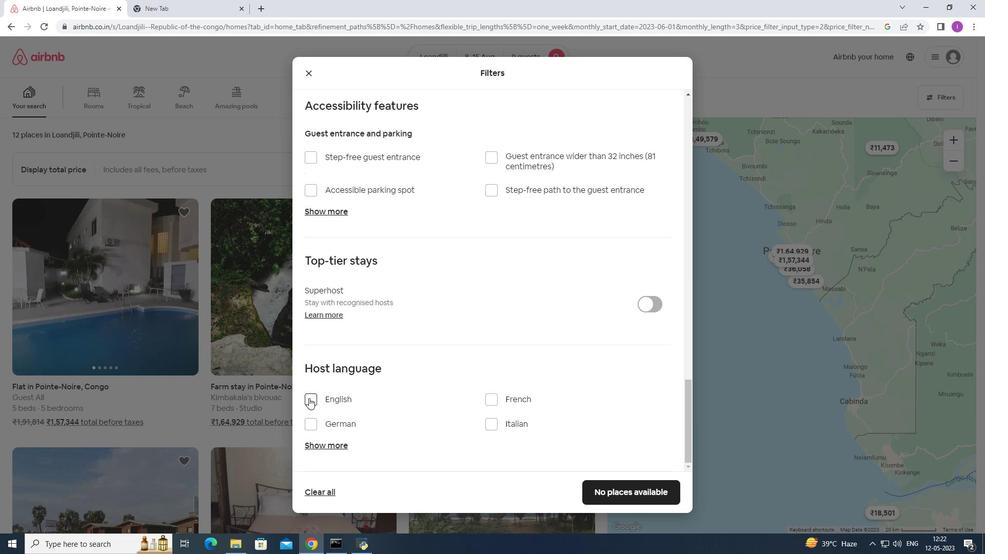 
Action: Mouse moved to (626, 491)
Screenshot: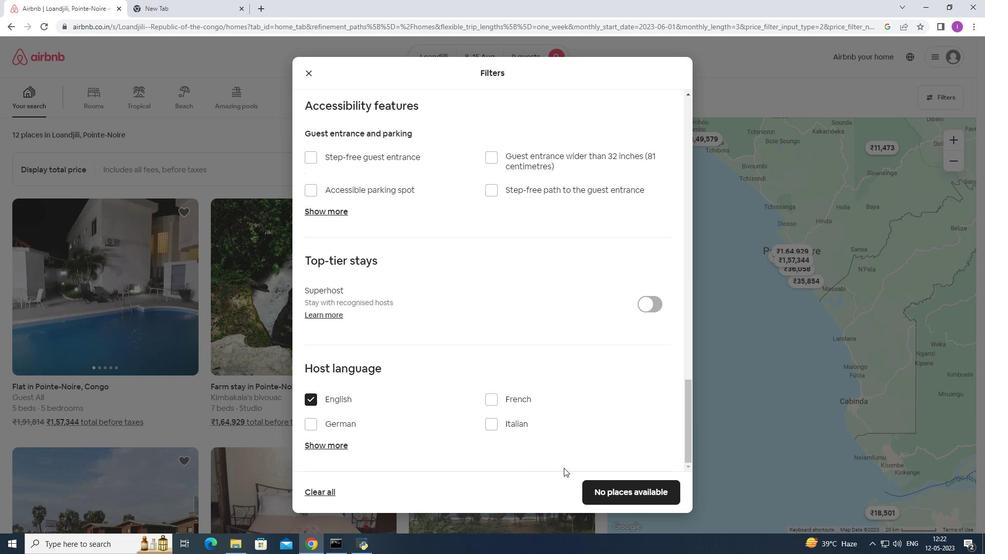 
Action: Mouse pressed left at (626, 491)
Screenshot: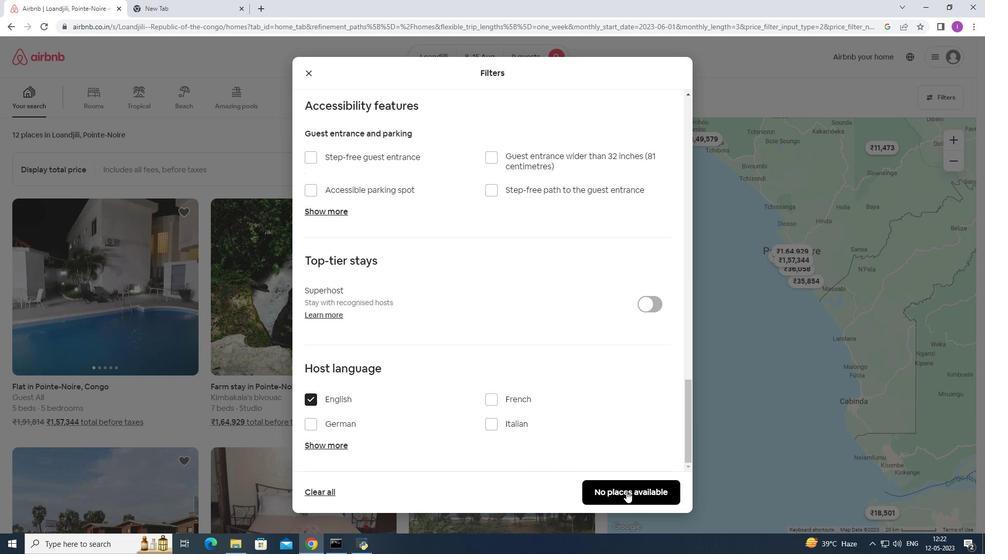 
Action: Mouse moved to (599, 463)
Screenshot: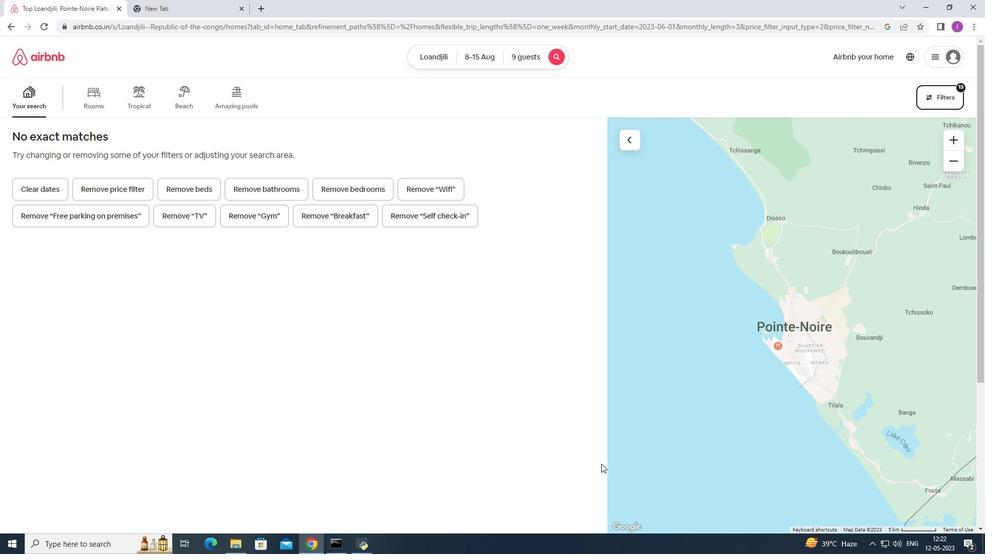 
